 Task: Look for space in Amet, India from 6th June, 2023 to 8th June, 2023 for 2 adults in price range Rs.7000 to Rs.12000. Place can be private room with 1  bedroom having 2 beds and 1 bathroom. Property type can be house, flat, guest house. Amenities needed are: wifi. Booking option can be shelf check-in. Required host language is English.
Action: Mouse moved to (469, 93)
Screenshot: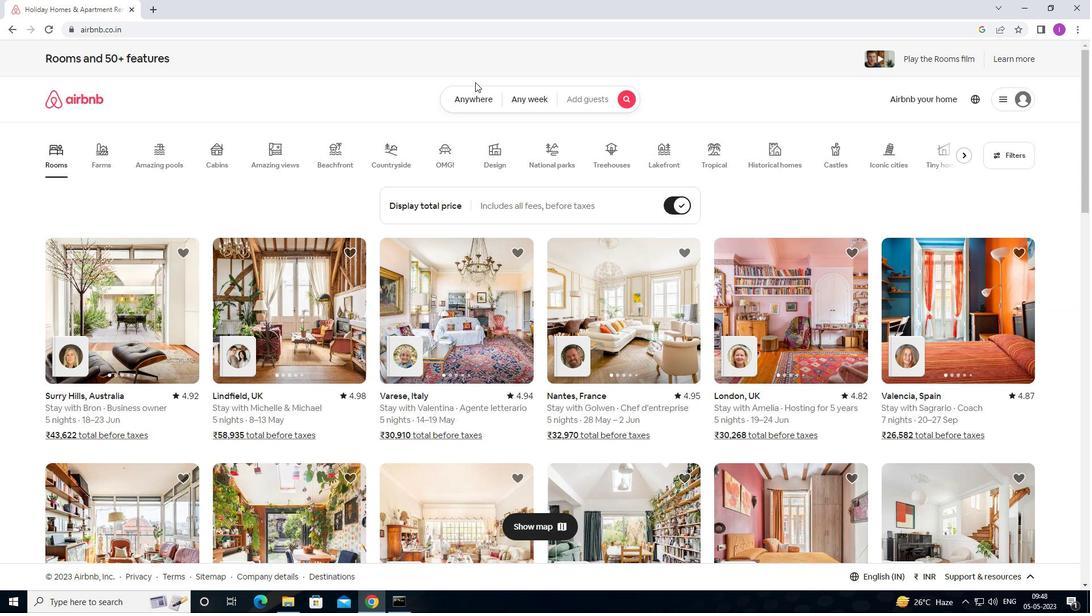 
Action: Mouse pressed left at (469, 93)
Screenshot: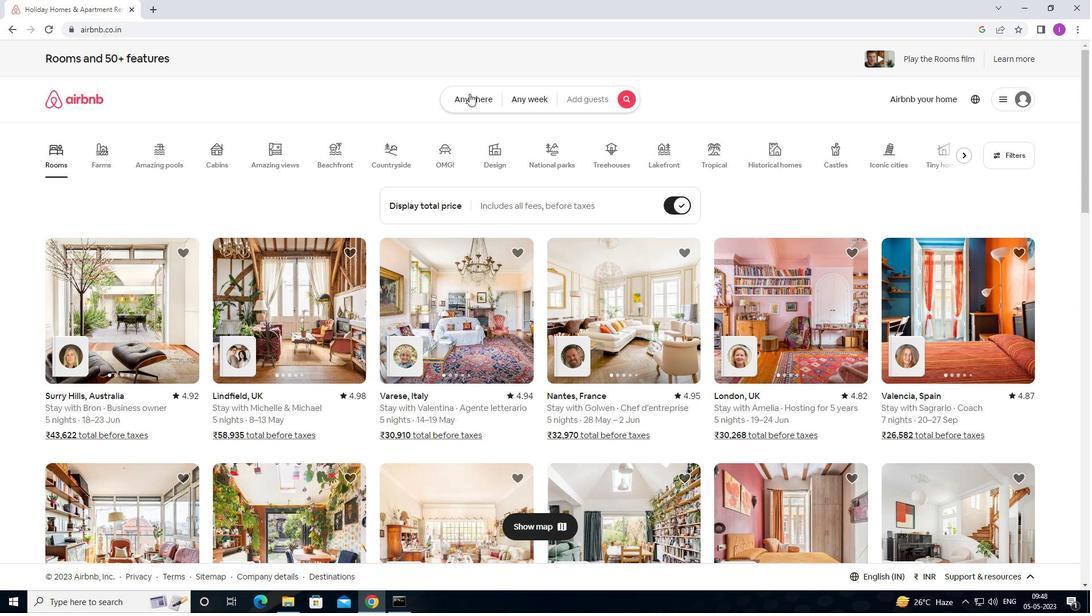 
Action: Mouse moved to (392, 148)
Screenshot: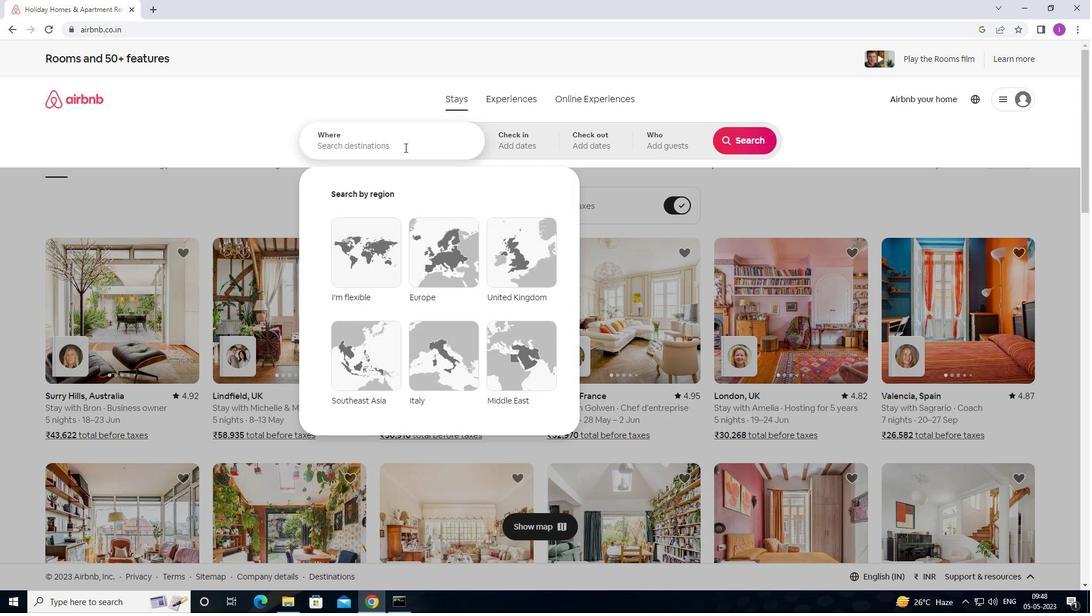 
Action: Mouse pressed left at (392, 148)
Screenshot: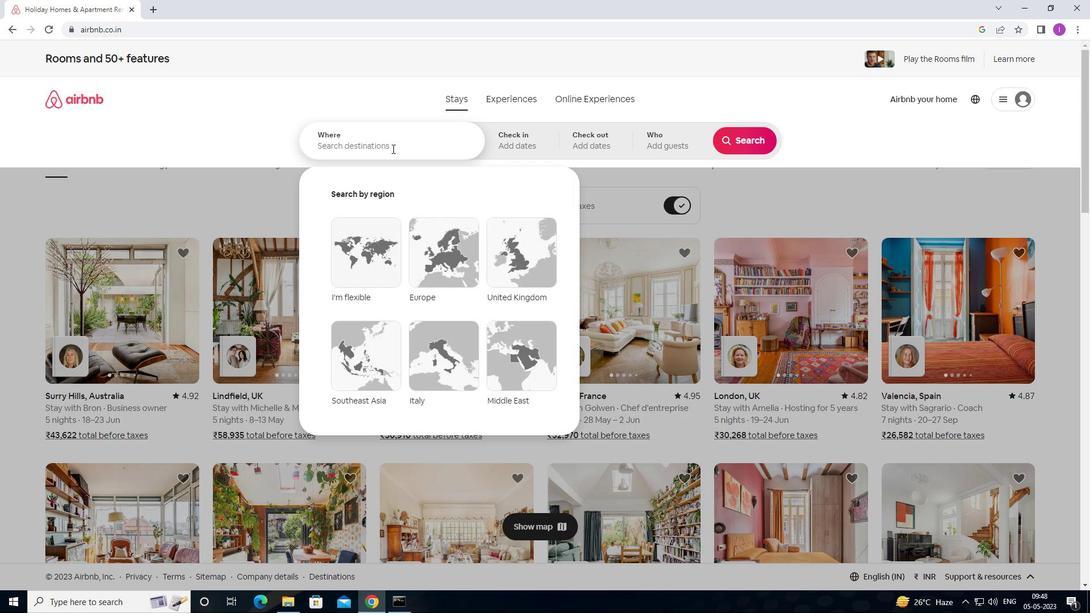 
Action: Key pressed amet,<Key.shift>INDIA
Screenshot: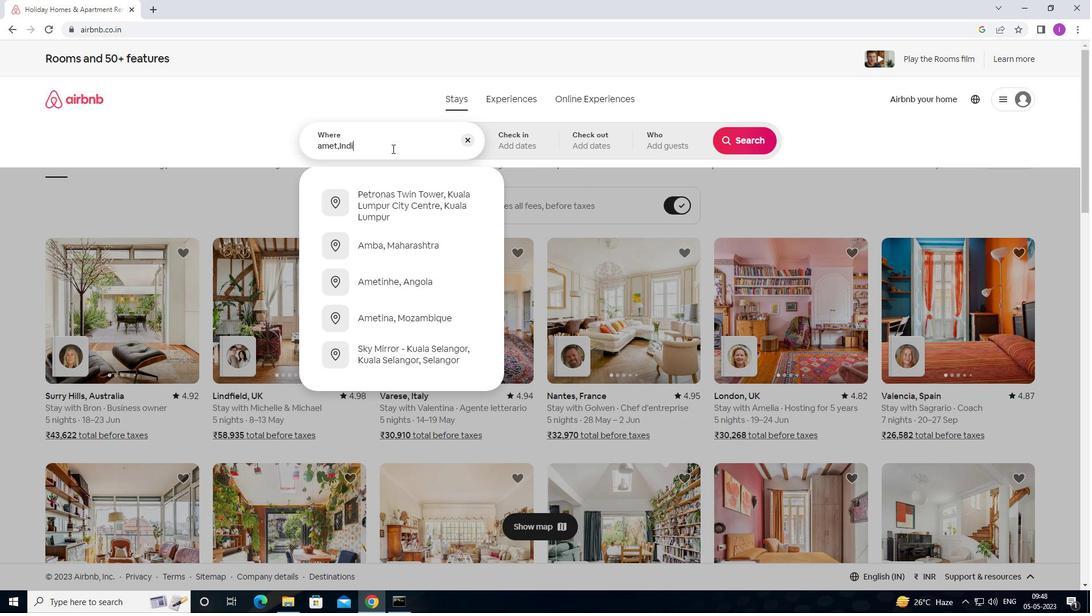 
Action: Mouse moved to (320, 143)
Screenshot: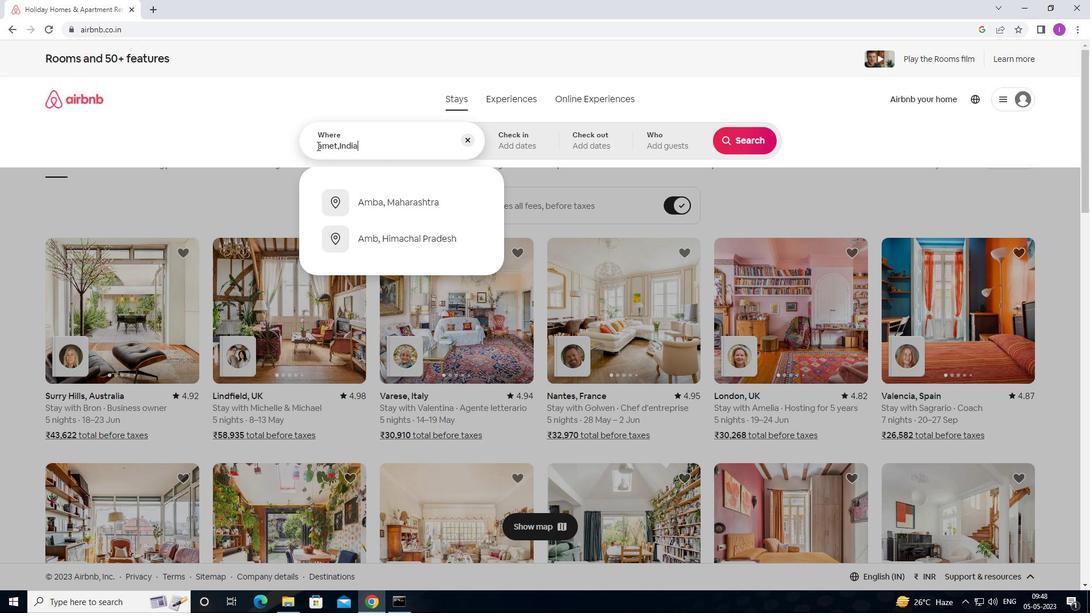 
Action: Mouse pressed left at (320, 143)
Screenshot: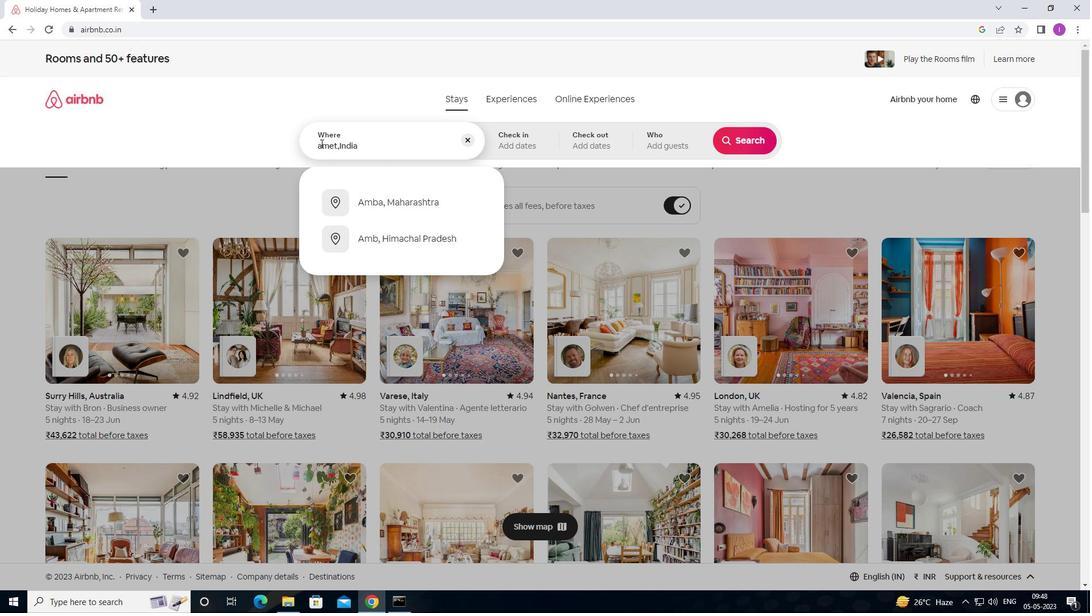 
Action: Mouse moved to (322, 143)
Screenshot: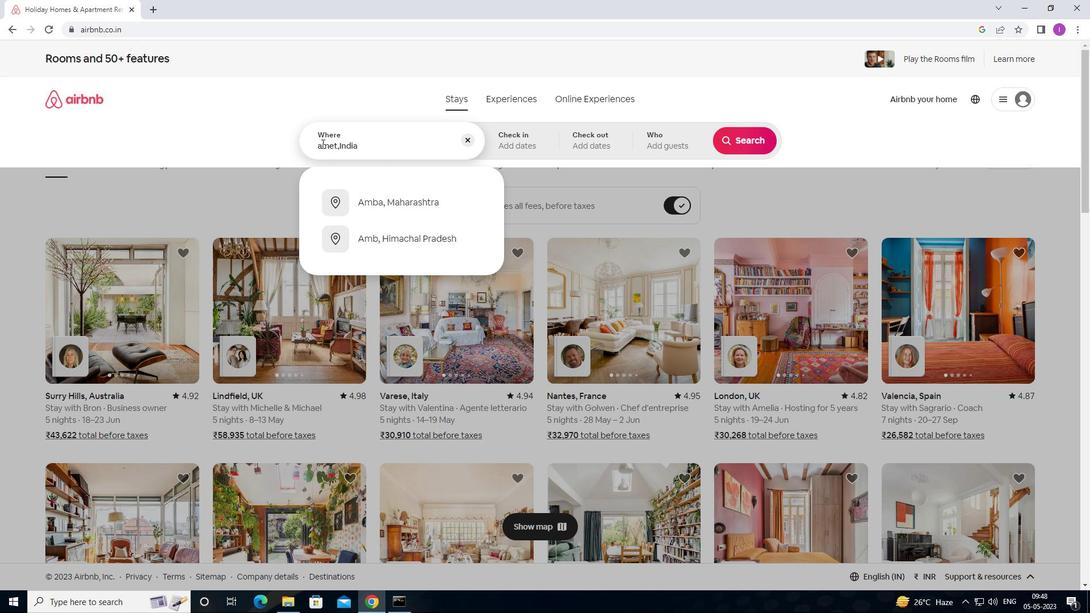 
Action: Key pressed <Key.backspace>
Screenshot: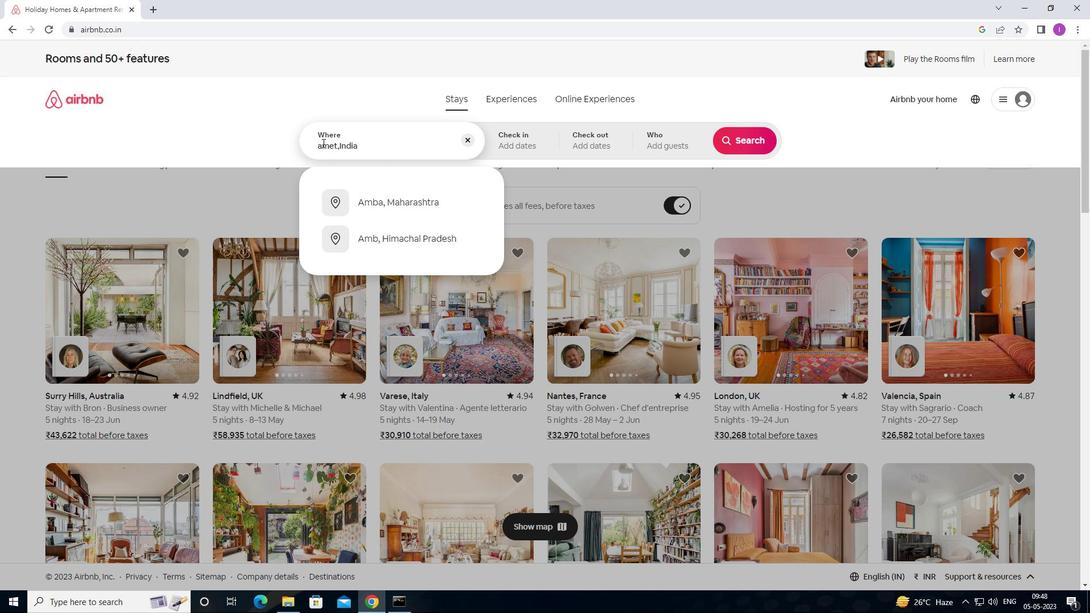 
Action: Mouse moved to (324, 140)
Screenshot: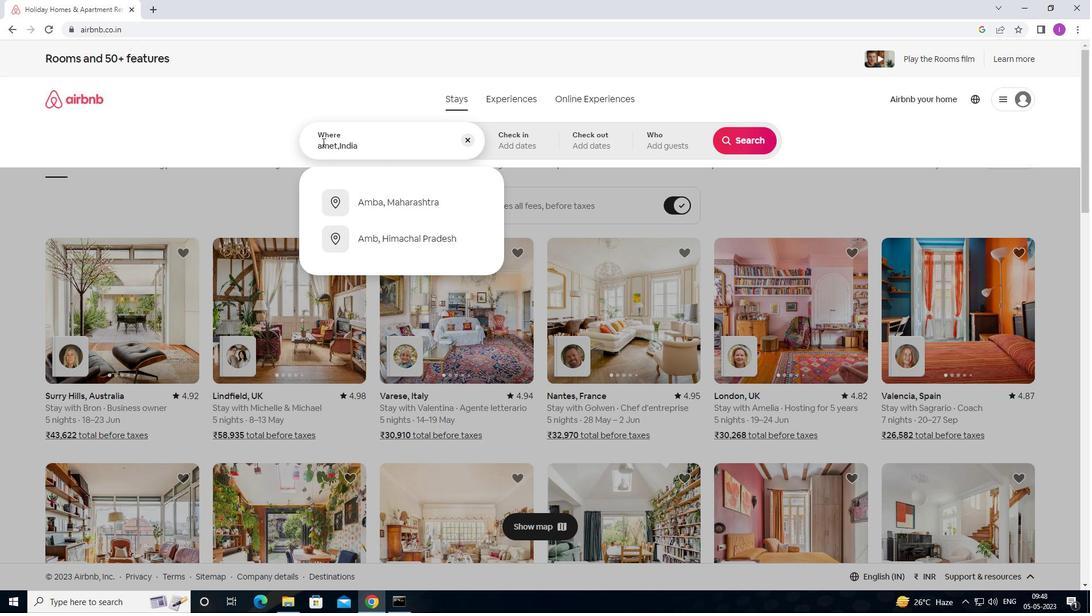
Action: Key pressed <Key.shift>A
Screenshot: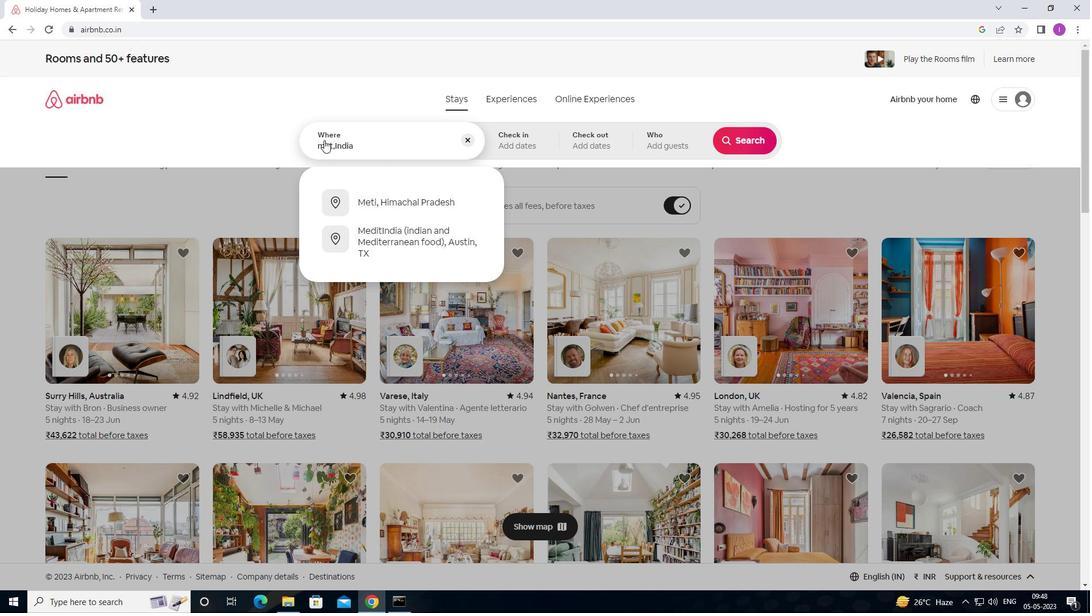 
Action: Mouse moved to (528, 130)
Screenshot: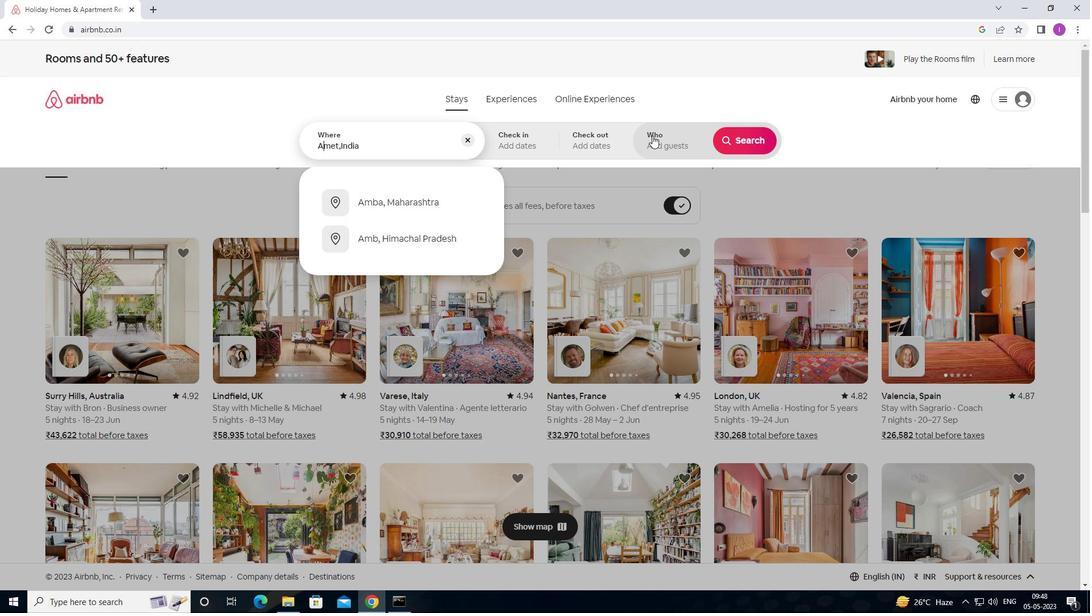 
Action: Mouse pressed left at (528, 130)
Screenshot: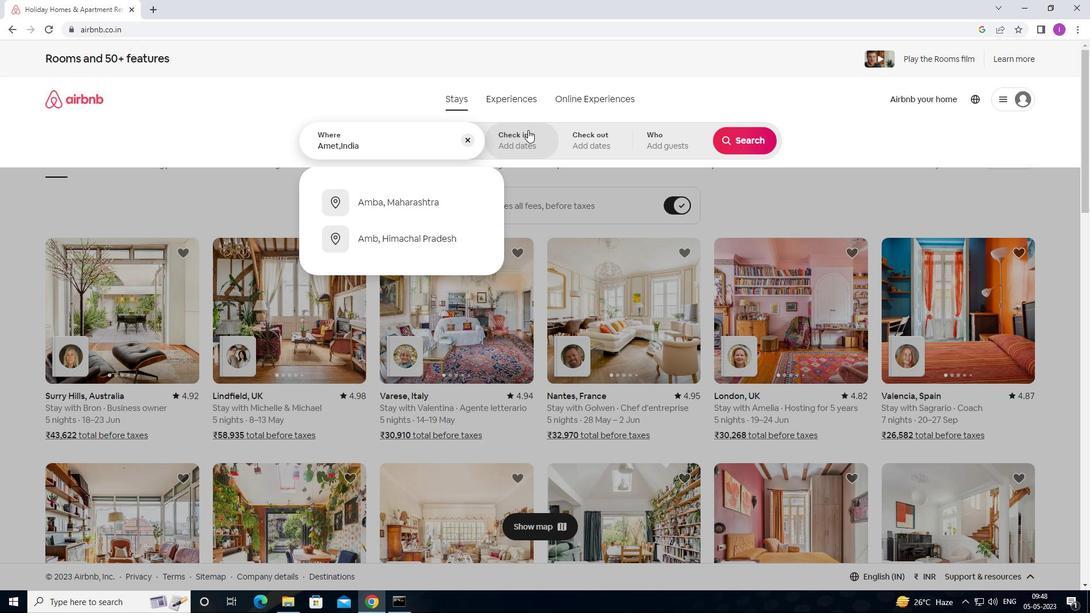 
Action: Mouse moved to (727, 228)
Screenshot: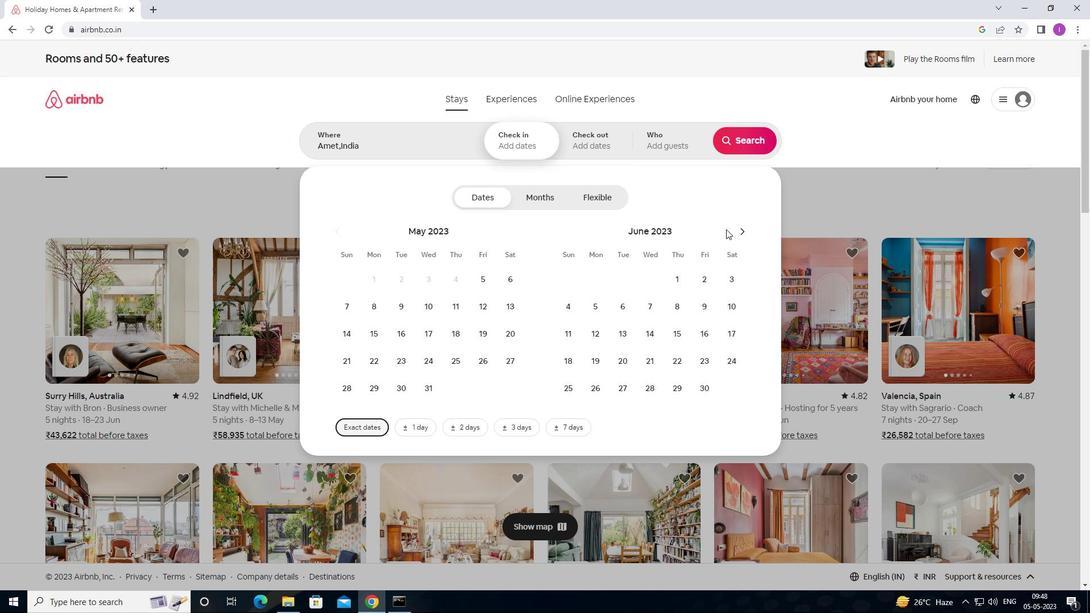
Action: Mouse pressed left at (727, 228)
Screenshot: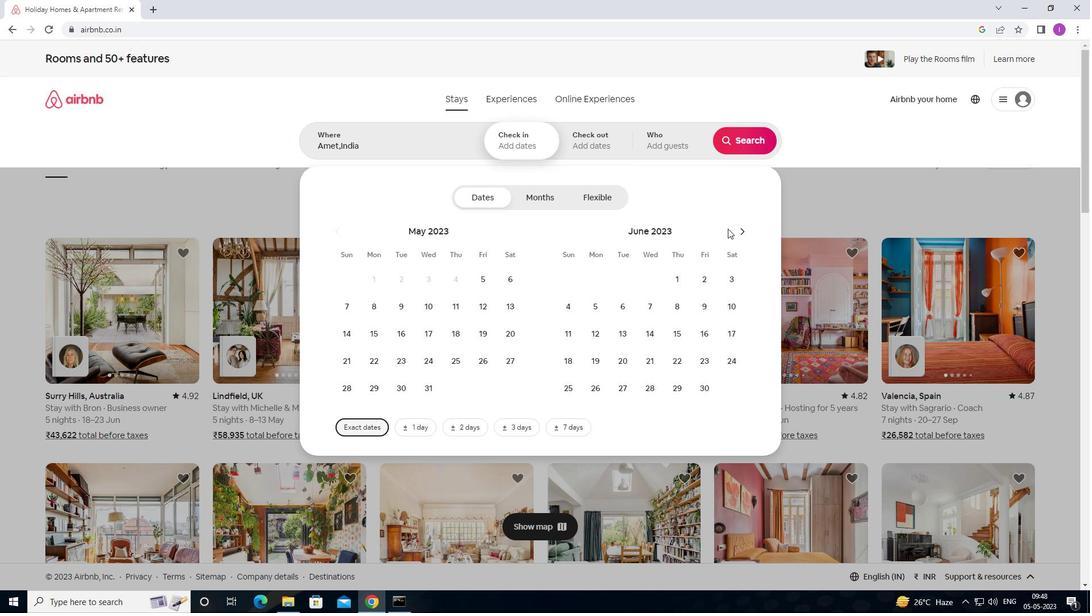 
Action: Mouse moved to (626, 306)
Screenshot: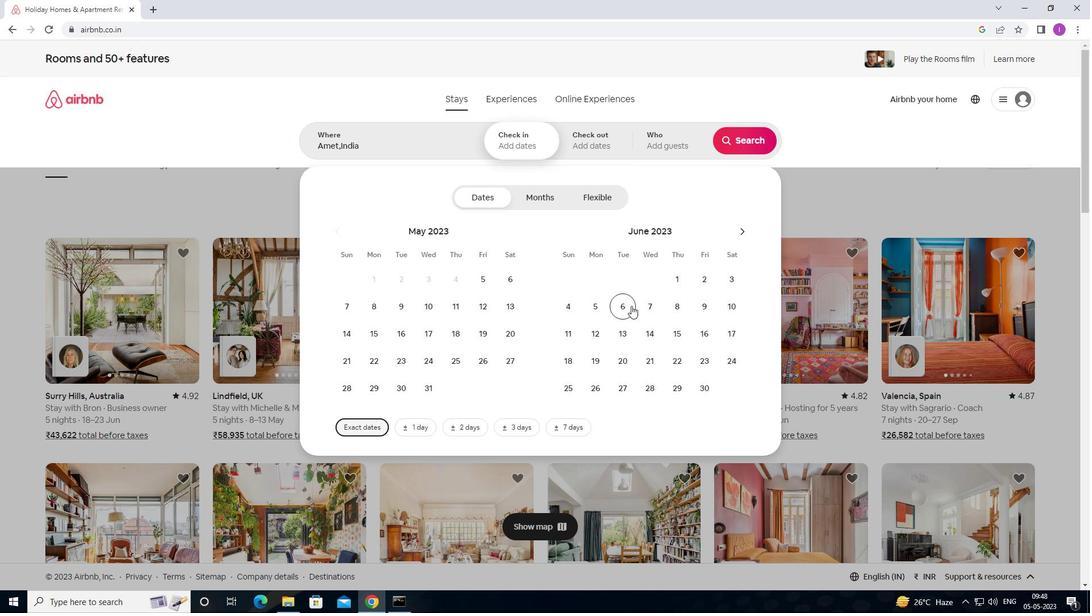 
Action: Mouse pressed left at (626, 306)
Screenshot: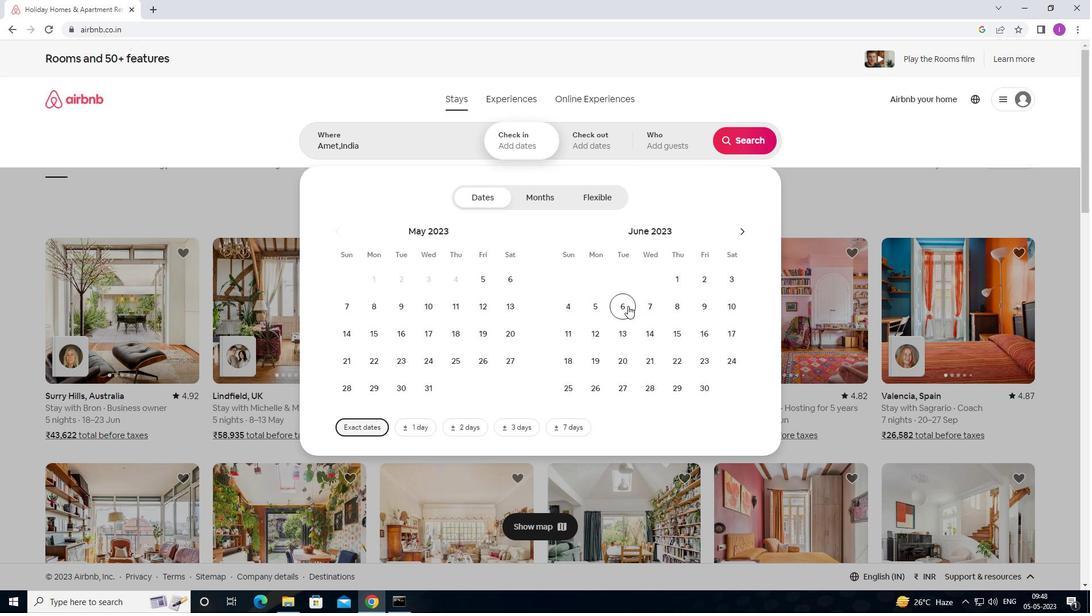 
Action: Mouse moved to (683, 311)
Screenshot: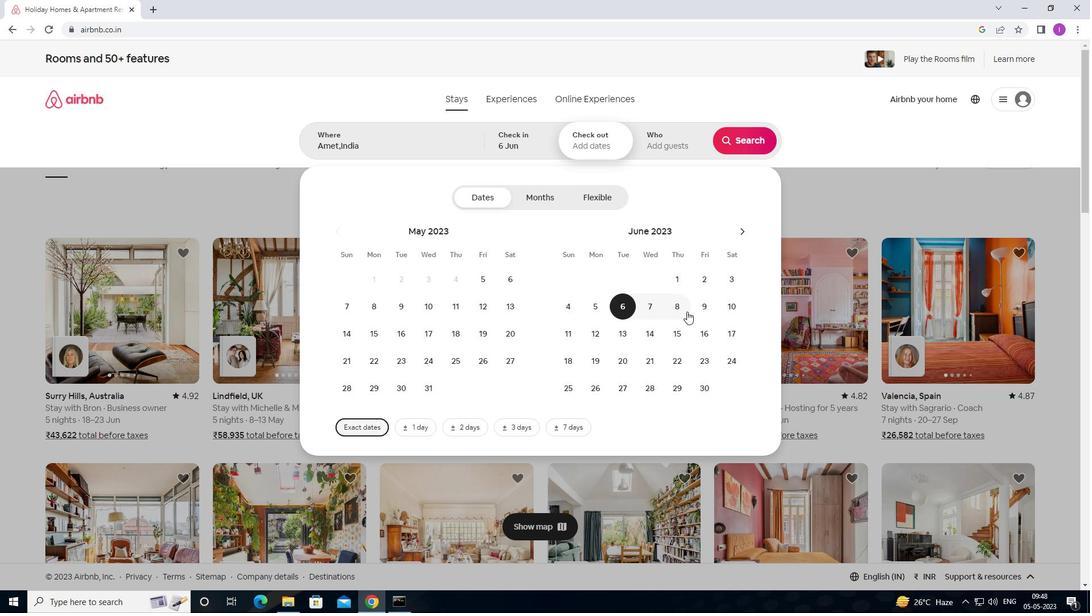 
Action: Mouse pressed left at (683, 311)
Screenshot: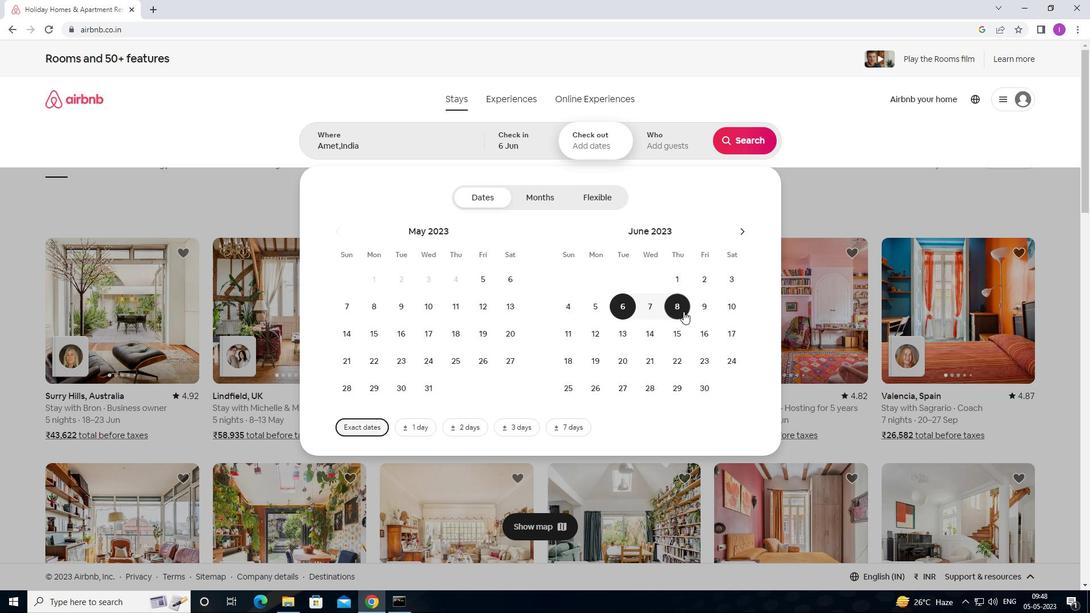 
Action: Mouse moved to (683, 148)
Screenshot: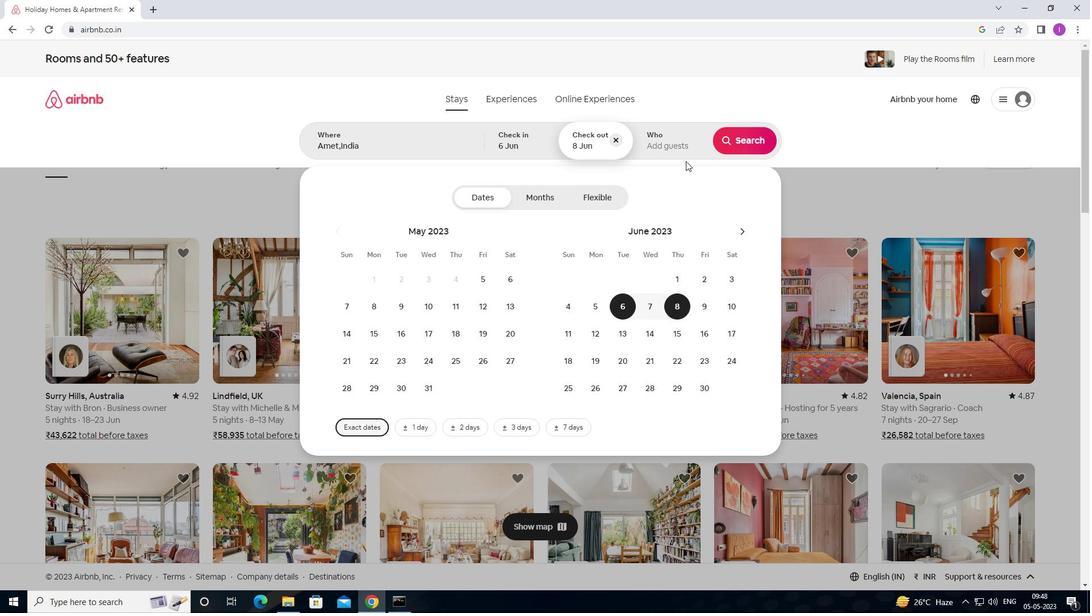 
Action: Mouse pressed left at (683, 148)
Screenshot: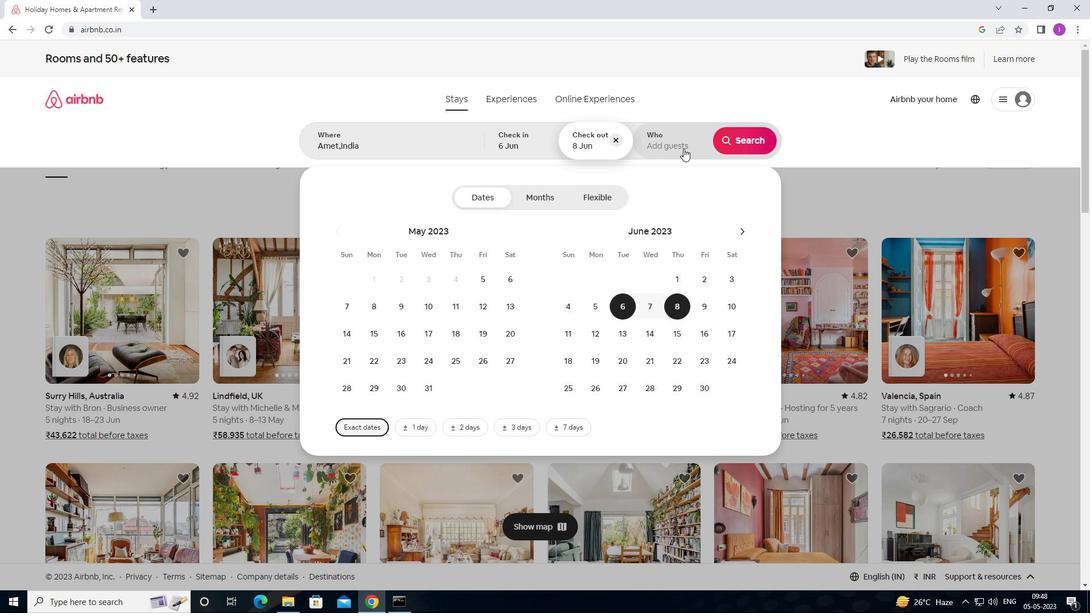 
Action: Mouse moved to (745, 202)
Screenshot: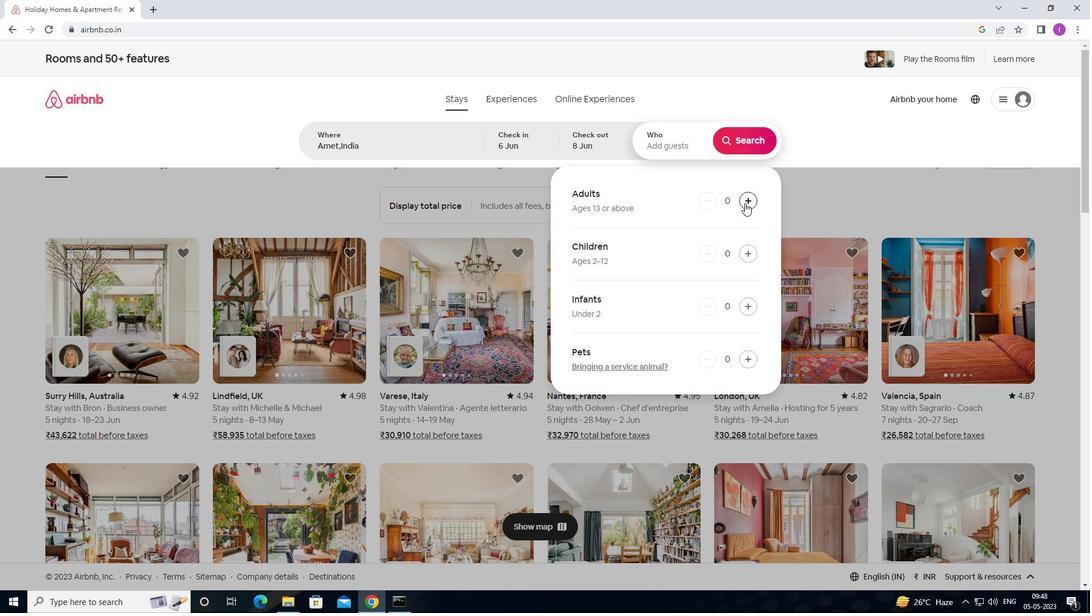 
Action: Mouse pressed left at (745, 202)
Screenshot: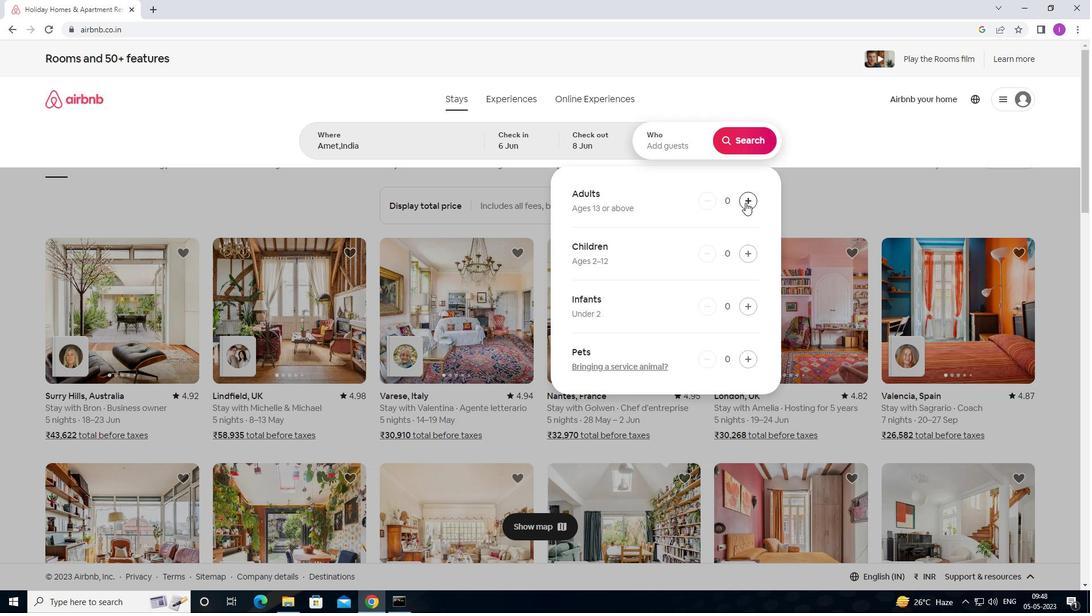 
Action: Mouse pressed left at (745, 202)
Screenshot: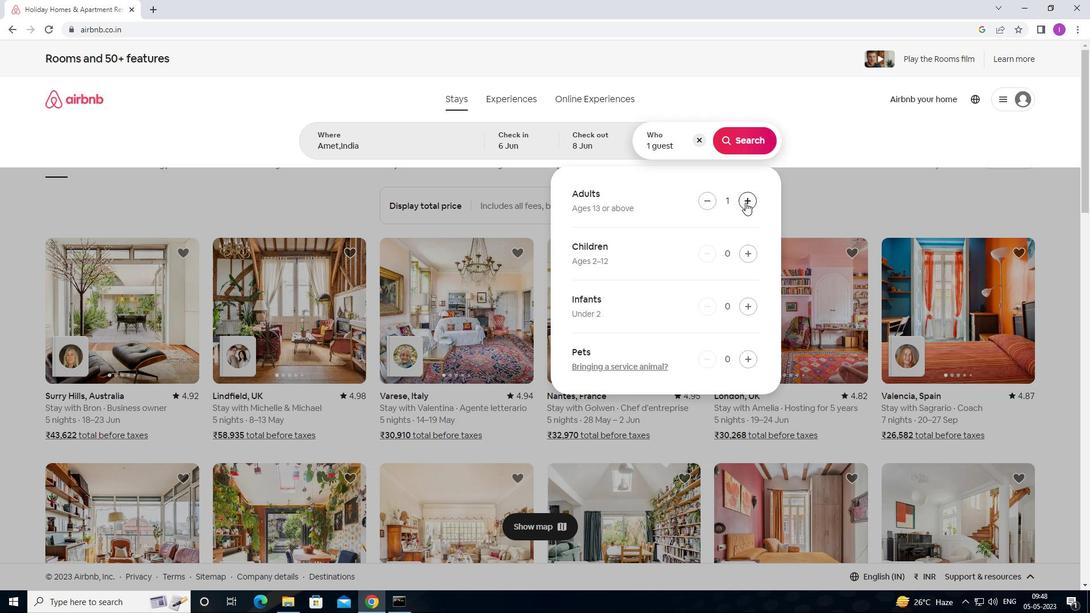 
Action: Mouse moved to (753, 144)
Screenshot: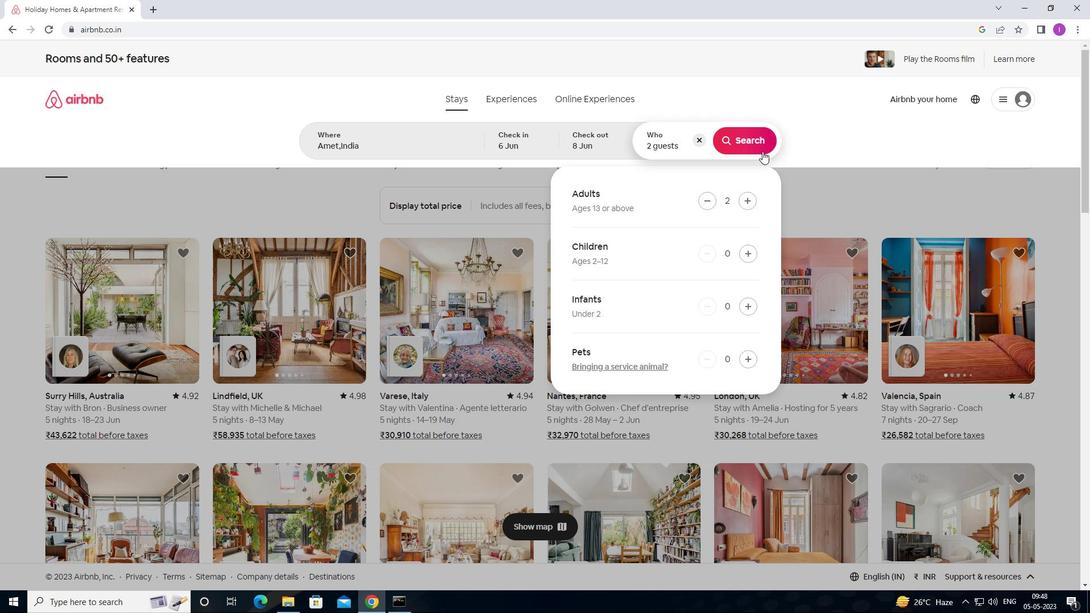 
Action: Mouse pressed left at (753, 144)
Screenshot: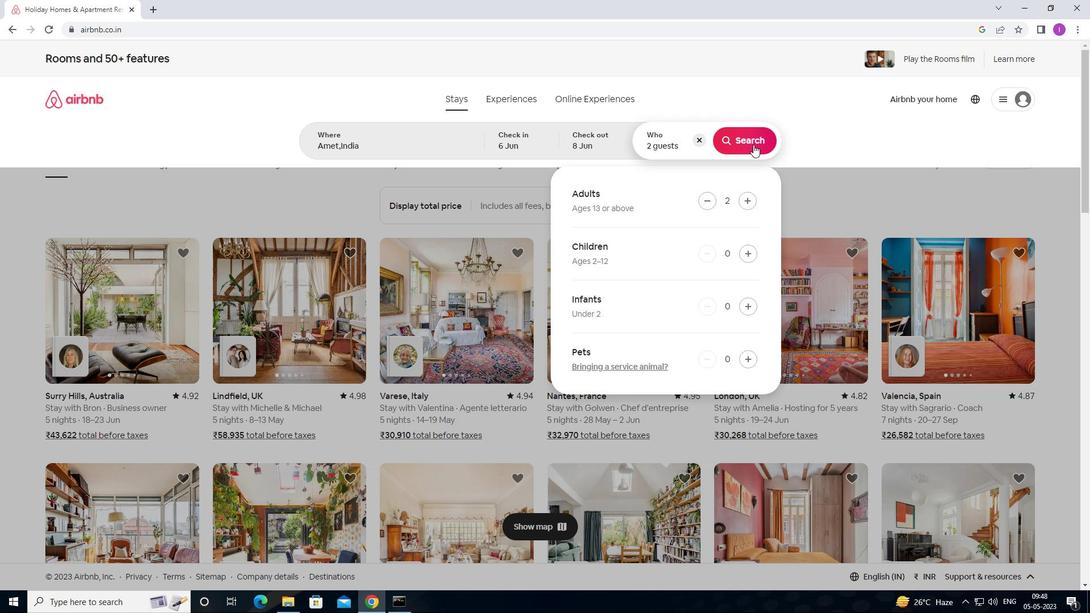 
Action: Mouse moved to (1043, 113)
Screenshot: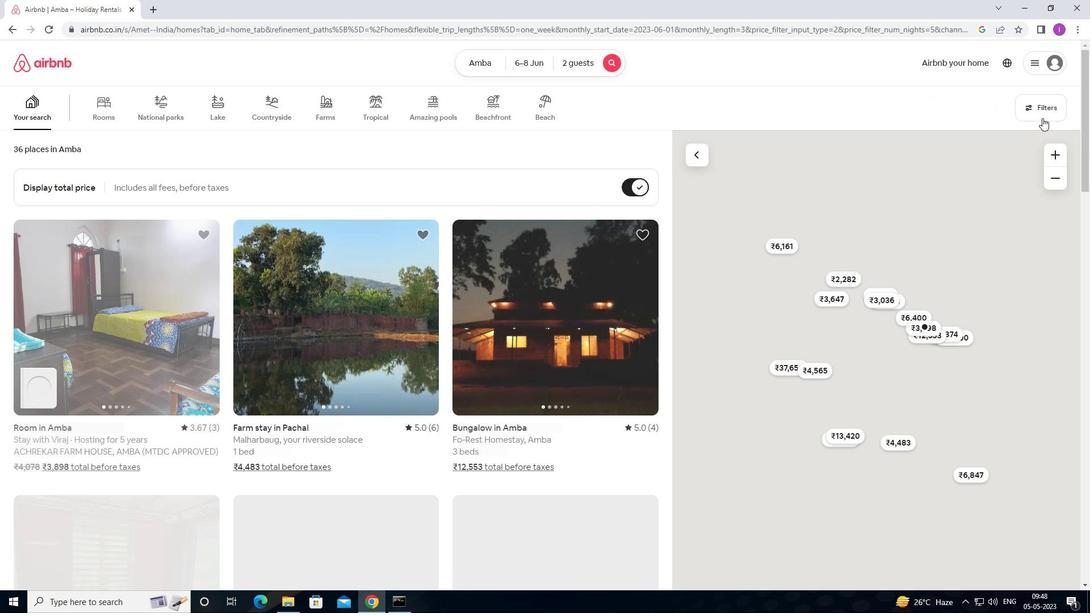 
Action: Mouse pressed left at (1043, 113)
Screenshot: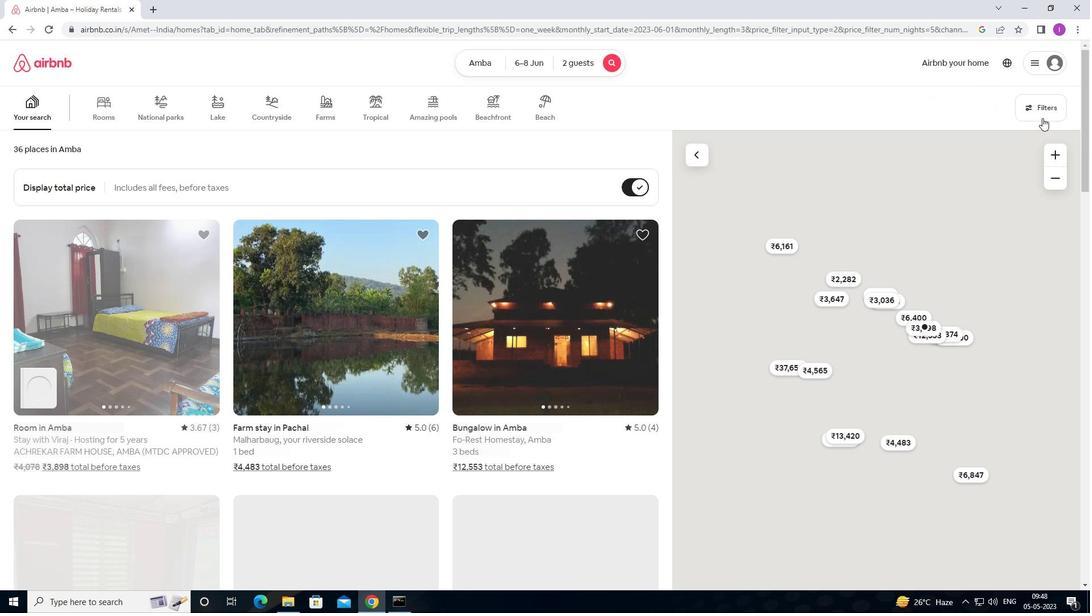 
Action: Mouse moved to (401, 387)
Screenshot: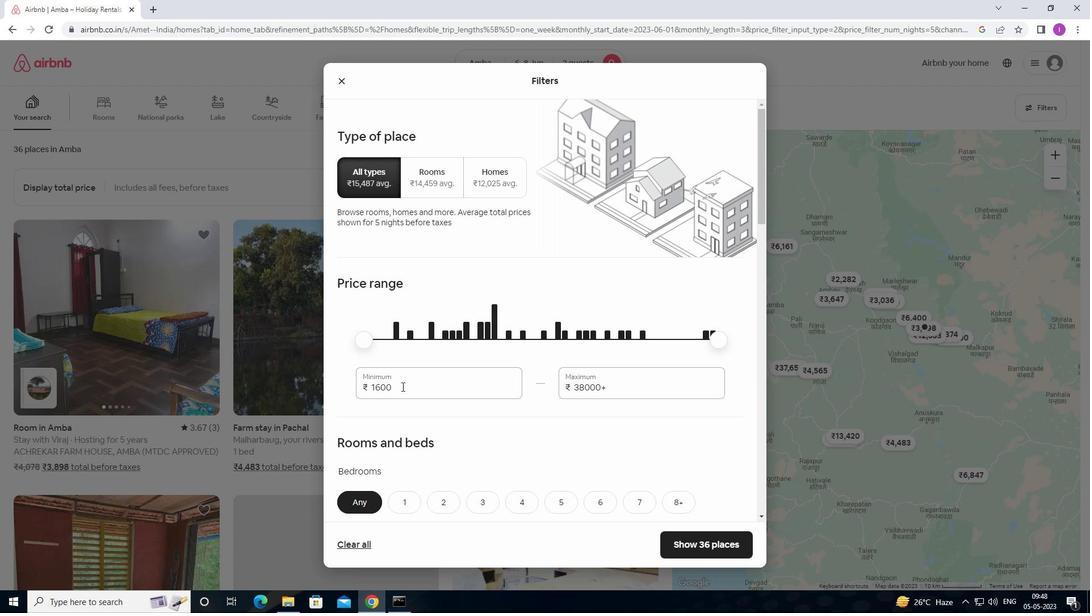 
Action: Mouse pressed left at (401, 387)
Screenshot: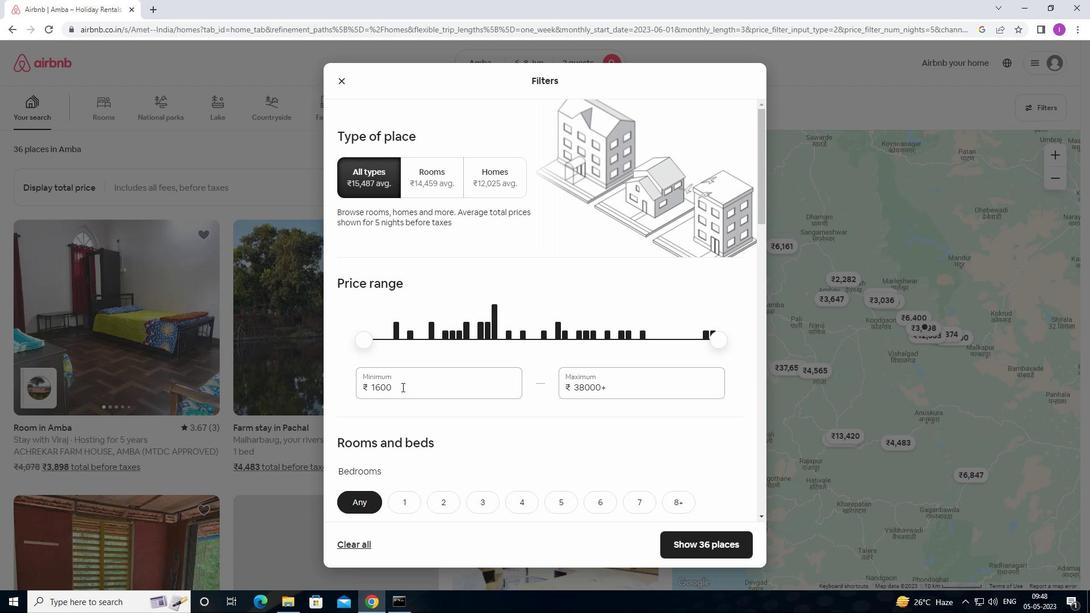 
Action: Mouse moved to (354, 373)
Screenshot: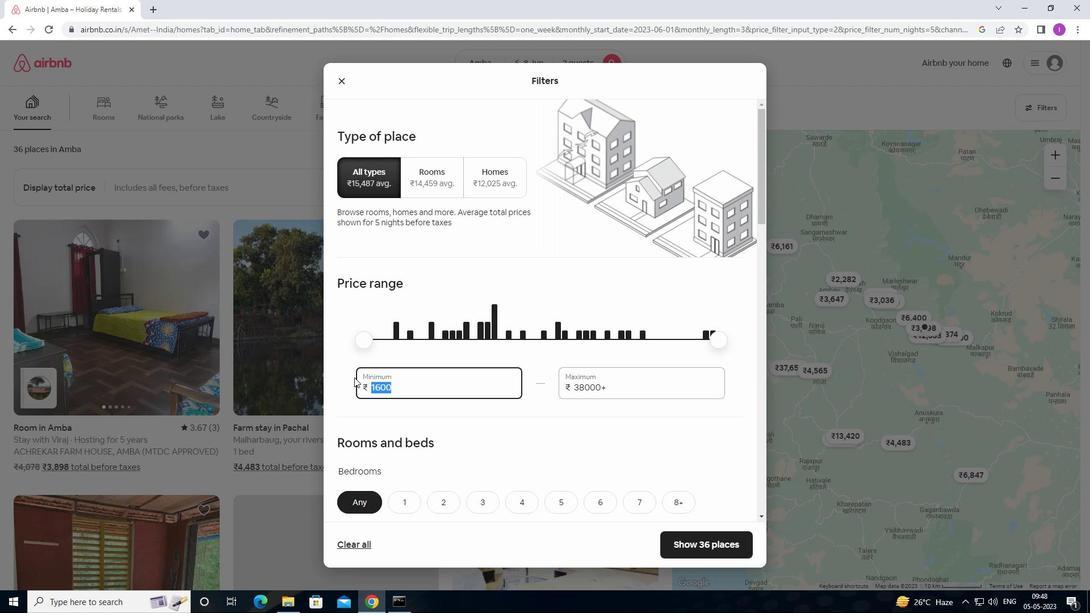 
Action: Key pressed 7
Screenshot: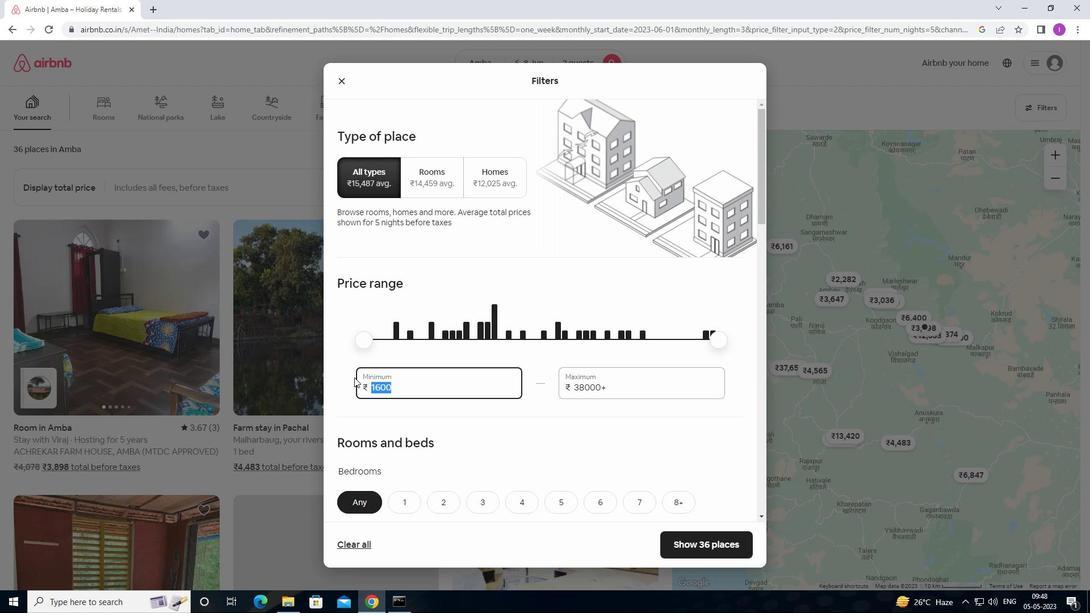 
Action: Mouse moved to (354, 370)
Screenshot: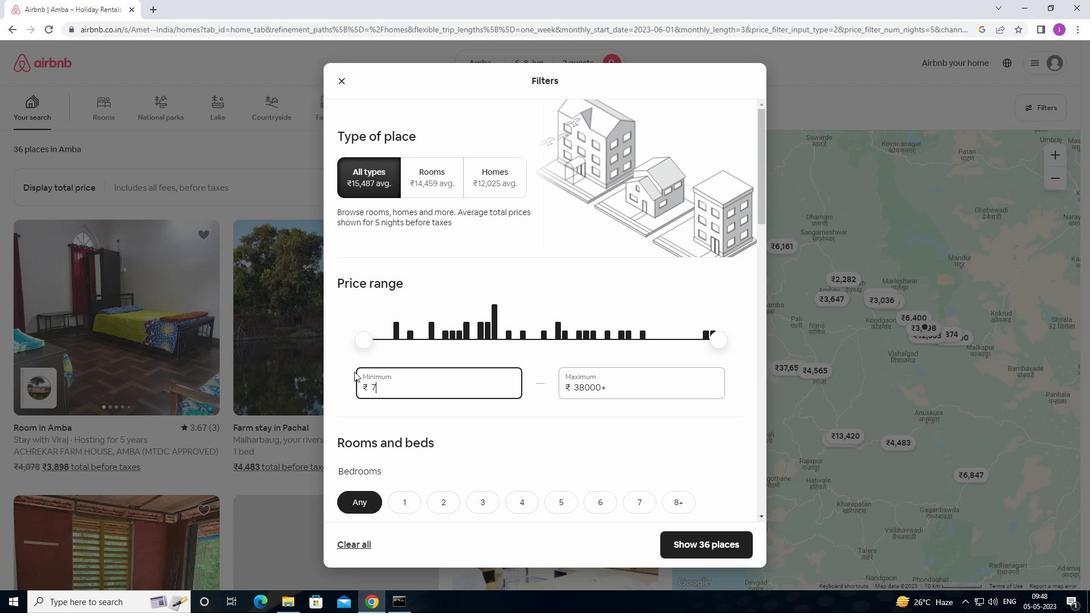 
Action: Key pressed 00
Screenshot: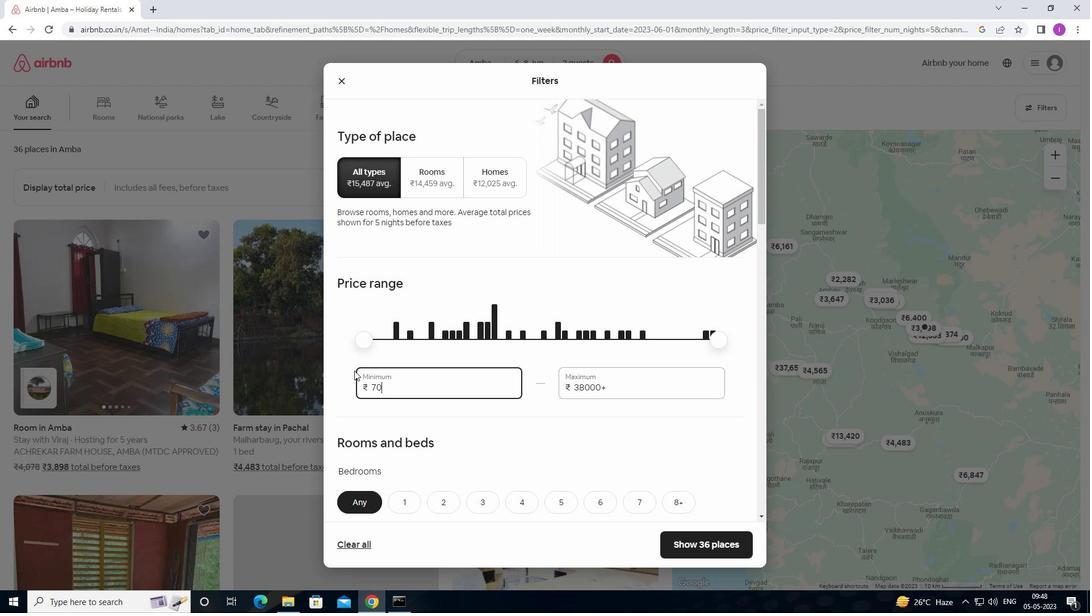 
Action: Mouse moved to (354, 369)
Screenshot: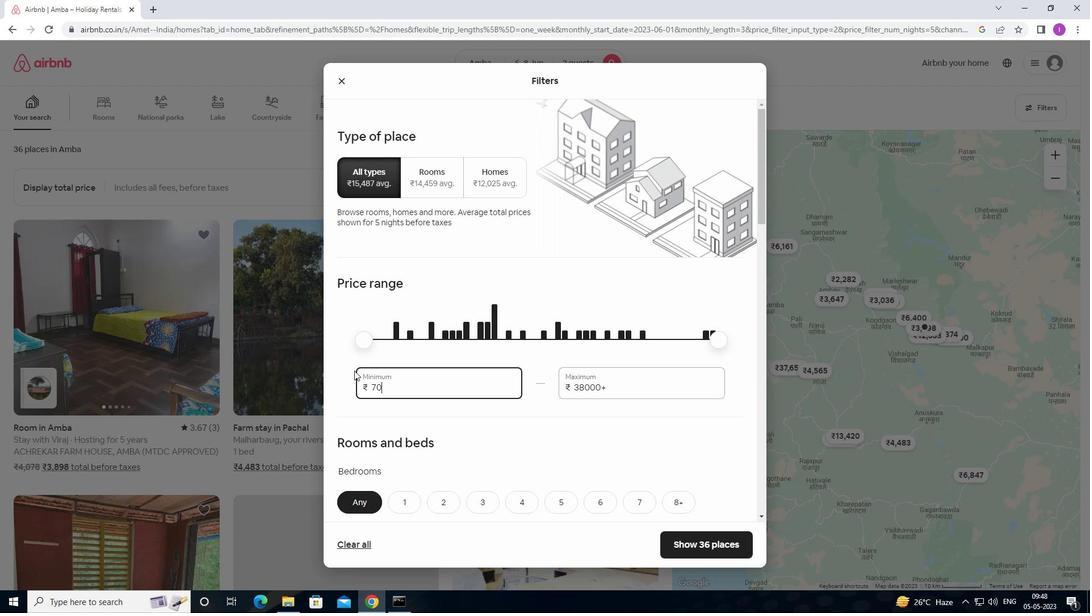 
Action: Key pressed 0
Screenshot: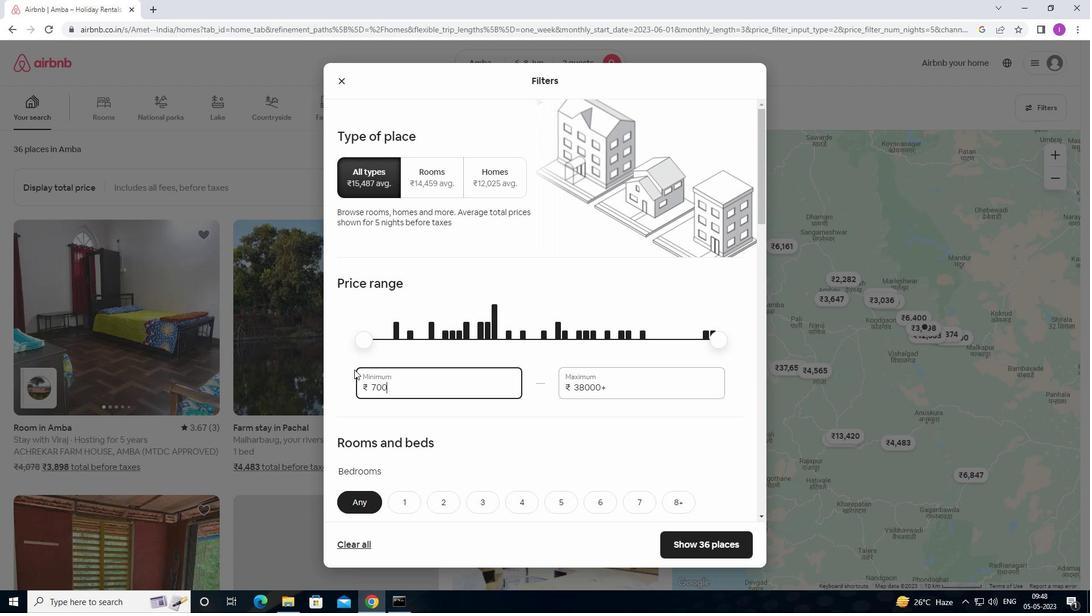 
Action: Mouse moved to (623, 389)
Screenshot: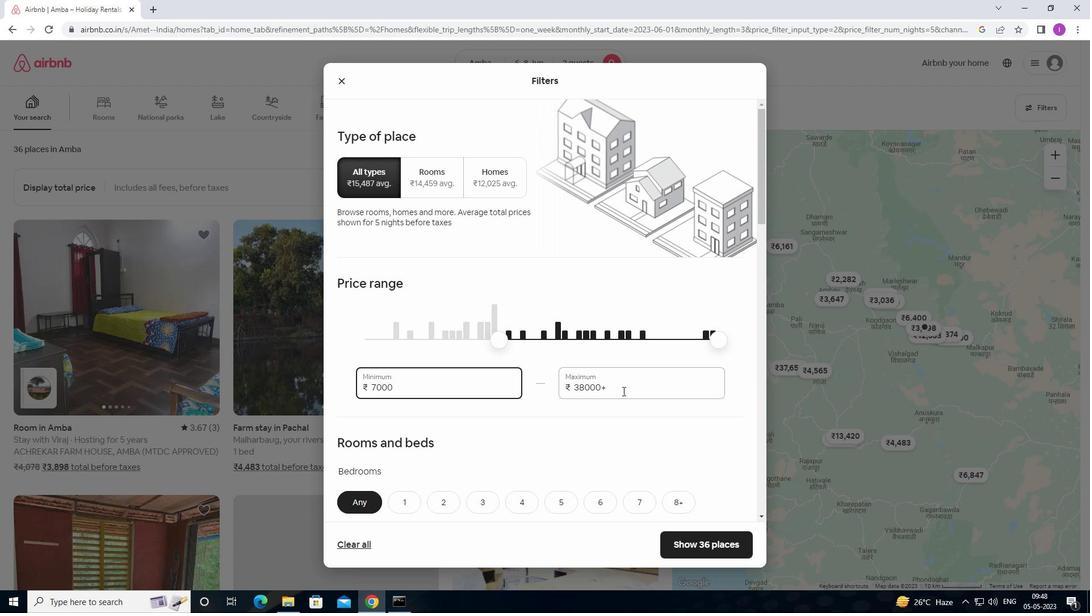 
Action: Mouse pressed left at (623, 389)
Screenshot: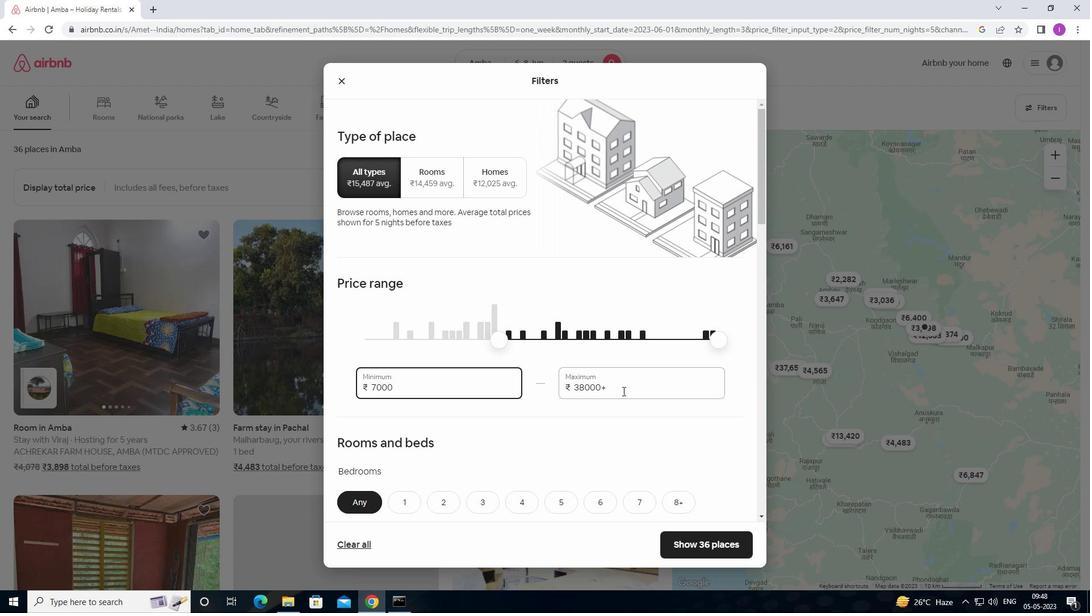 
Action: Mouse moved to (566, 376)
Screenshot: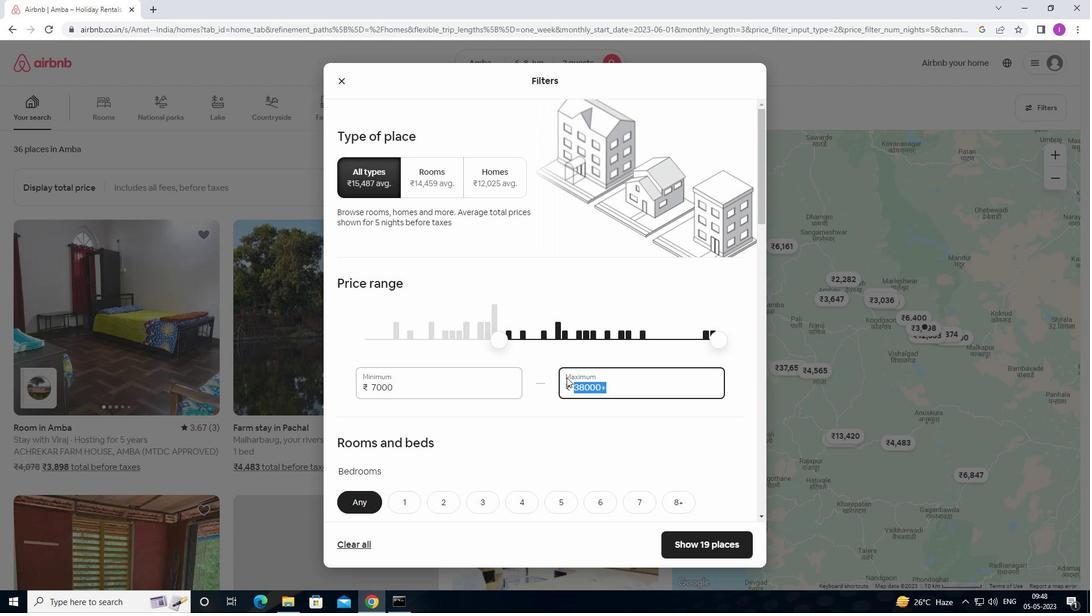 
Action: Key pressed 12
Screenshot: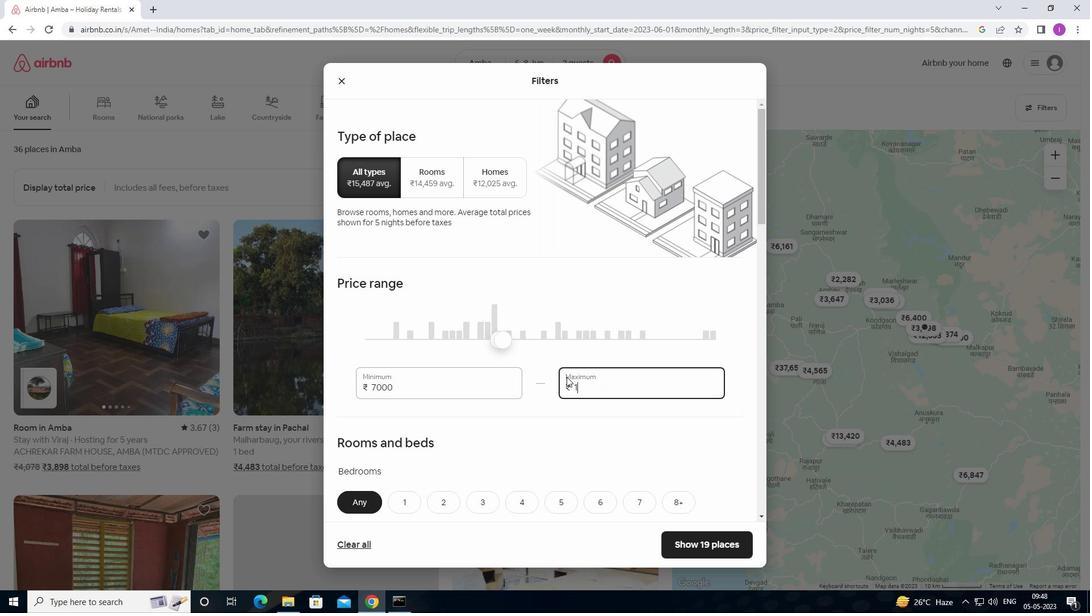
Action: Mouse moved to (571, 371)
Screenshot: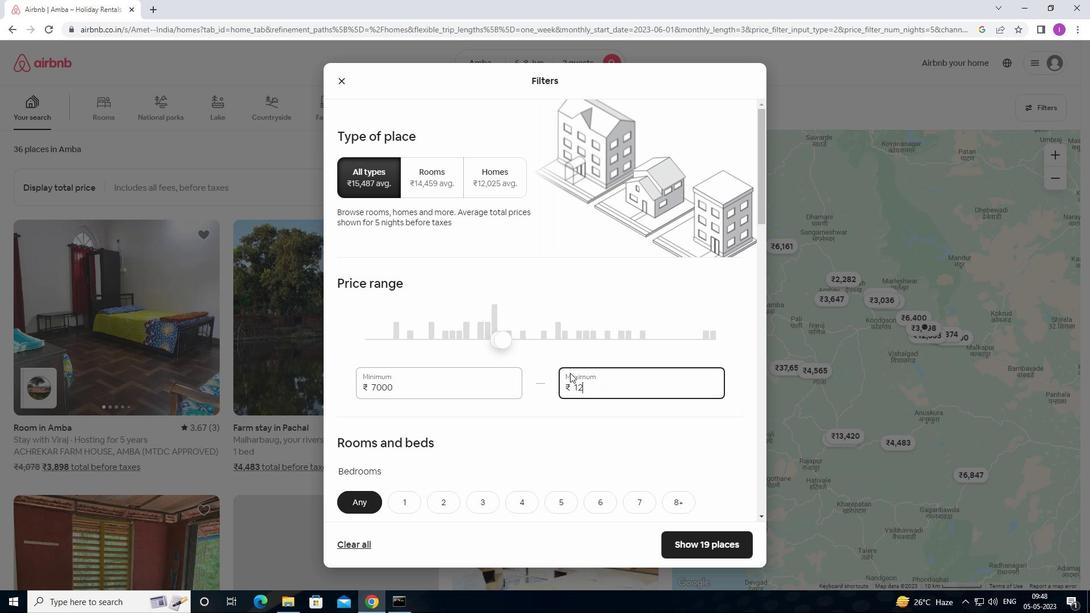 
Action: Key pressed 000
Screenshot: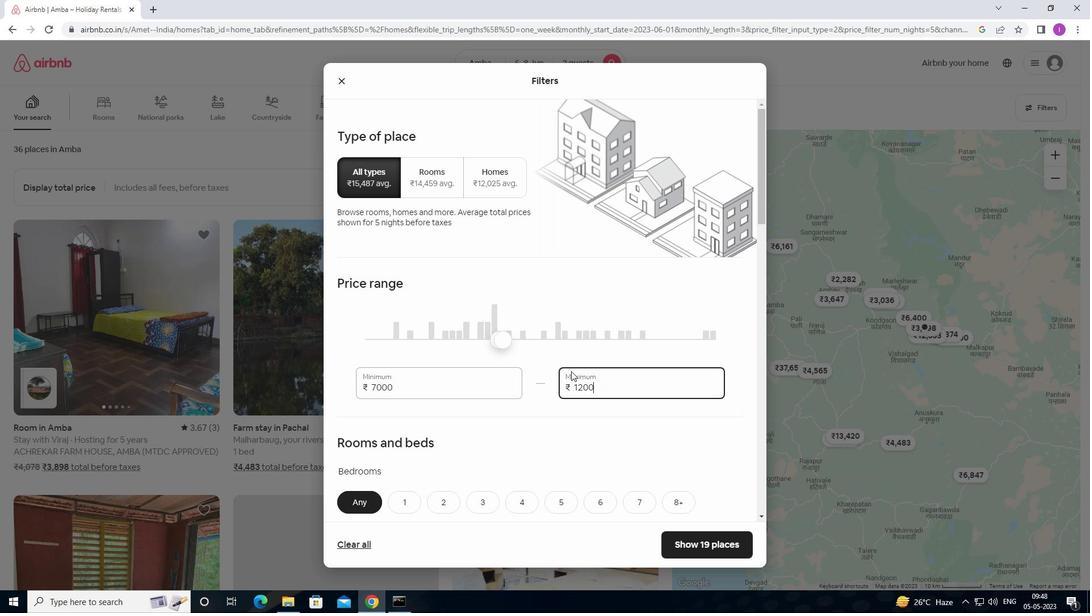 
Action: Mouse moved to (575, 382)
Screenshot: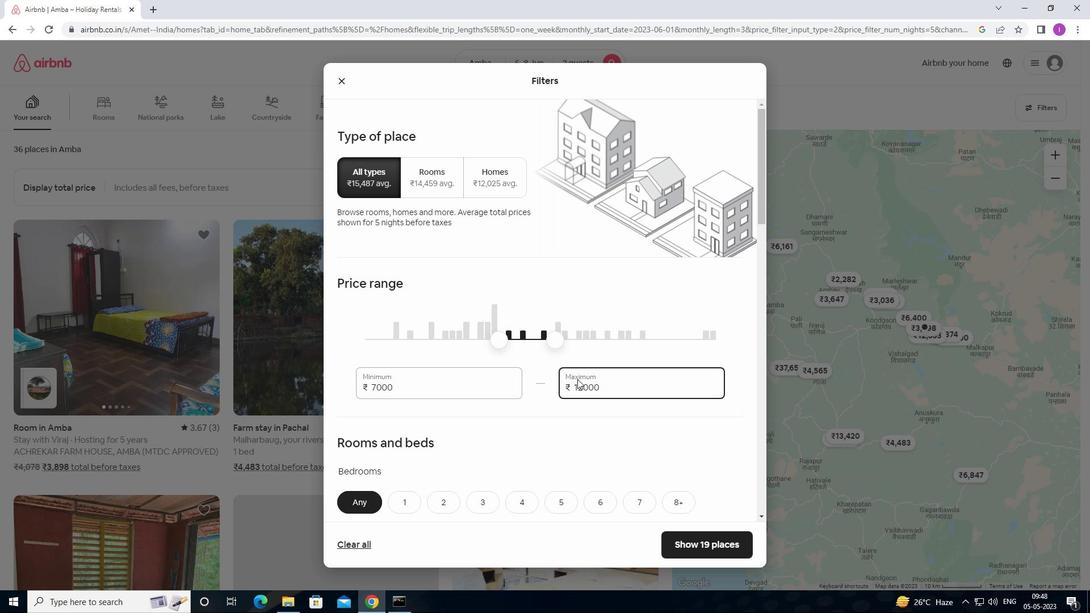 
Action: Mouse scrolled (575, 382) with delta (0, 0)
Screenshot: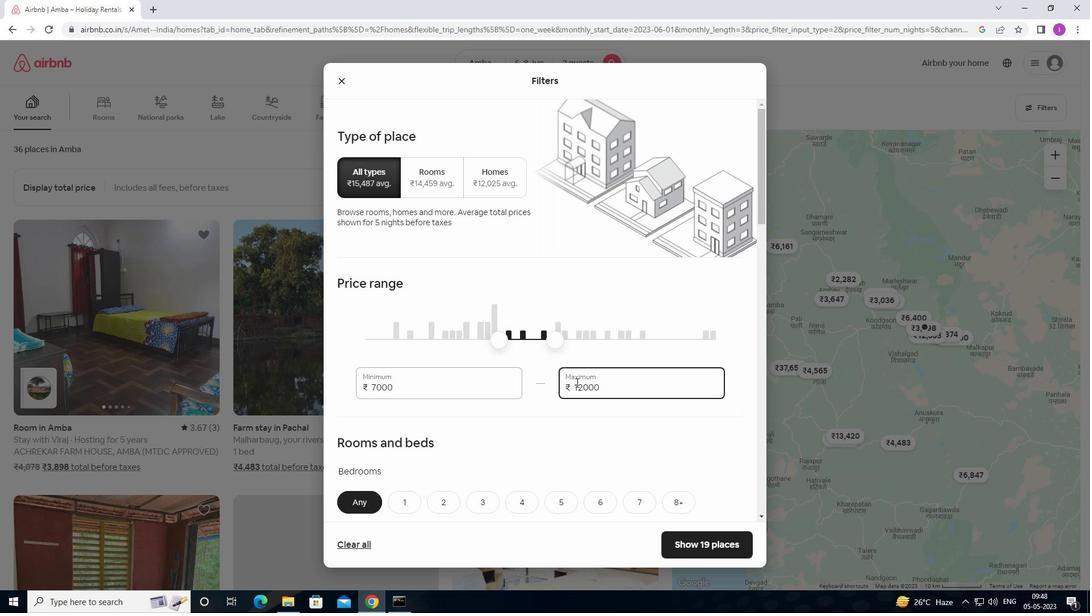 
Action: Mouse scrolled (575, 382) with delta (0, 0)
Screenshot: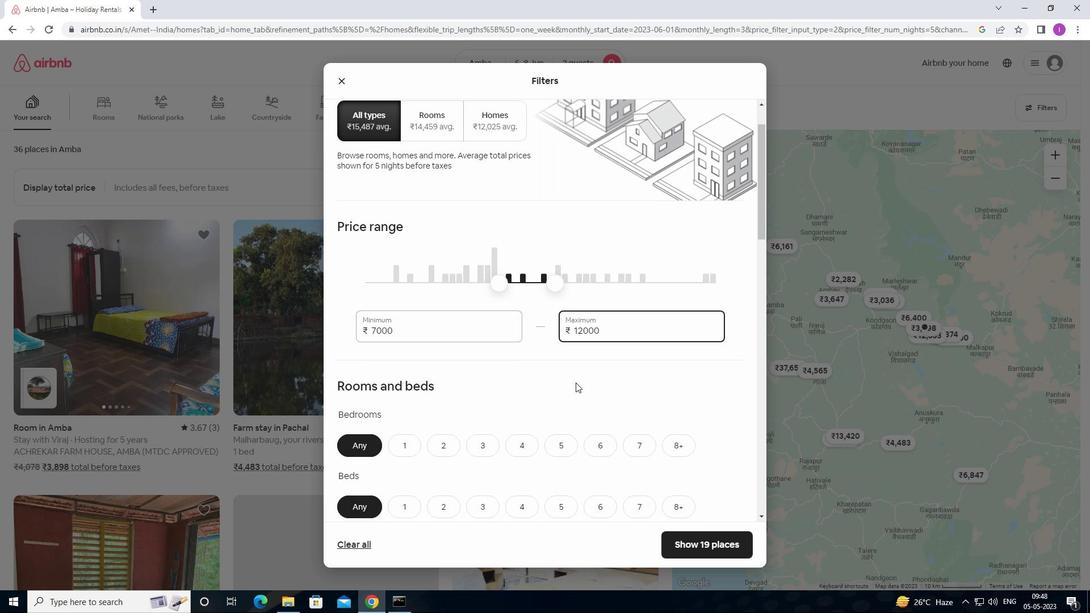 
Action: Mouse moved to (480, 363)
Screenshot: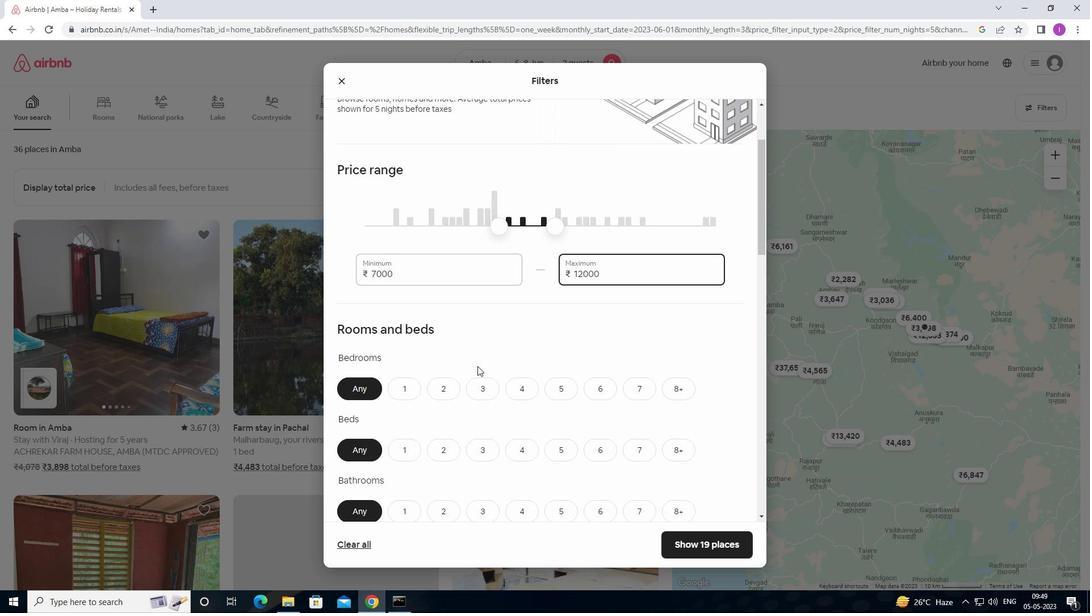 
Action: Mouse scrolled (480, 363) with delta (0, 0)
Screenshot: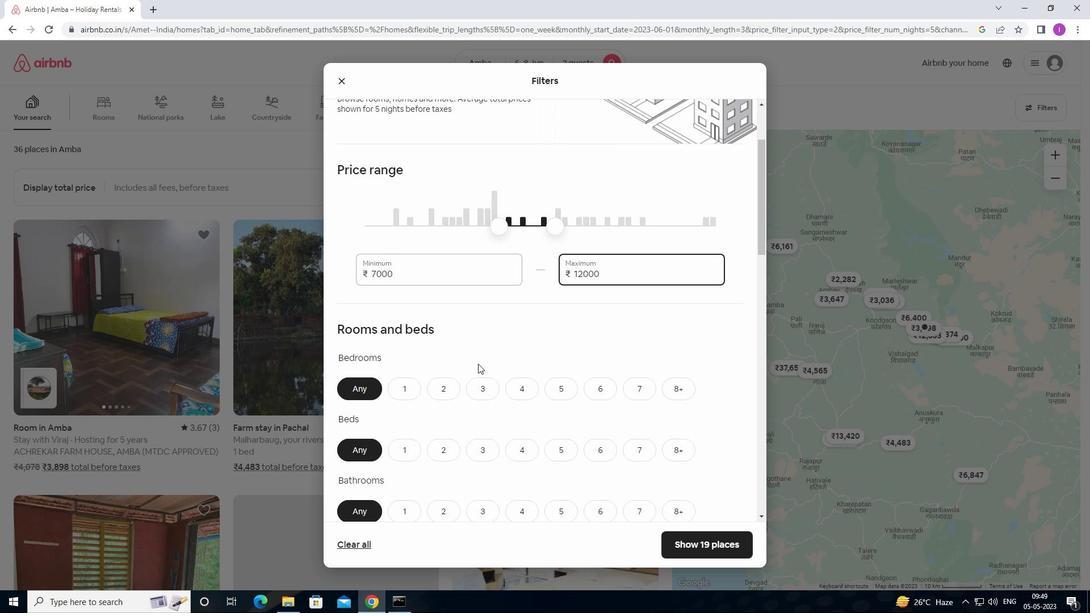 
Action: Mouse moved to (406, 334)
Screenshot: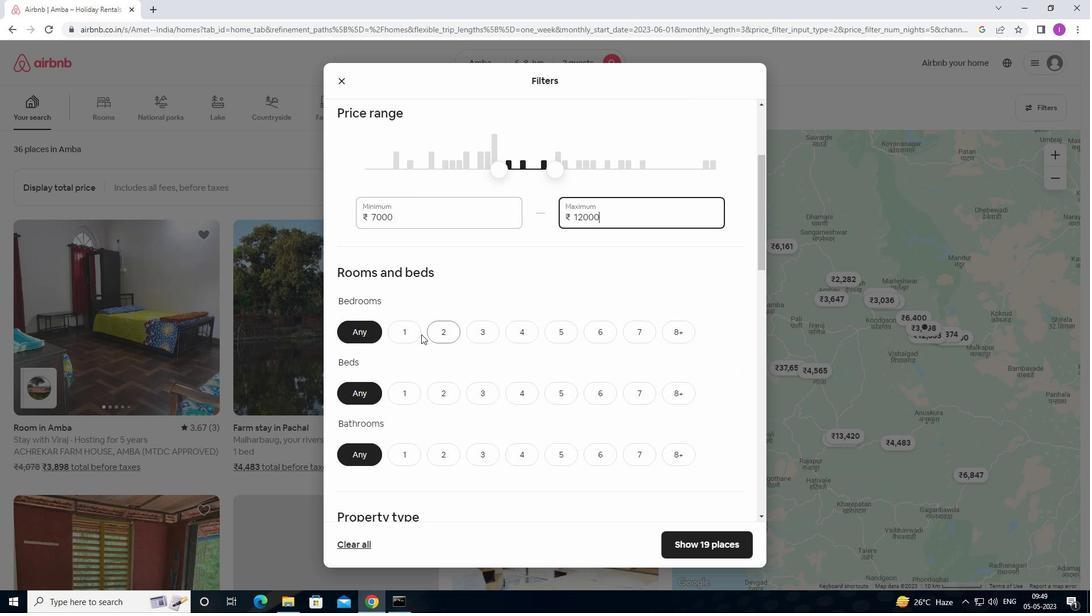 
Action: Mouse pressed left at (406, 334)
Screenshot: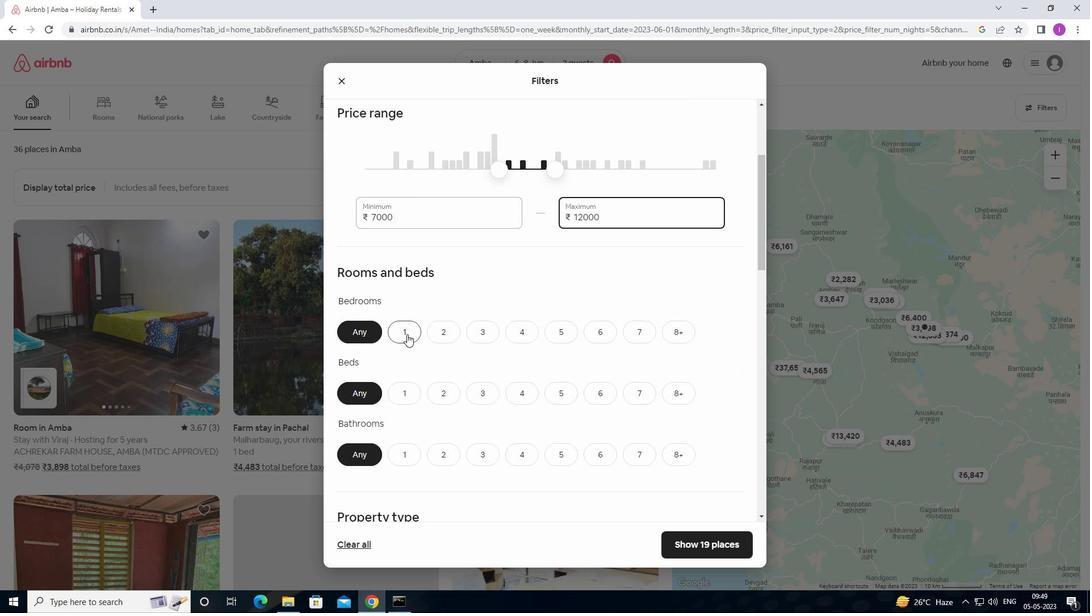 
Action: Mouse moved to (409, 397)
Screenshot: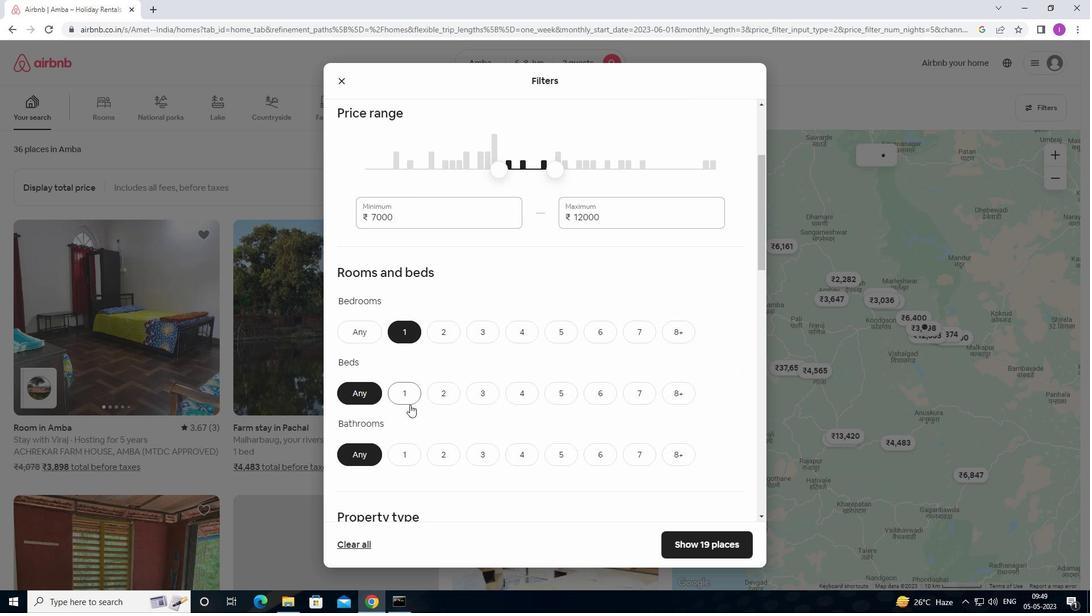 
Action: Mouse pressed left at (409, 397)
Screenshot: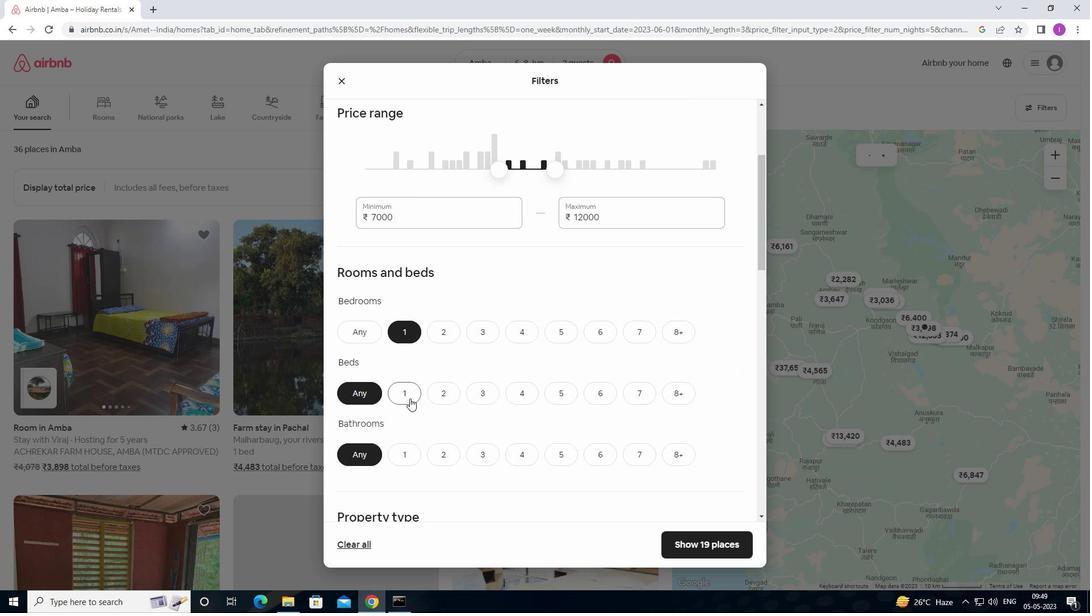 
Action: Mouse moved to (405, 448)
Screenshot: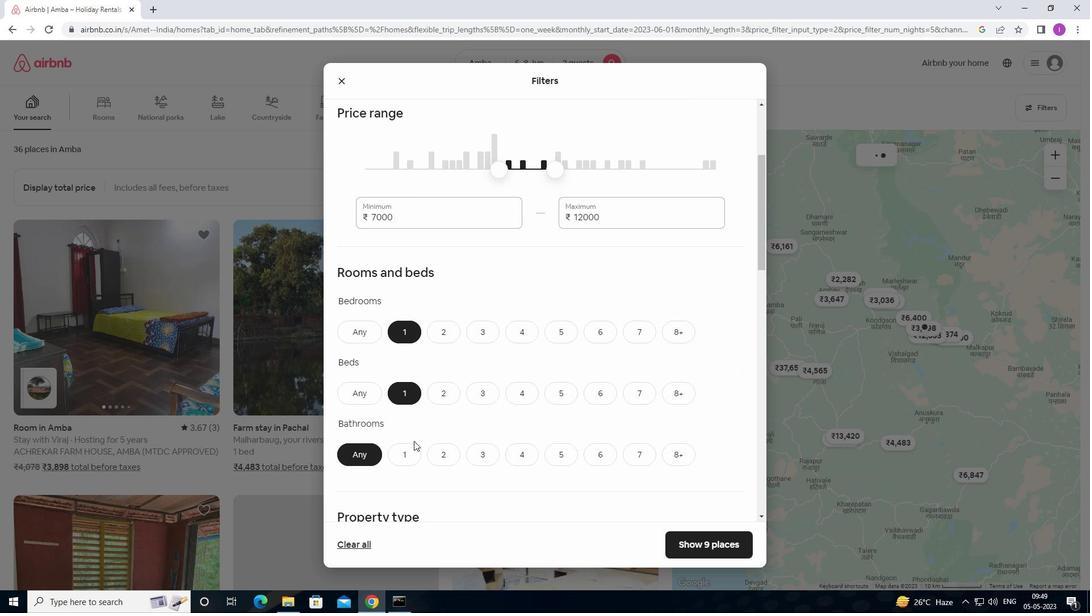 
Action: Mouse pressed left at (405, 448)
Screenshot: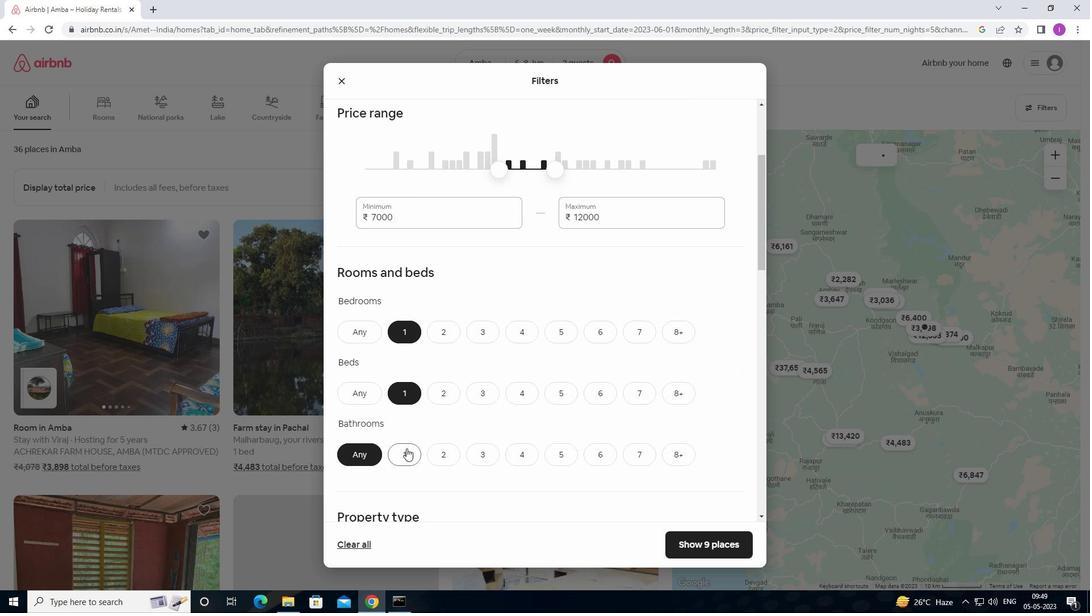 
Action: Mouse moved to (489, 408)
Screenshot: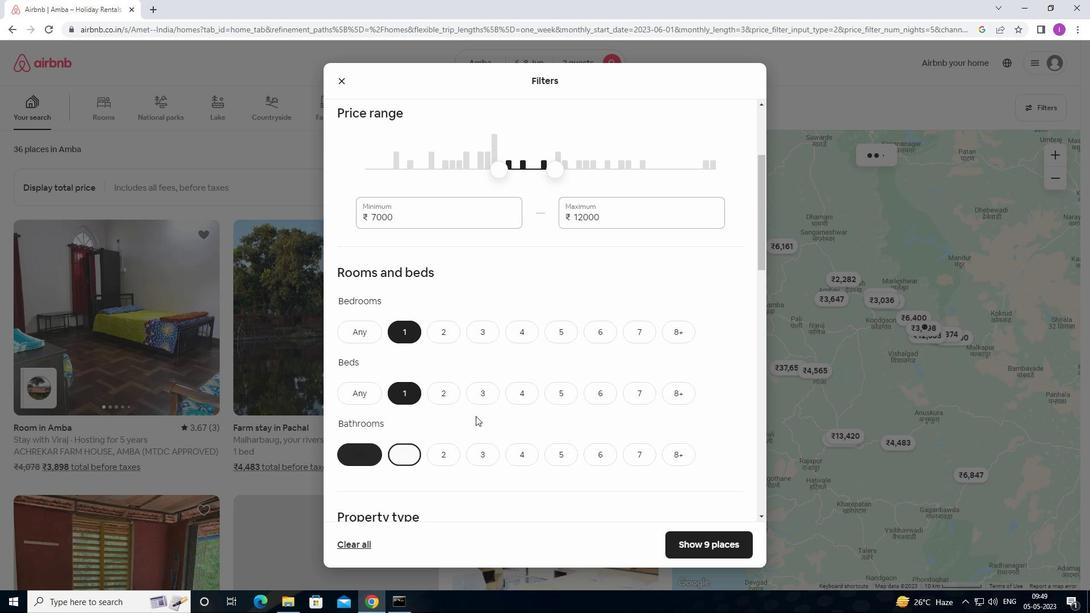 
Action: Mouse scrolled (489, 407) with delta (0, 0)
Screenshot: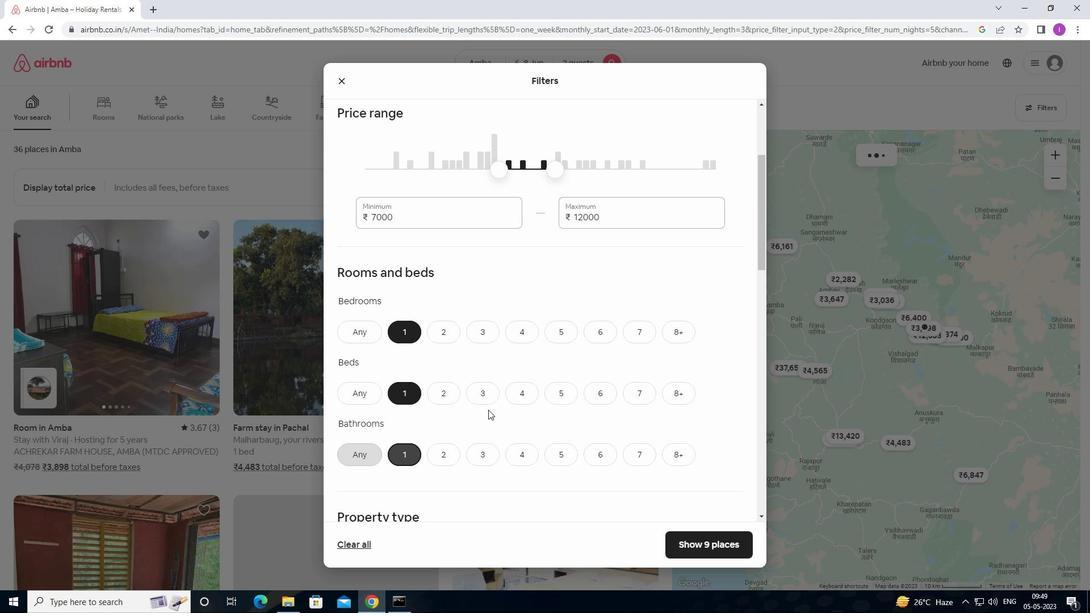 
Action: Mouse scrolled (489, 407) with delta (0, 0)
Screenshot: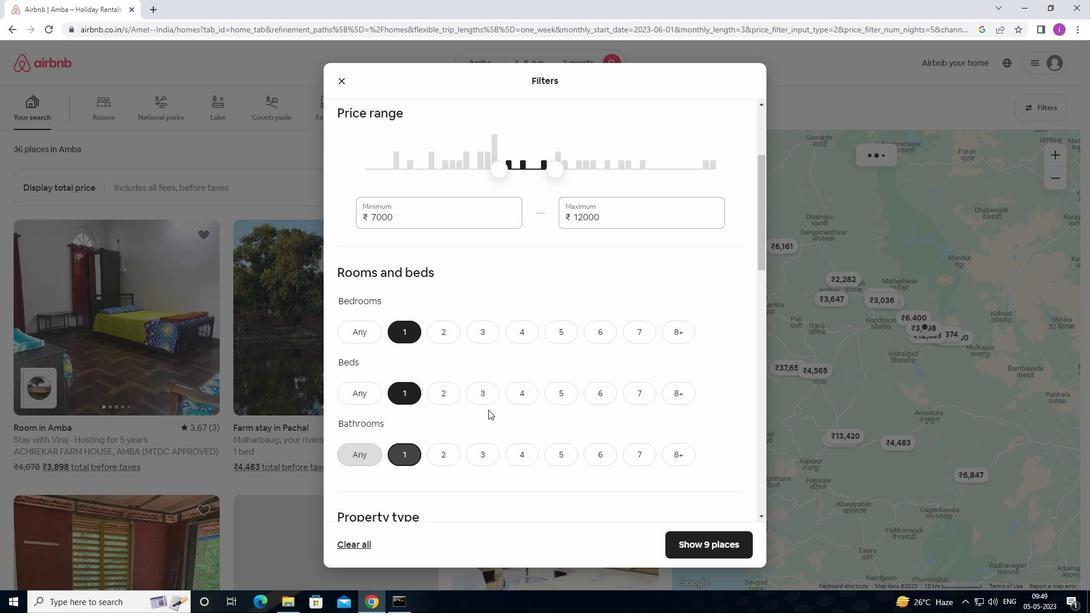 
Action: Mouse scrolled (489, 407) with delta (0, 0)
Screenshot: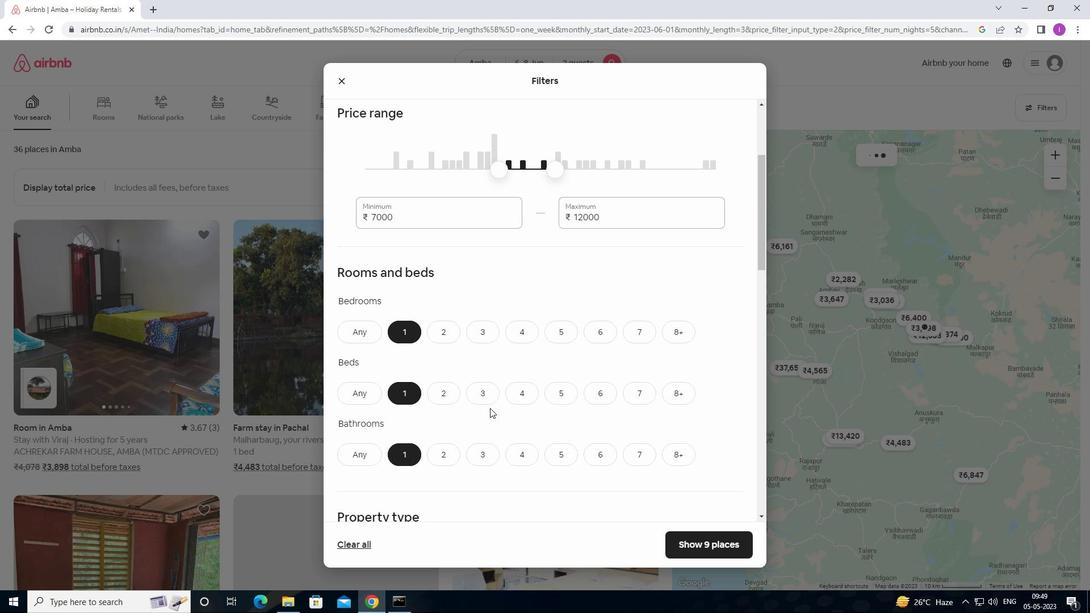 
Action: Mouse moved to (419, 390)
Screenshot: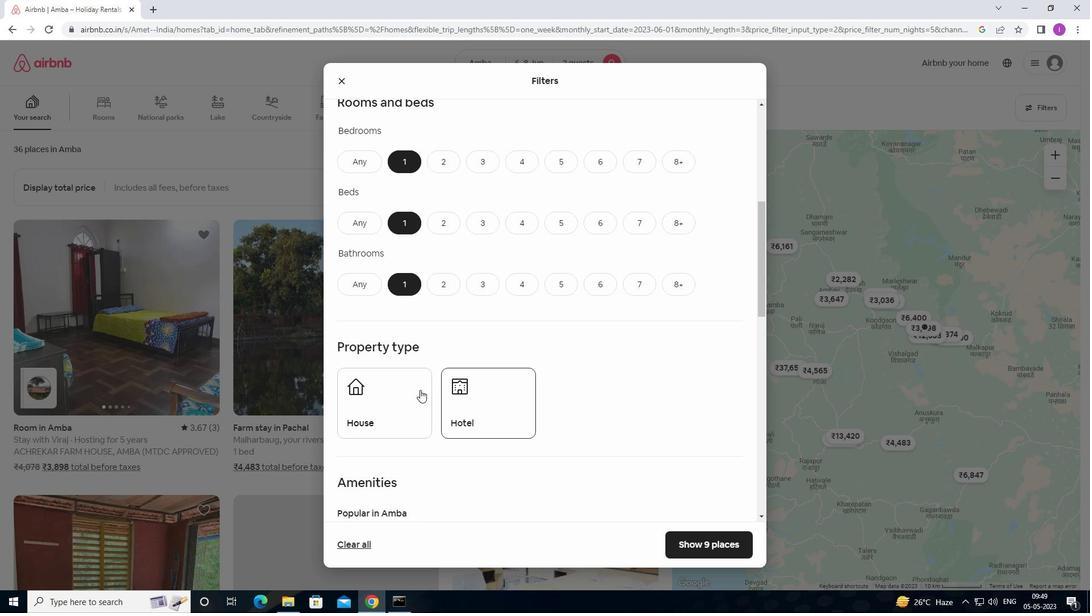 
Action: Mouse pressed left at (419, 390)
Screenshot: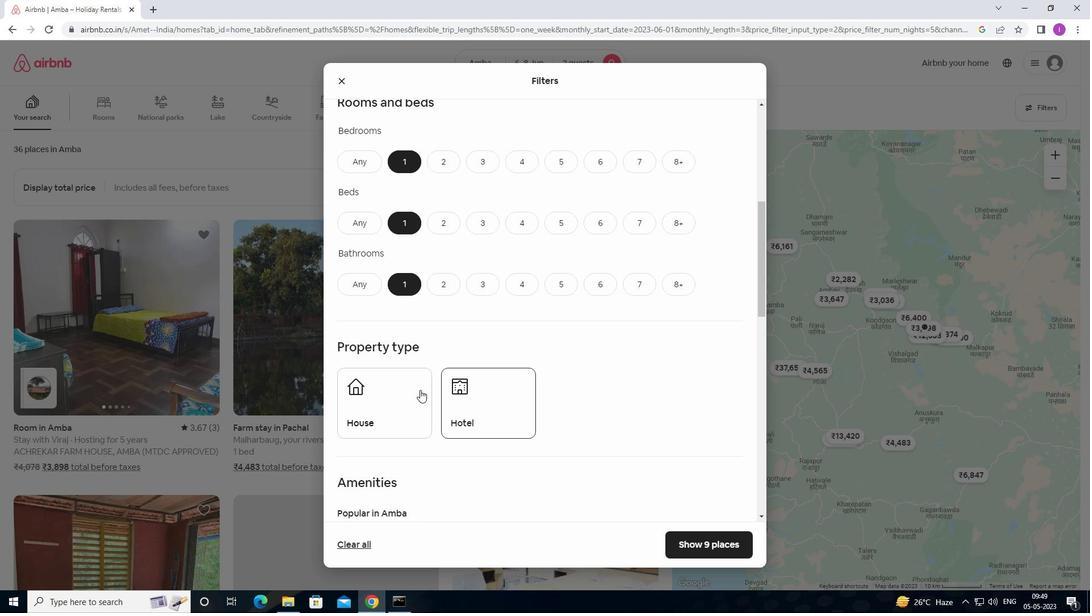 
Action: Mouse moved to (496, 400)
Screenshot: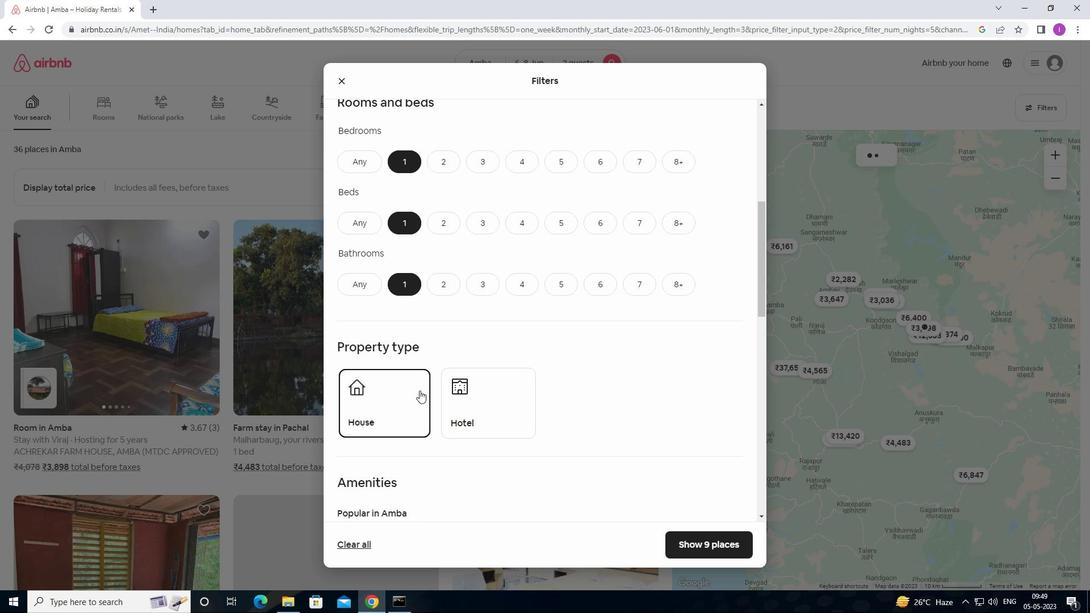 
Action: Mouse pressed left at (496, 400)
Screenshot: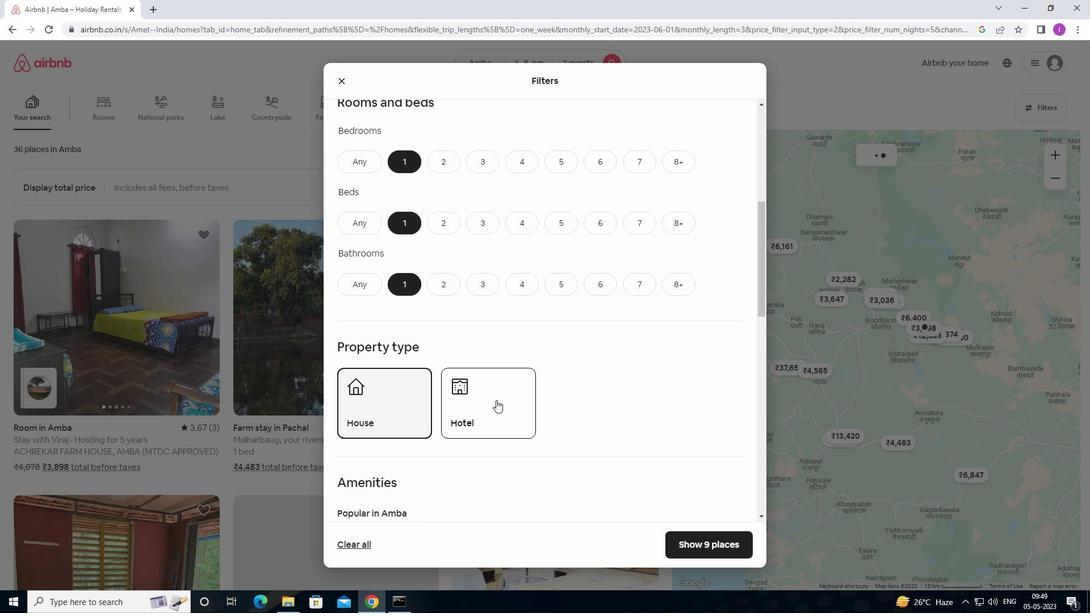 
Action: Mouse moved to (498, 399)
Screenshot: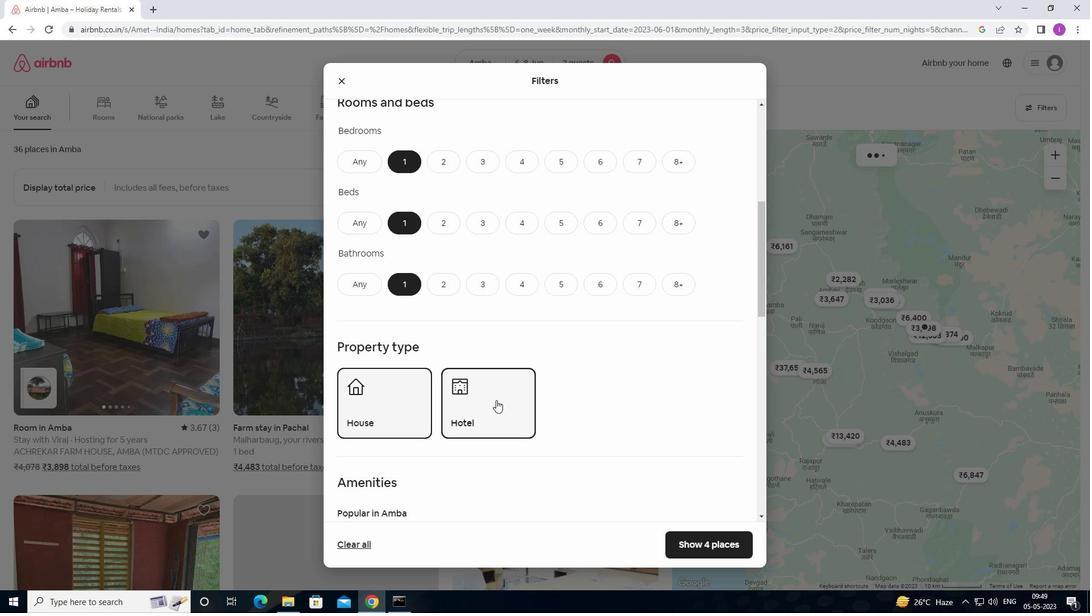 
Action: Mouse scrolled (498, 399) with delta (0, 0)
Screenshot: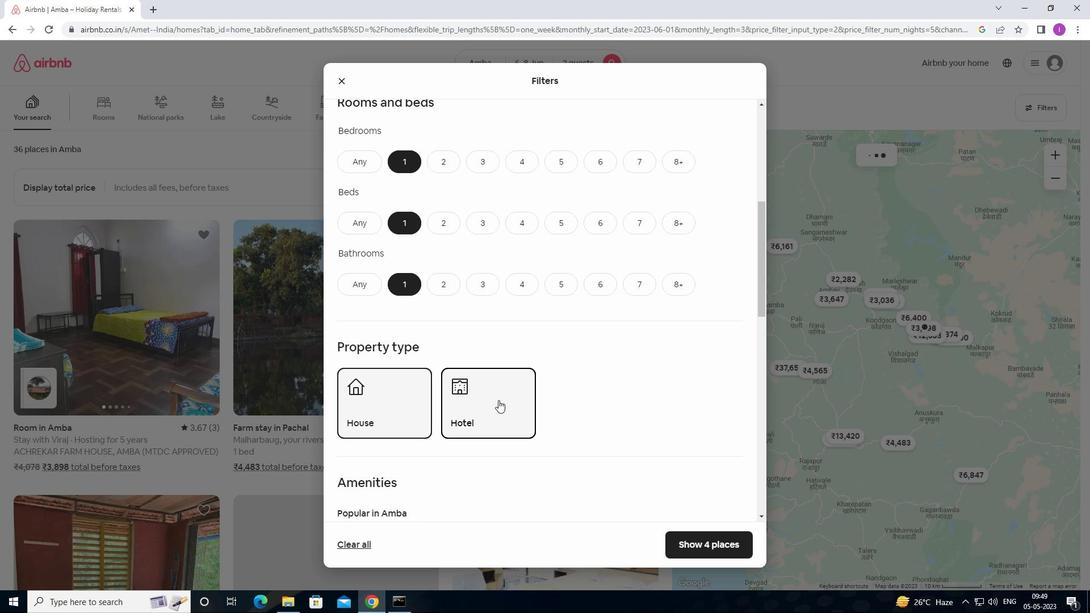 
Action: Mouse scrolled (498, 399) with delta (0, 0)
Screenshot: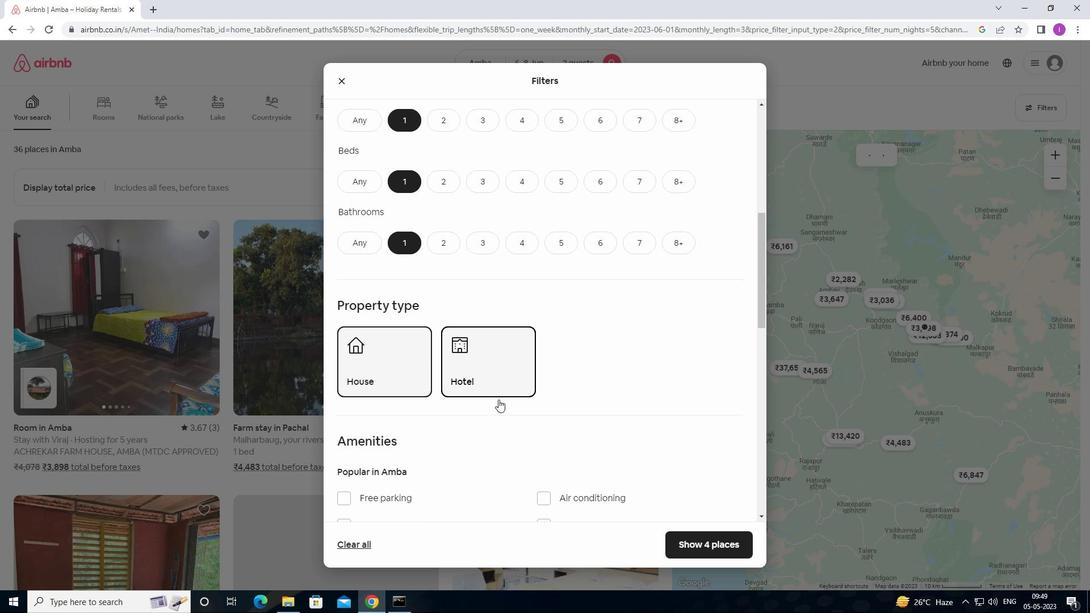 
Action: Mouse moved to (499, 398)
Screenshot: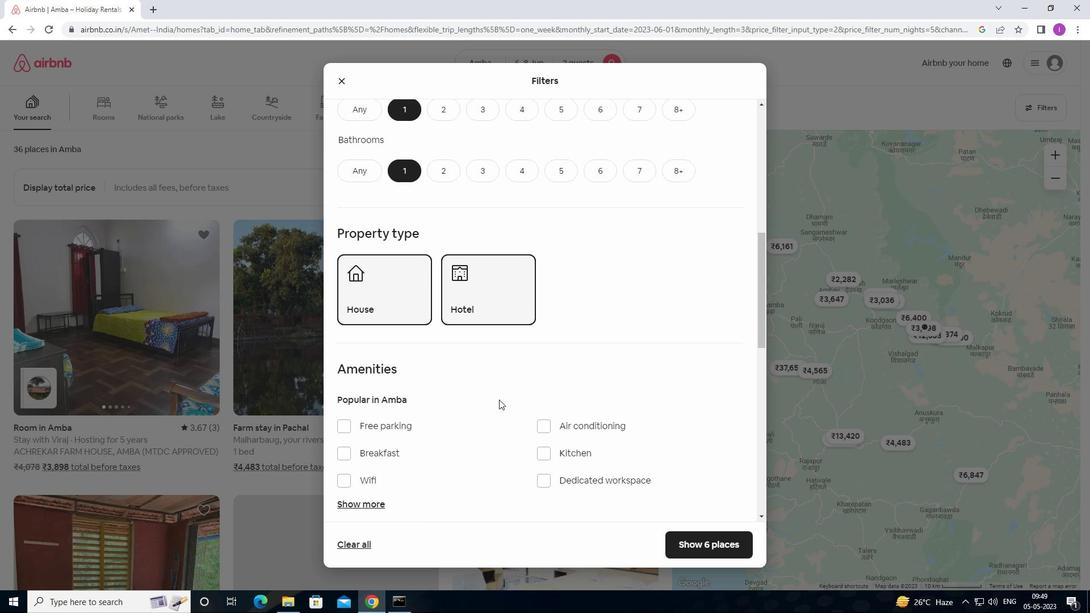 
Action: Mouse scrolled (499, 398) with delta (0, 0)
Screenshot: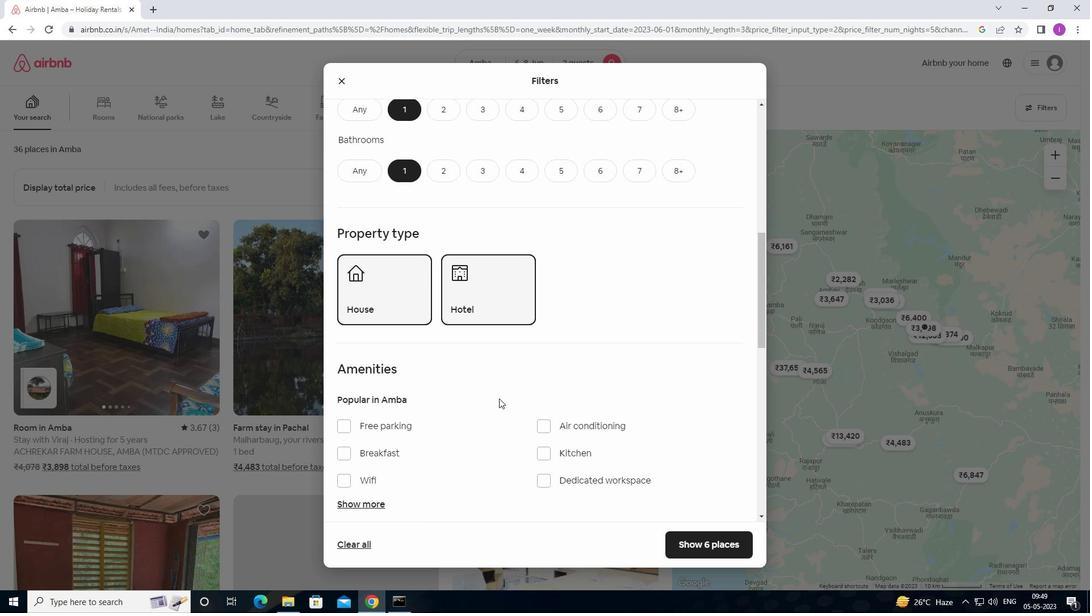 
Action: Mouse scrolled (499, 398) with delta (0, 0)
Screenshot: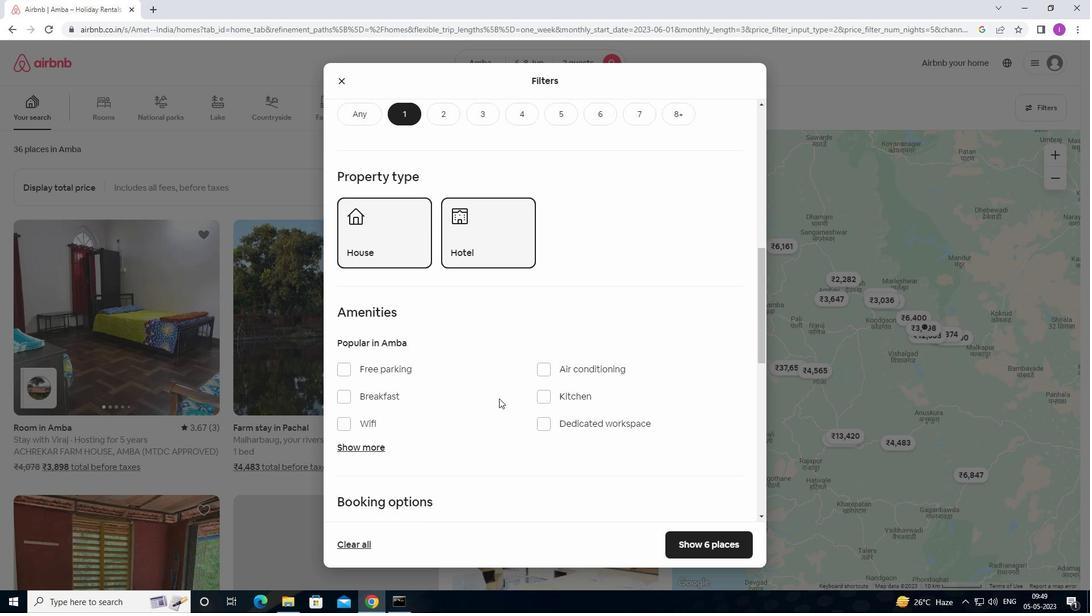 
Action: Mouse scrolled (499, 398) with delta (0, 0)
Screenshot: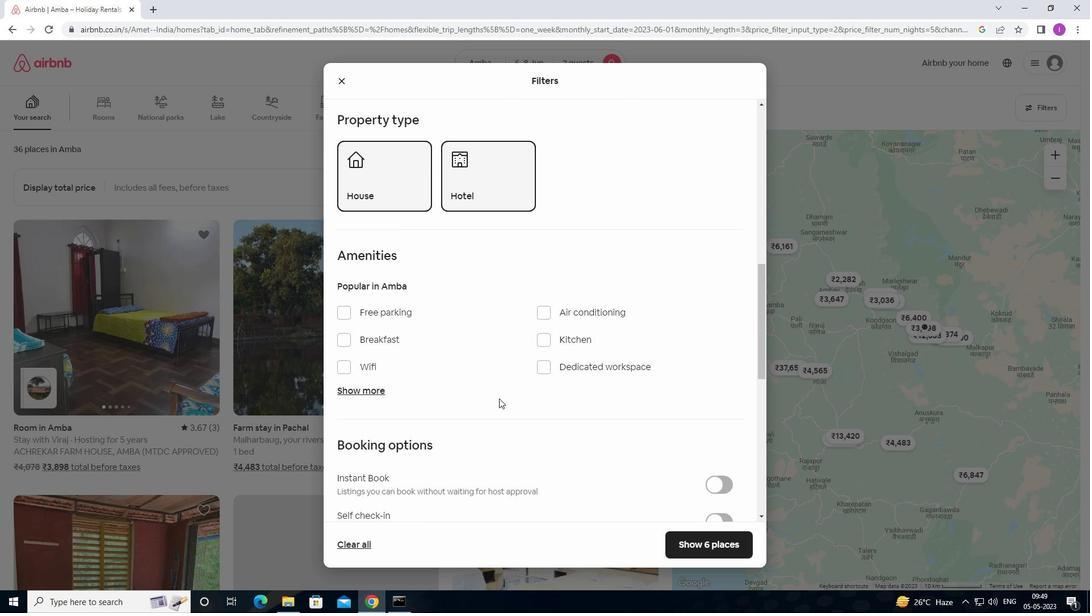 
Action: Mouse scrolled (499, 398) with delta (0, 0)
Screenshot: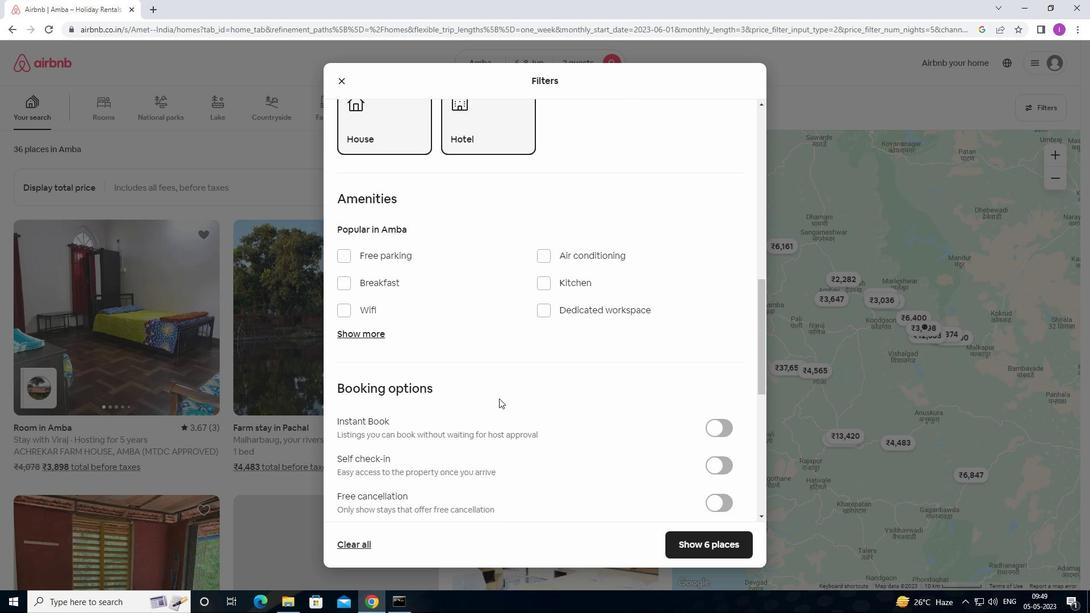 
Action: Mouse moved to (499, 398)
Screenshot: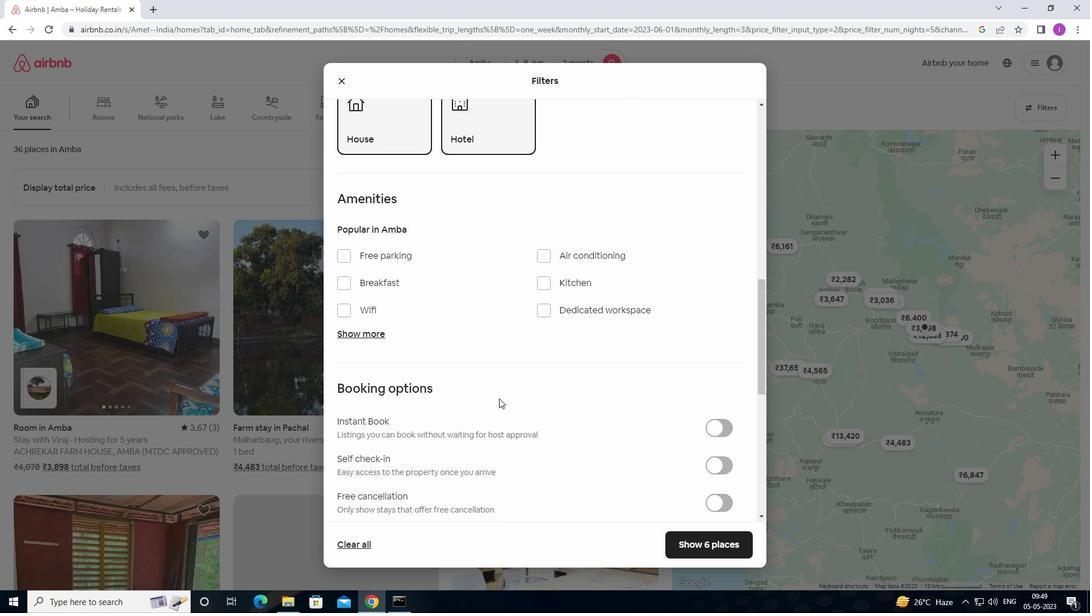
Action: Mouse scrolled (499, 397) with delta (0, 0)
Screenshot: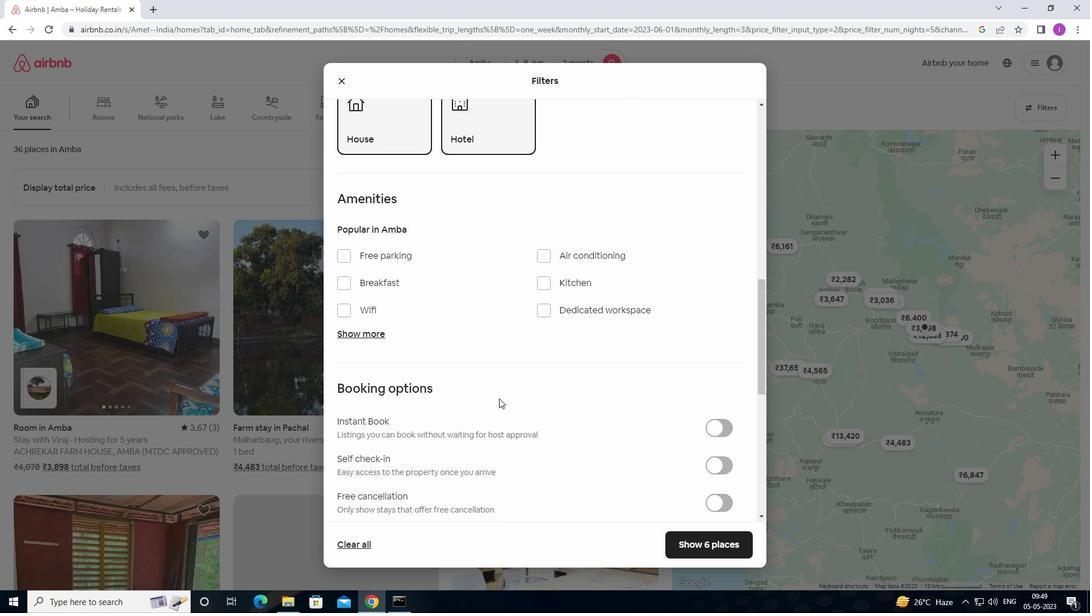 
Action: Mouse scrolled (499, 398) with delta (0, 0)
Screenshot: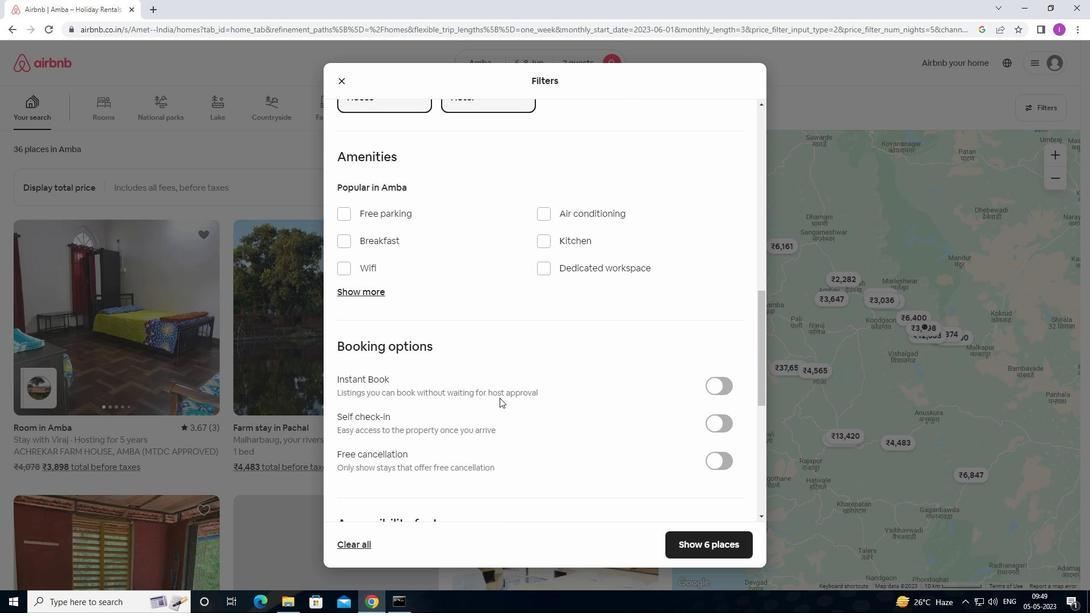 
Action: Mouse moved to (547, 383)
Screenshot: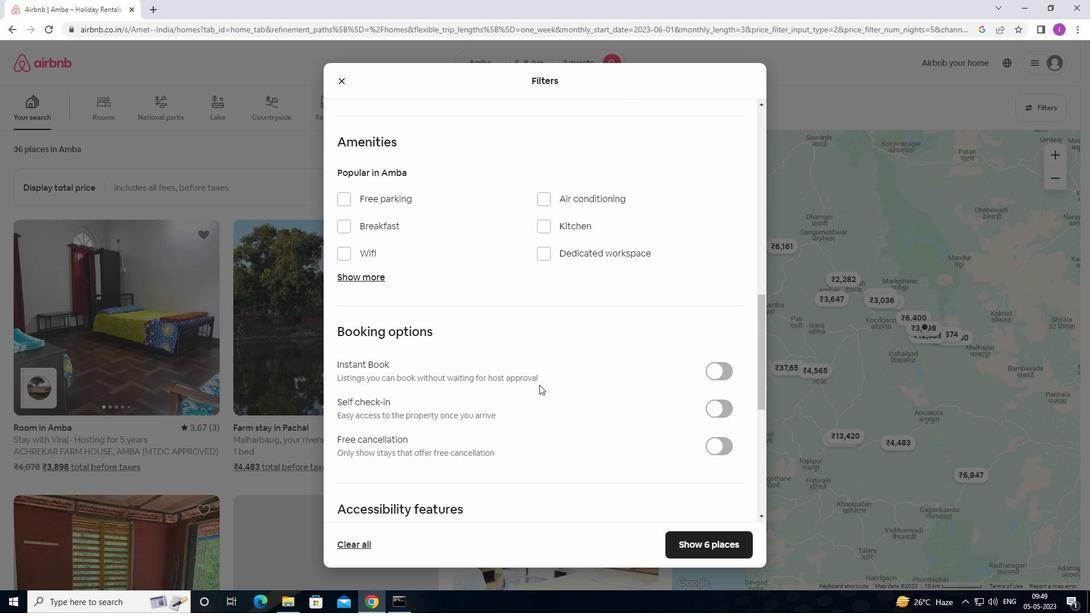 
Action: Mouse scrolled (547, 383) with delta (0, 0)
Screenshot: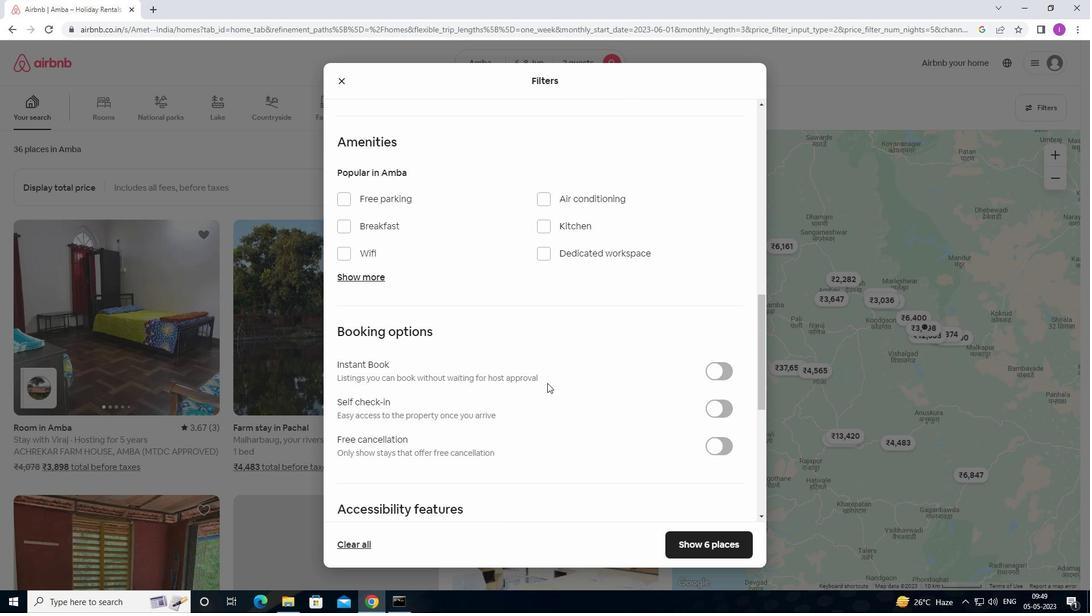 
Action: Mouse scrolled (547, 383) with delta (0, 0)
Screenshot: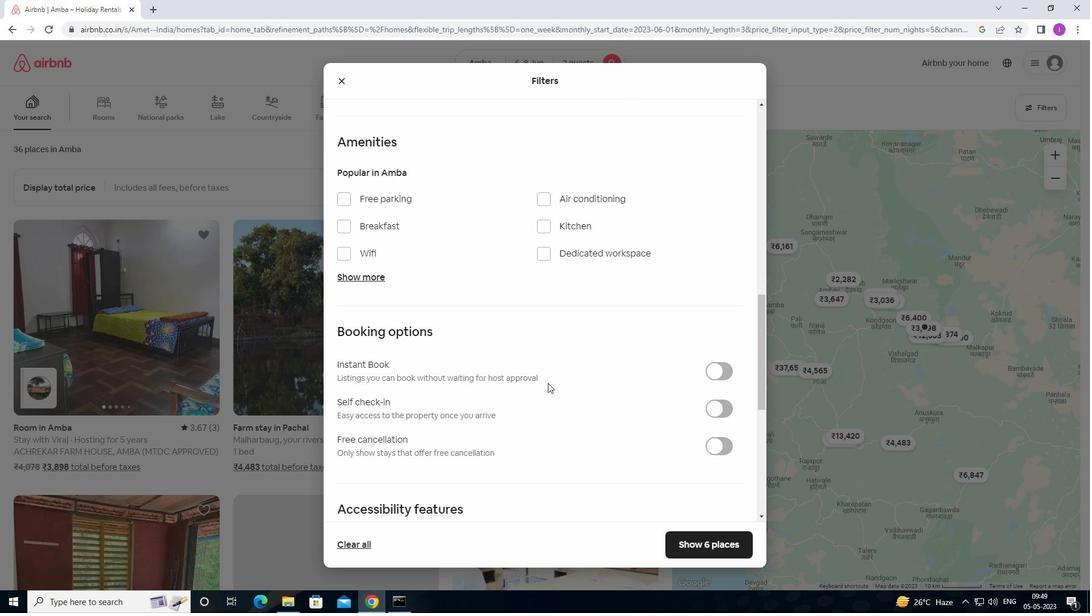 
Action: Mouse scrolled (547, 383) with delta (0, 0)
Screenshot: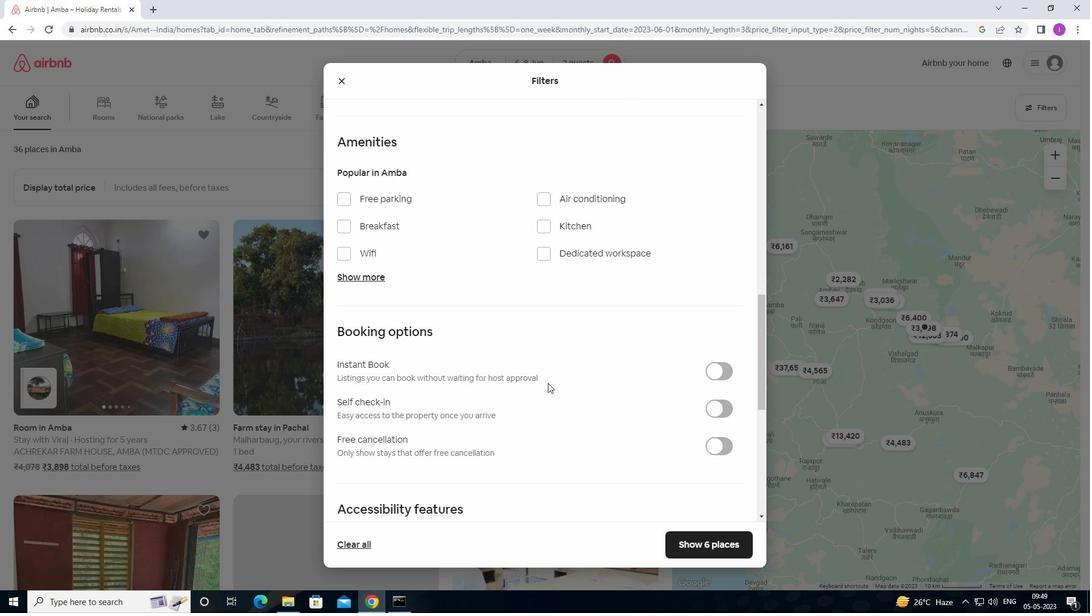 
Action: Mouse scrolled (547, 382) with delta (0, 0)
Screenshot: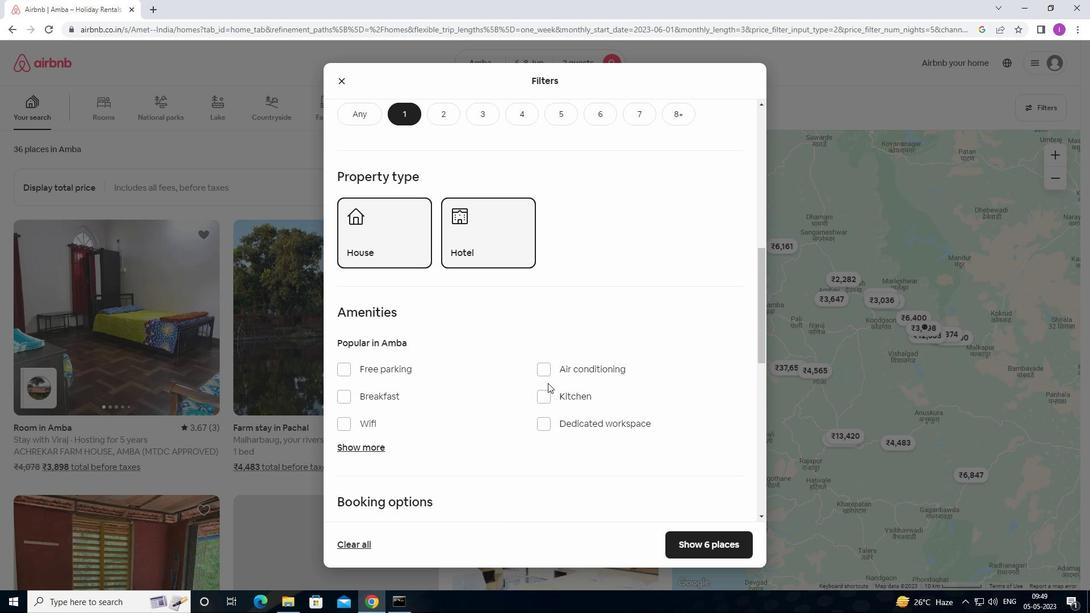 
Action: Mouse scrolled (547, 382) with delta (0, 0)
Screenshot: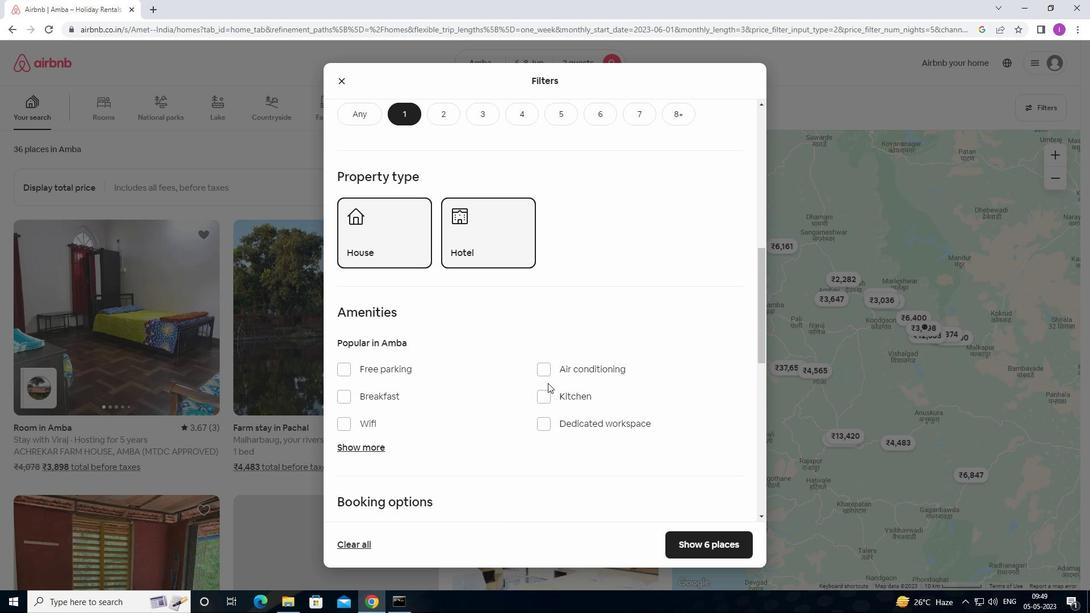 
Action: Mouse moved to (723, 462)
Screenshot: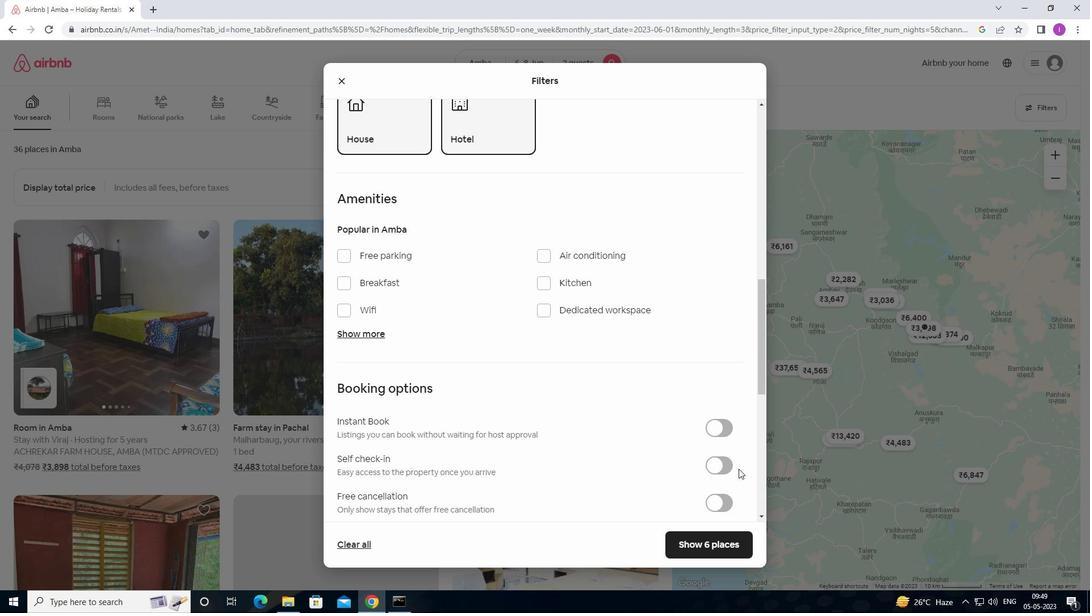 
Action: Mouse pressed left at (723, 462)
Screenshot: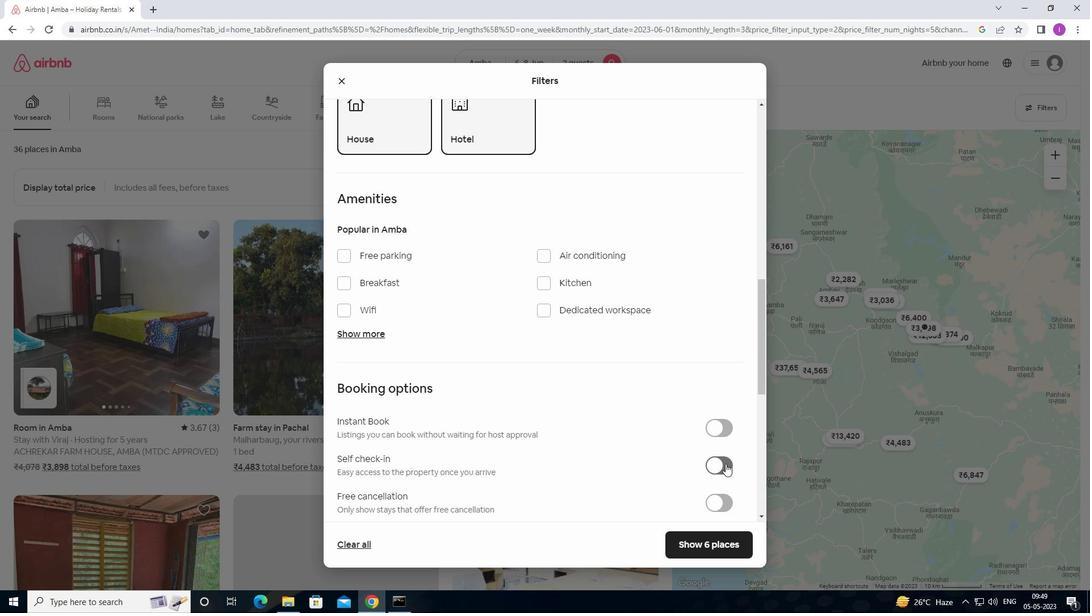 
Action: Mouse moved to (556, 422)
Screenshot: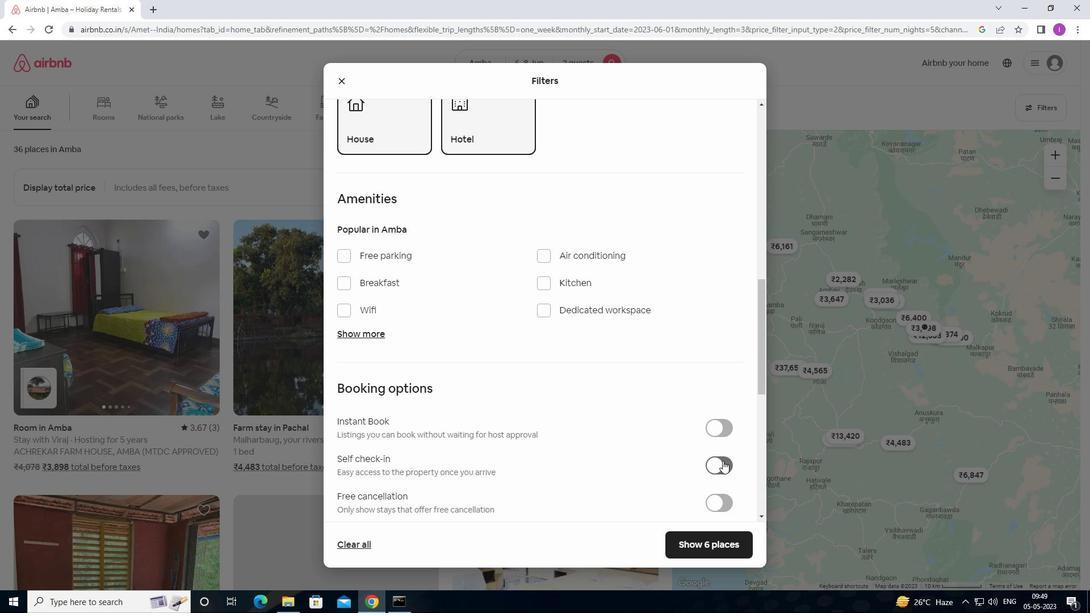 
Action: Mouse scrolled (556, 421) with delta (0, 0)
Screenshot: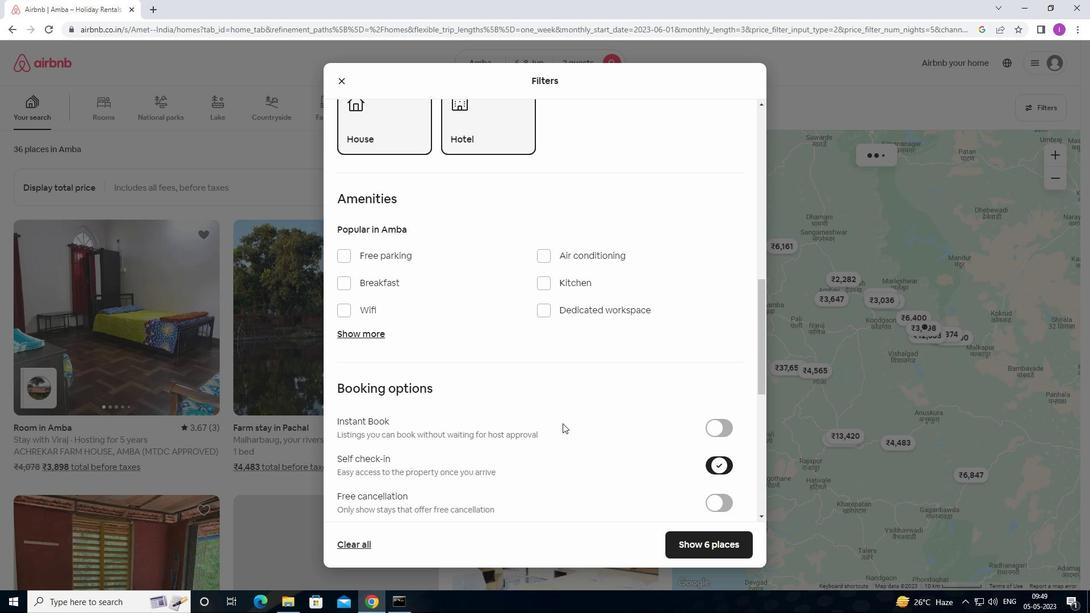 
Action: Mouse scrolled (556, 421) with delta (0, 0)
Screenshot: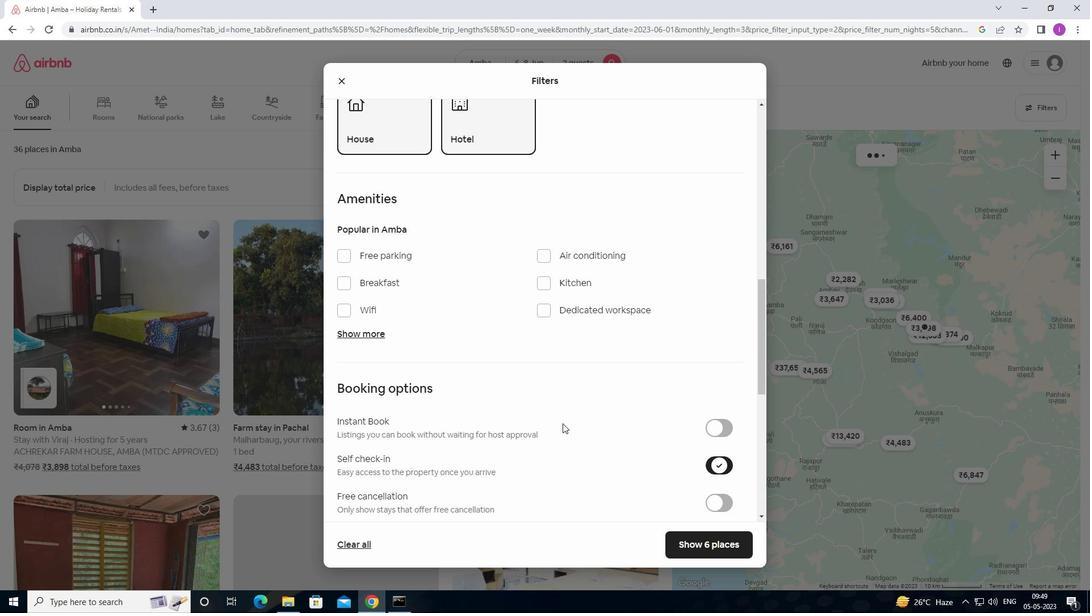 
Action: Mouse scrolled (556, 421) with delta (0, 0)
Screenshot: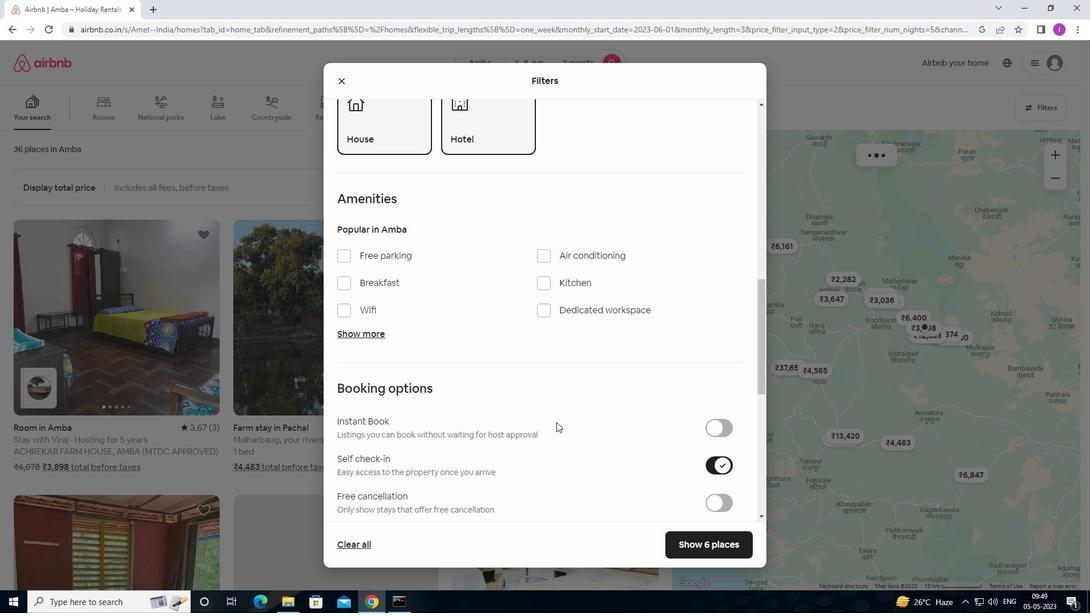 
Action: Mouse scrolled (556, 421) with delta (0, 0)
Screenshot: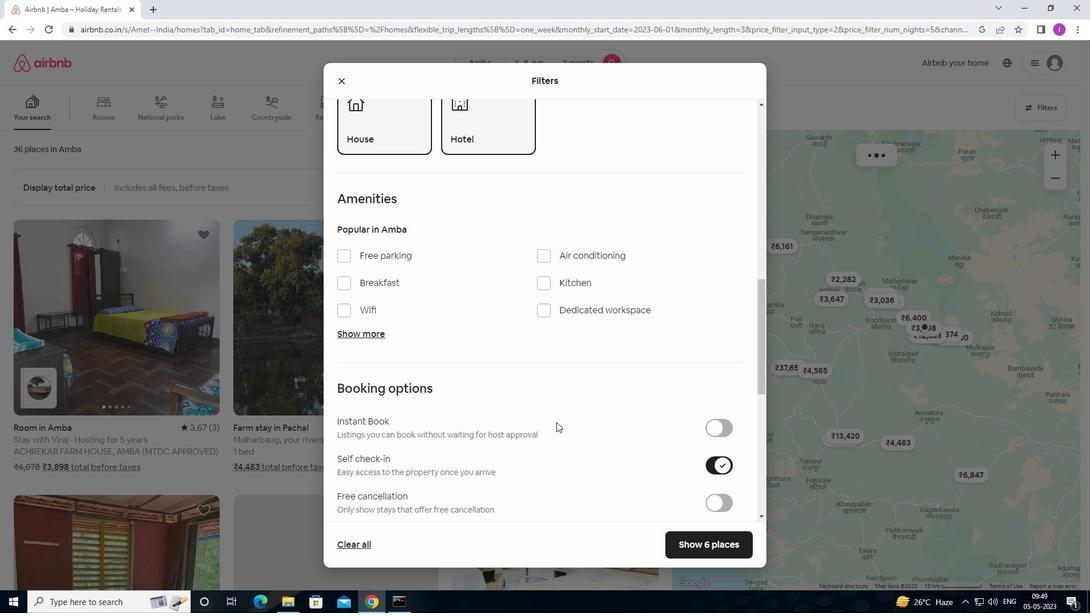
Action: Mouse scrolled (556, 421) with delta (0, 0)
Screenshot: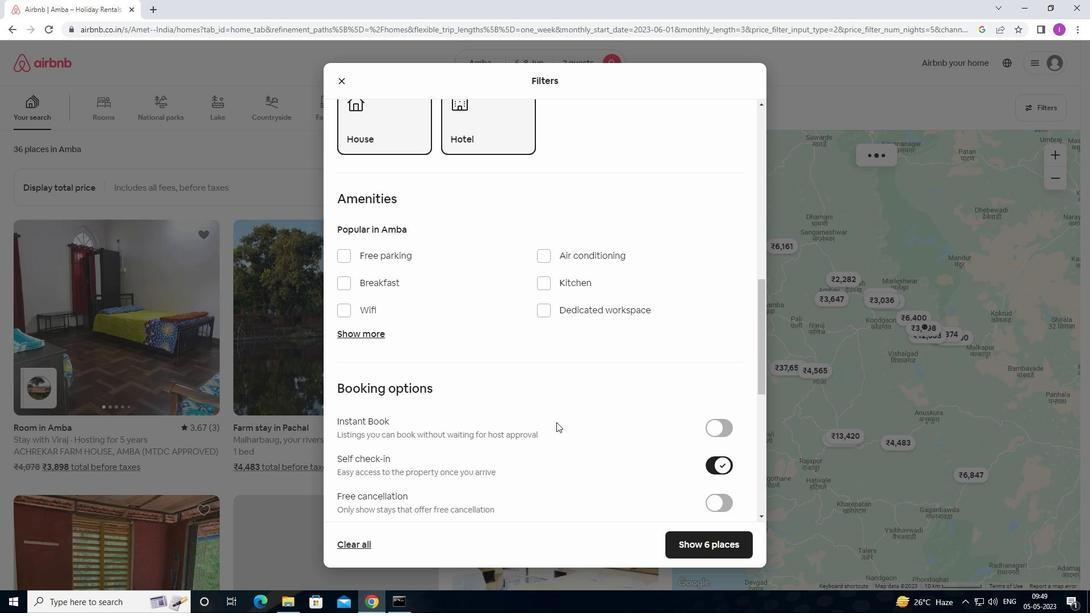 
Action: Mouse moved to (556, 422)
Screenshot: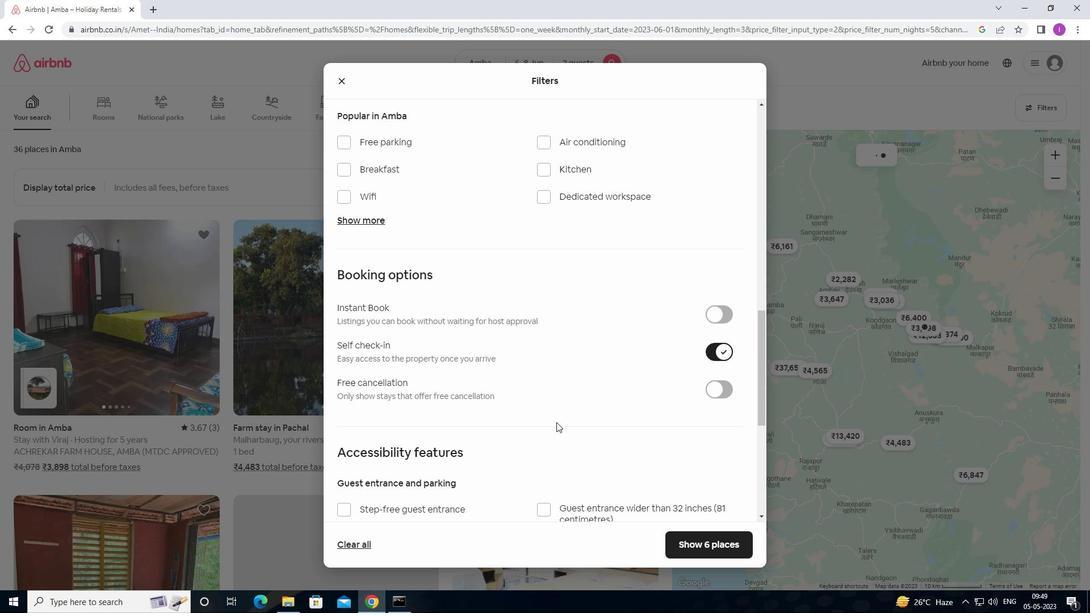 
Action: Mouse scrolled (556, 421) with delta (0, 0)
Screenshot: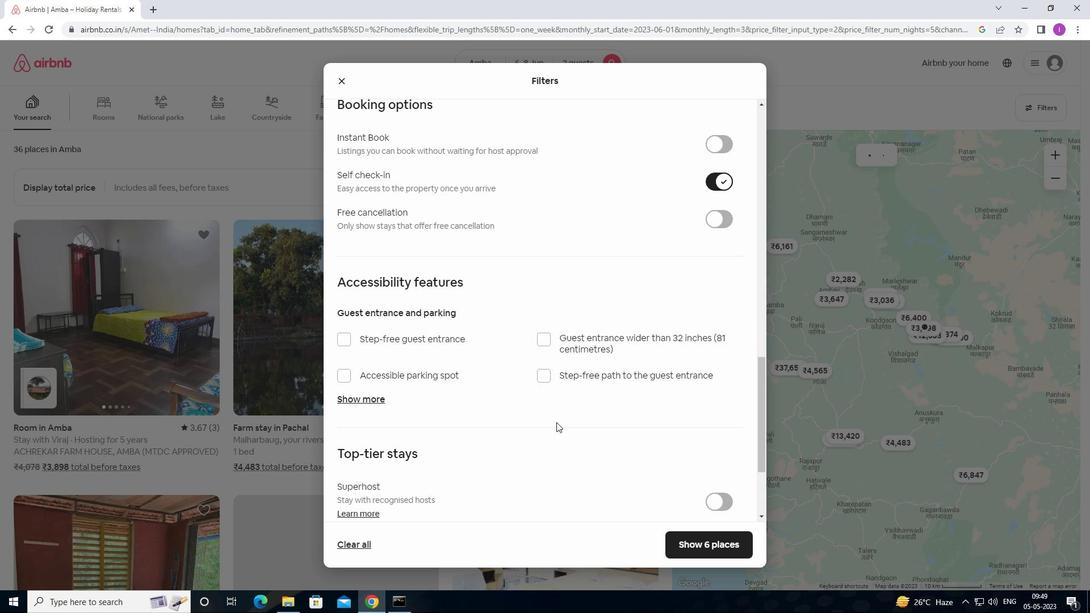 
Action: Mouse scrolled (556, 421) with delta (0, 0)
Screenshot: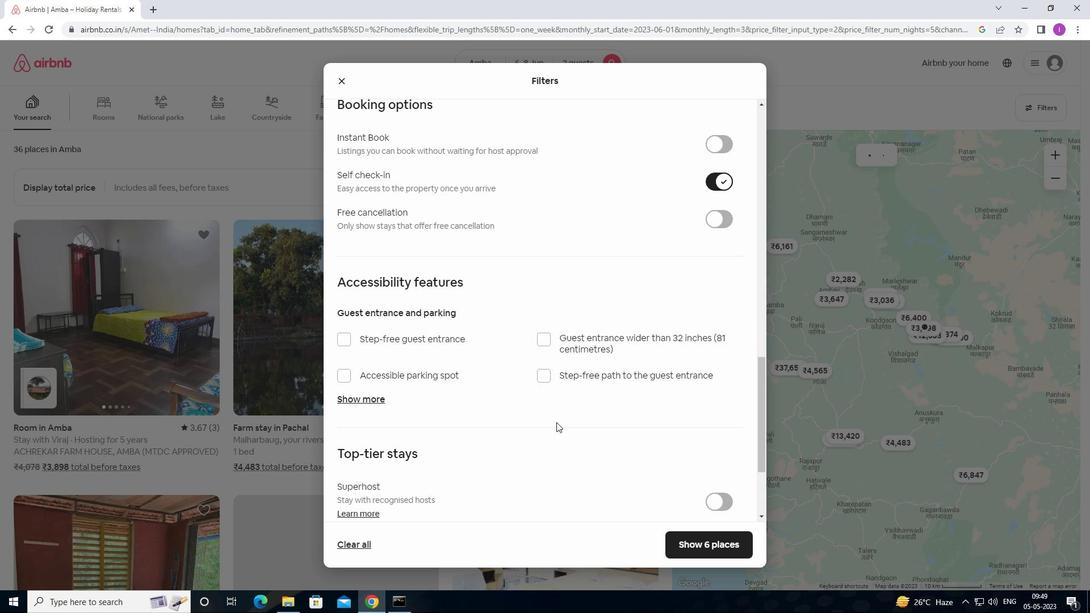 
Action: Mouse moved to (555, 422)
Screenshot: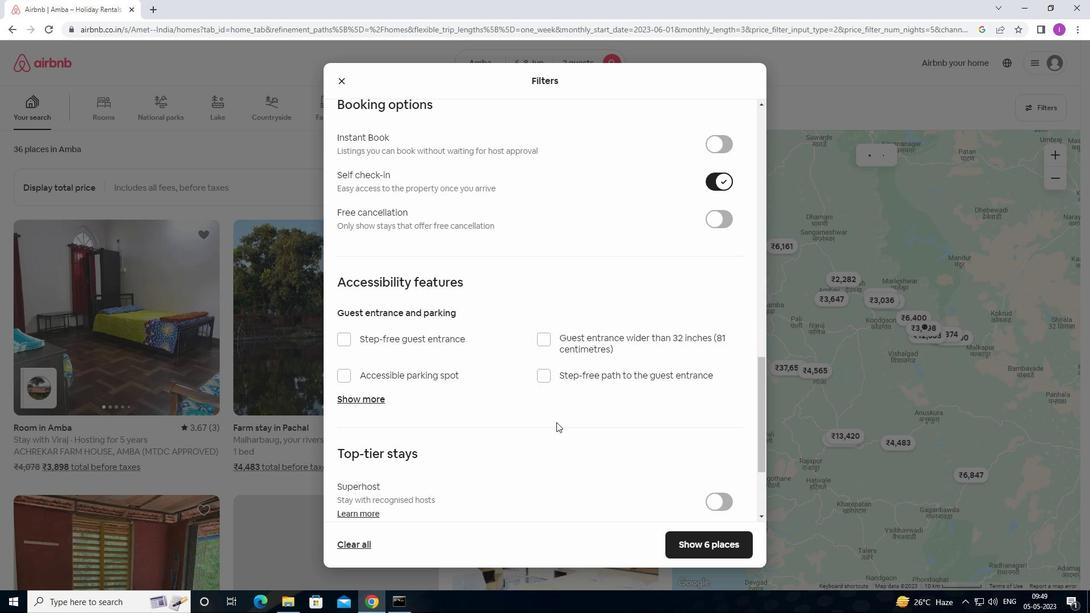 
Action: Mouse scrolled (555, 421) with delta (0, 0)
Screenshot: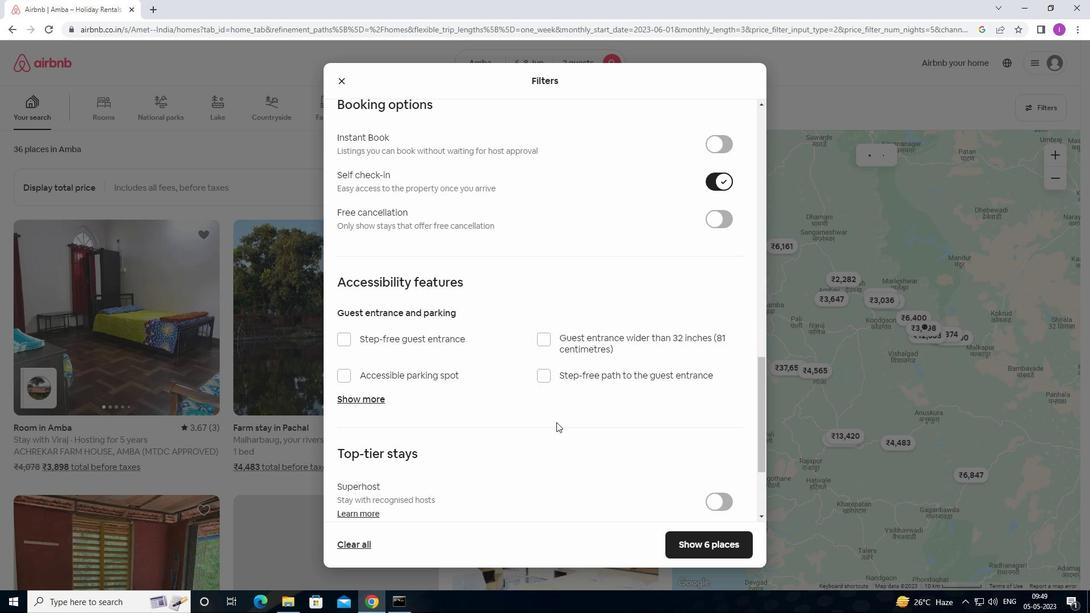 
Action: Mouse scrolled (555, 421) with delta (0, 0)
Screenshot: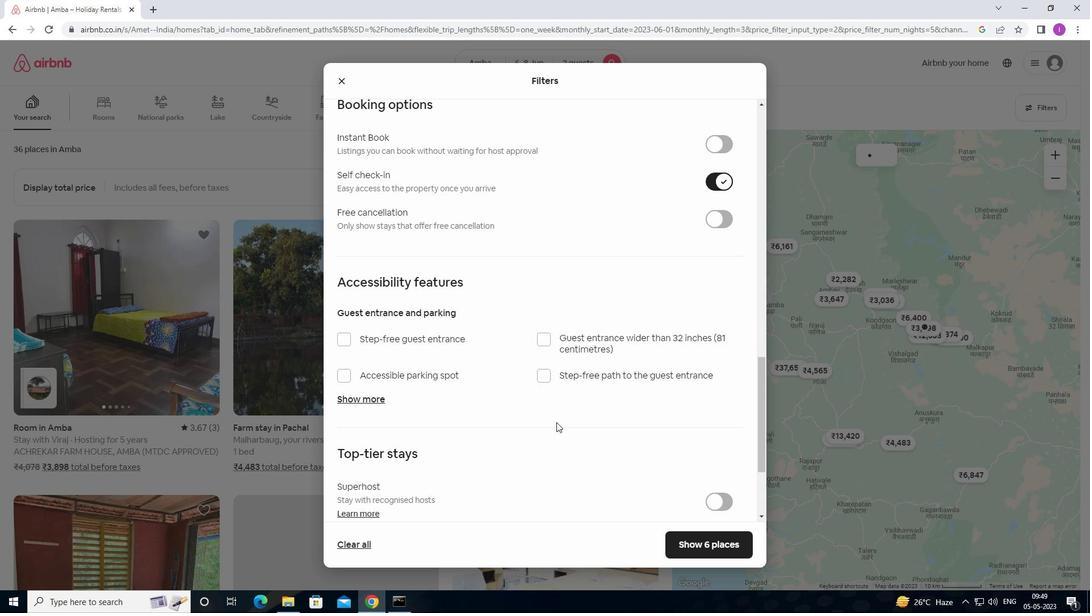 
Action: Mouse scrolled (555, 421) with delta (0, 0)
Screenshot: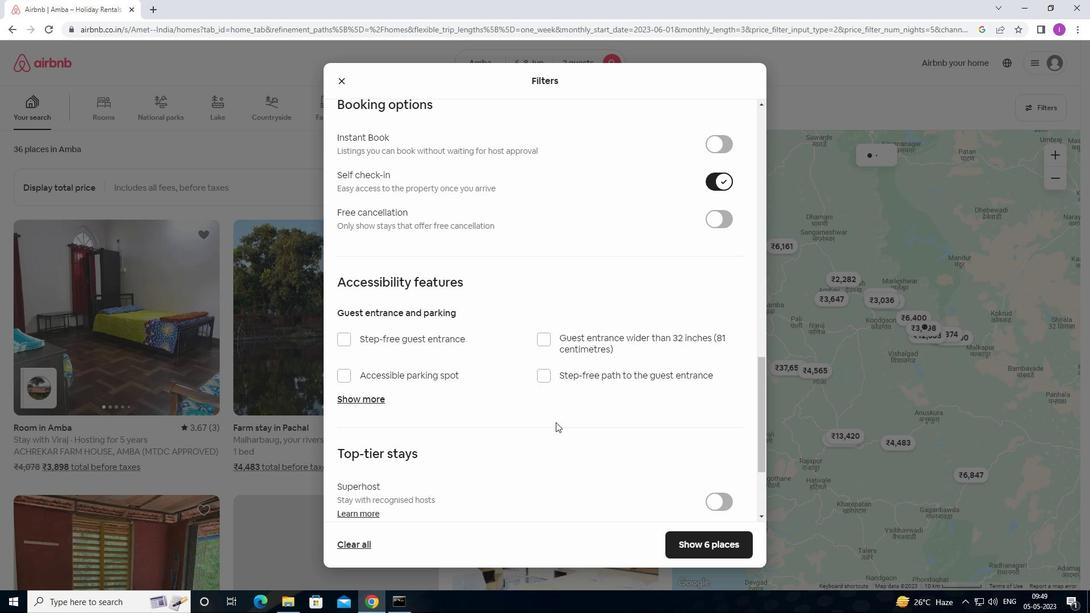 
Action: Mouse moved to (555, 422)
Screenshot: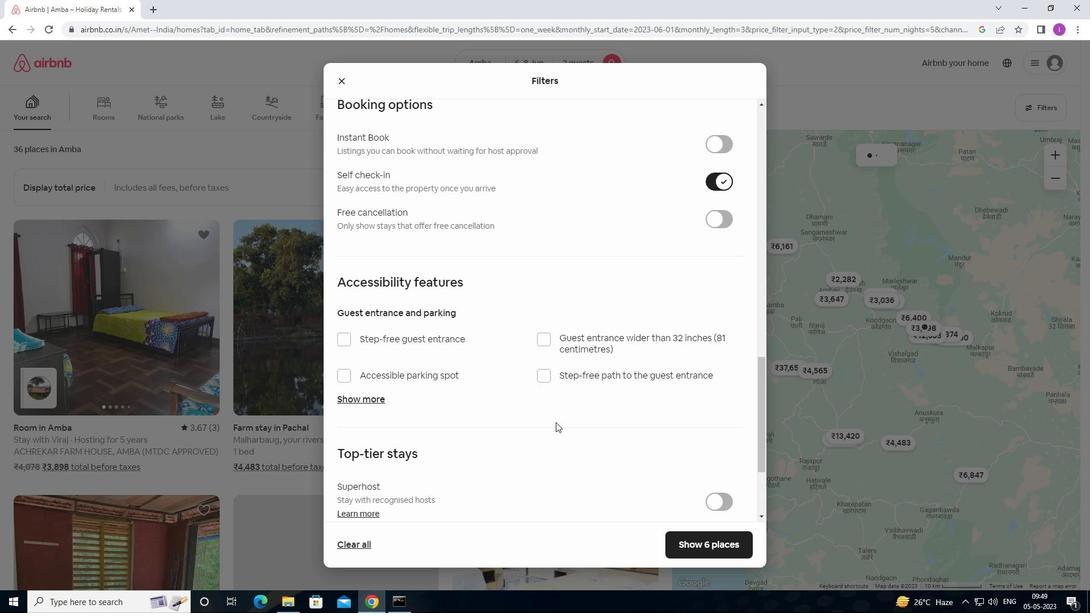 
Action: Mouse scrolled (555, 421) with delta (0, 0)
Screenshot: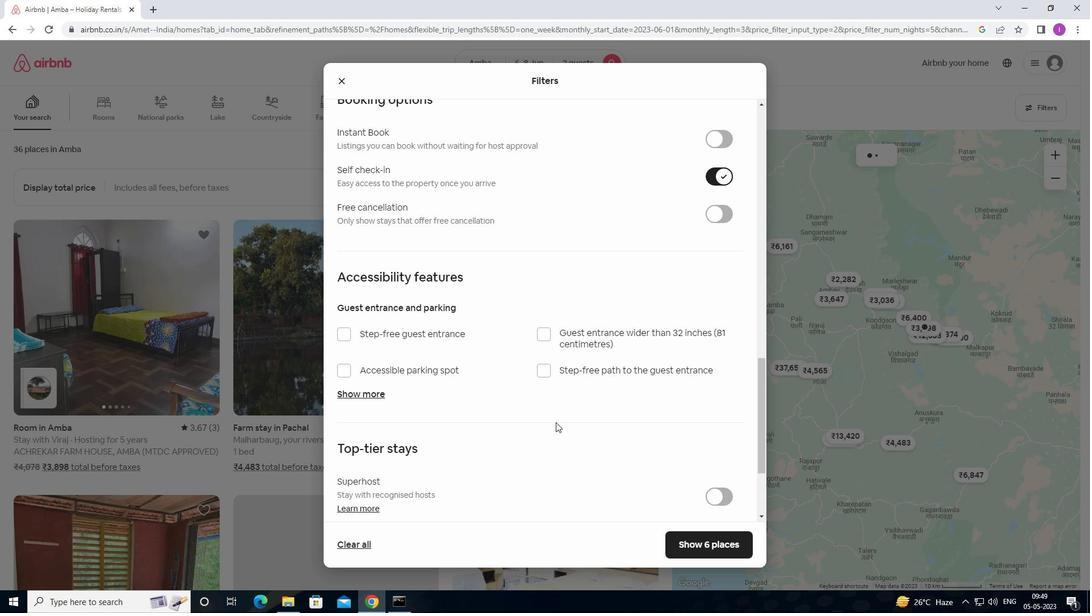 
Action: Mouse moved to (553, 420)
Screenshot: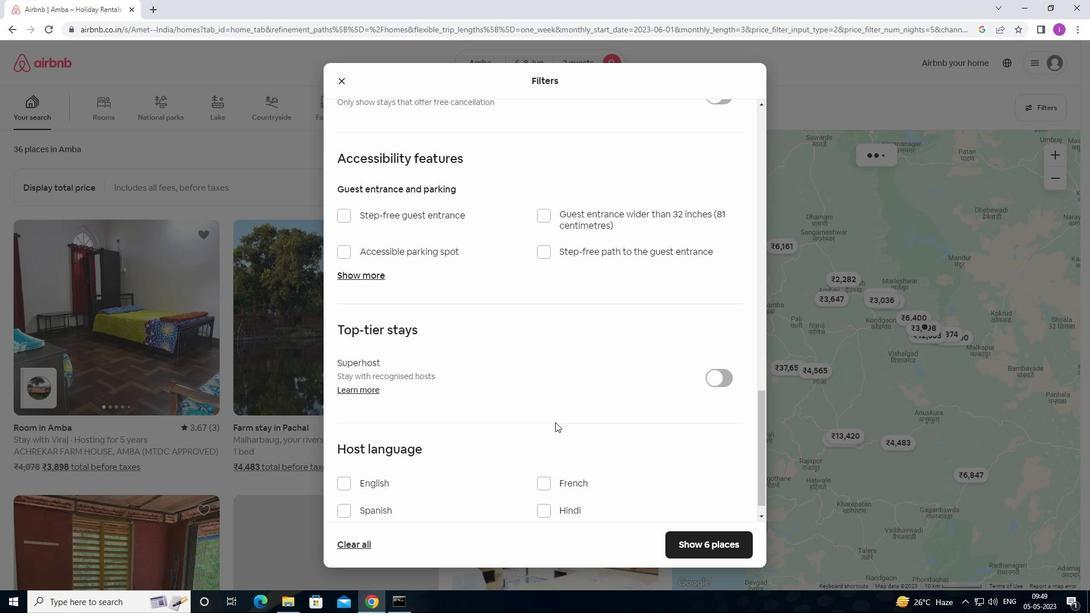 
Action: Mouse scrolled (553, 420) with delta (0, 0)
Screenshot: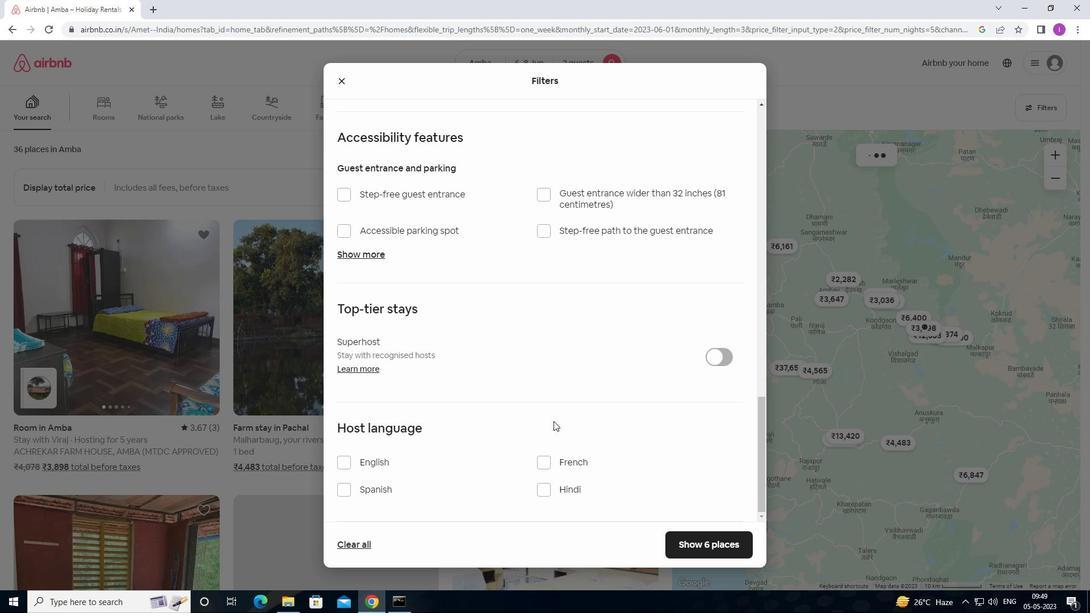 
Action: Mouse scrolled (553, 420) with delta (0, 0)
Screenshot: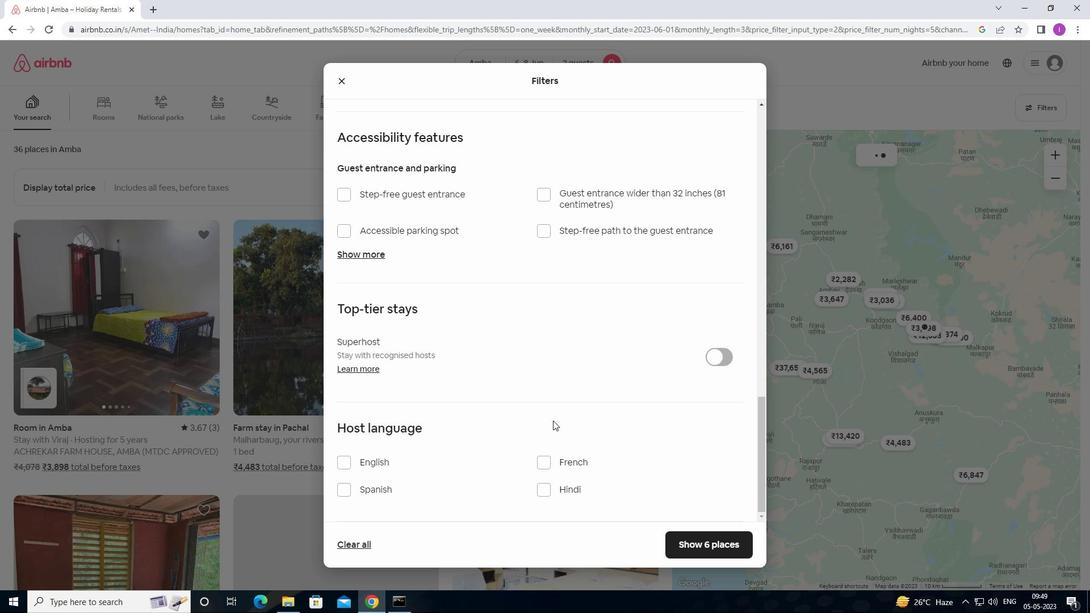 
Action: Mouse scrolled (553, 420) with delta (0, 0)
Screenshot: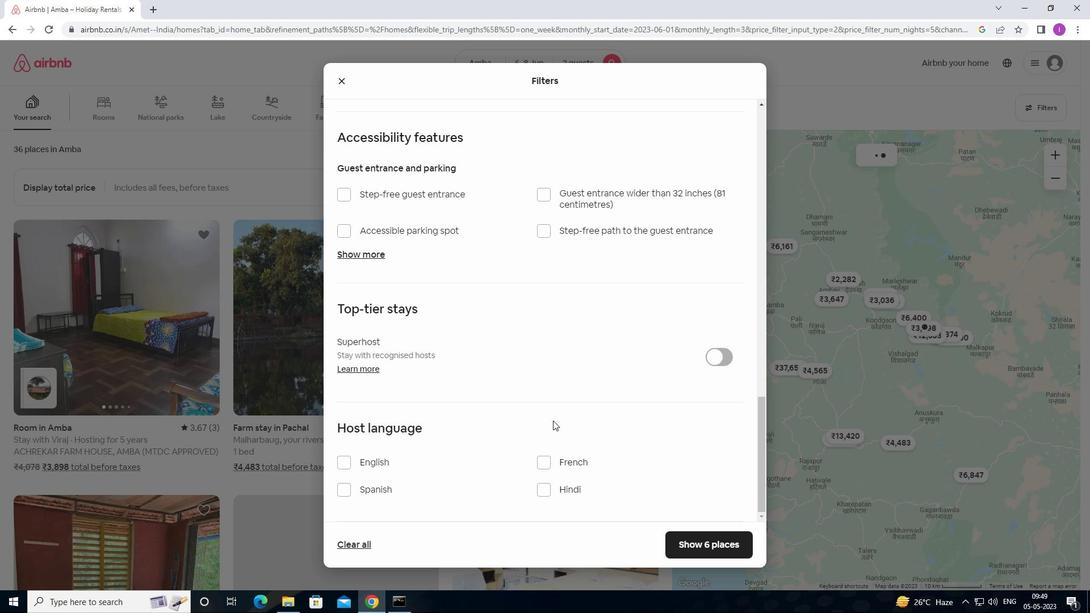 
Action: Mouse scrolled (553, 420) with delta (0, 0)
Screenshot: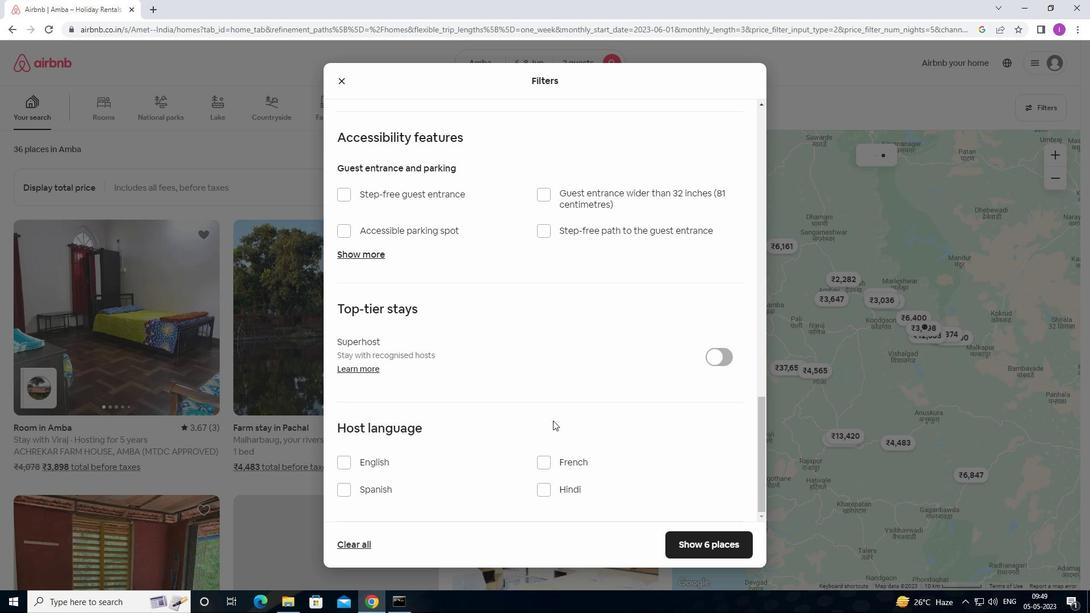 
Action: Mouse scrolled (553, 420) with delta (0, 0)
Screenshot: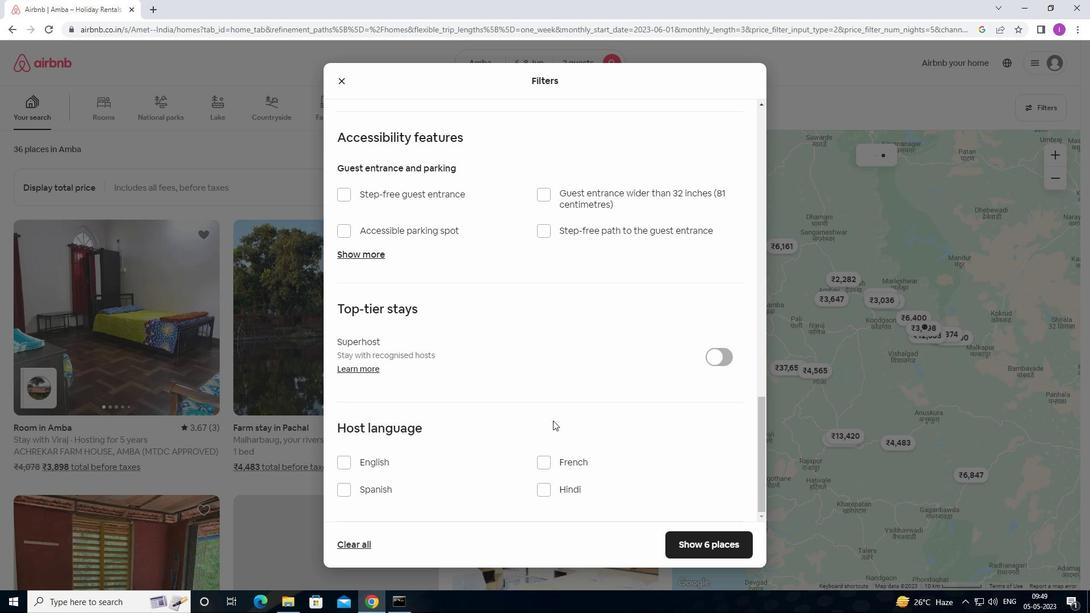 
Action: Mouse moved to (346, 467)
Screenshot: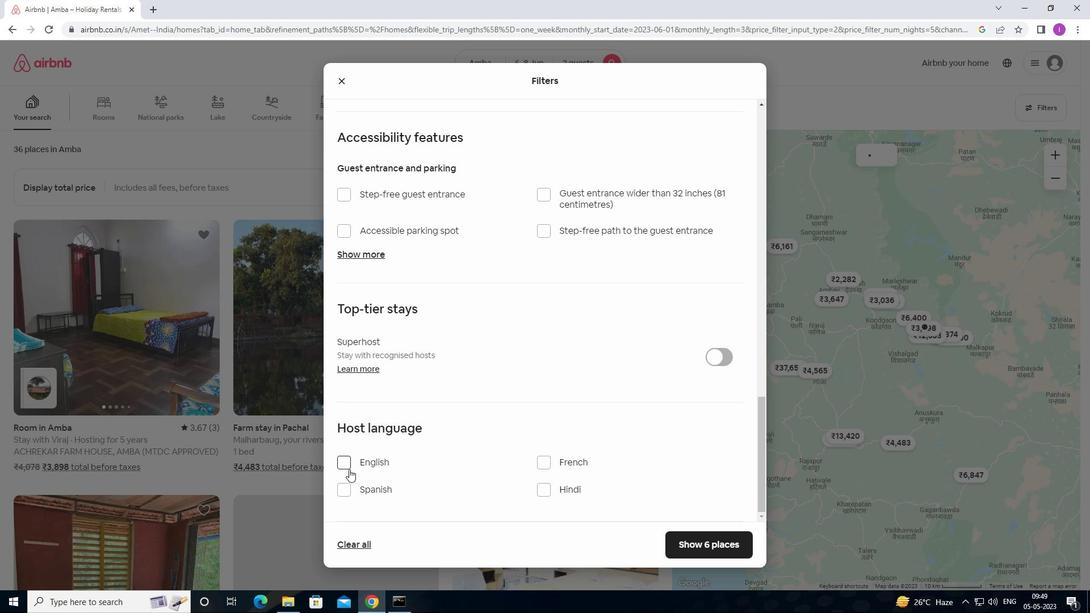 
Action: Mouse pressed left at (346, 467)
Screenshot: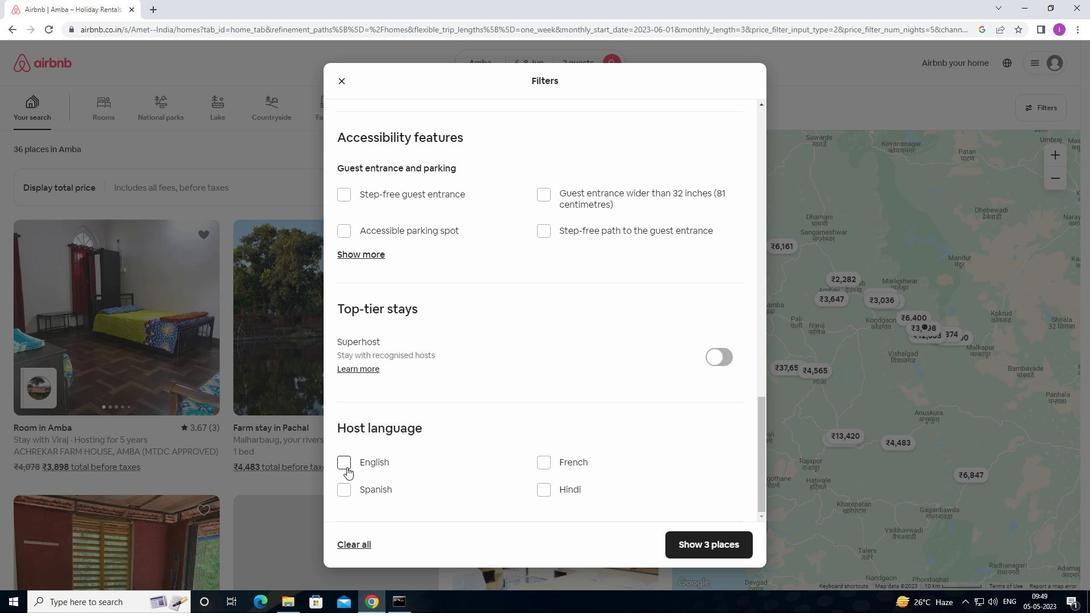 
Action: Mouse moved to (693, 542)
Screenshot: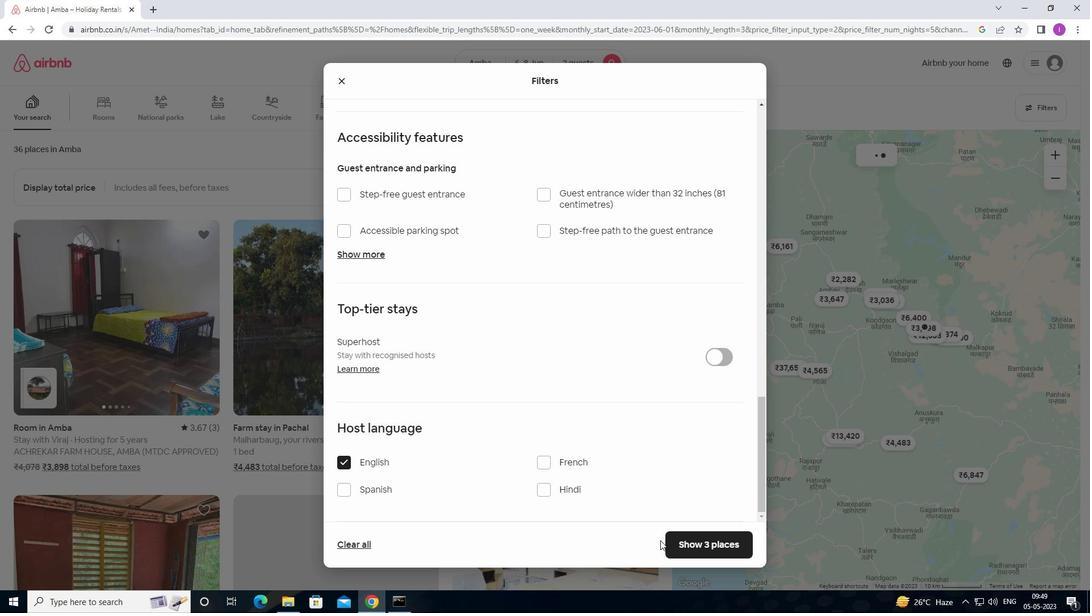 
Action: Mouse pressed left at (693, 542)
Screenshot: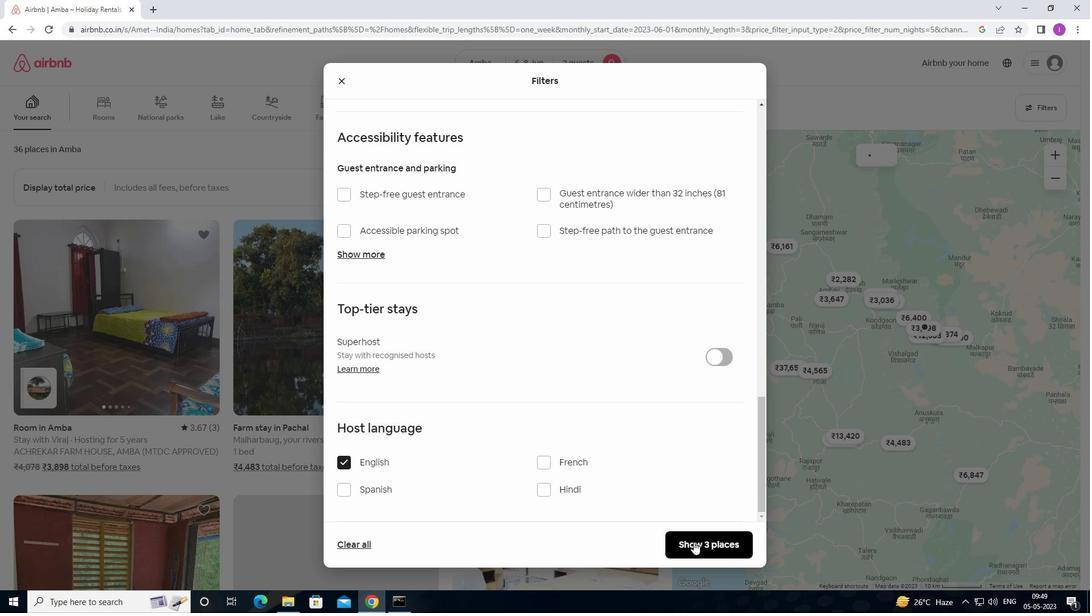 
Action: Mouse moved to (670, 549)
Screenshot: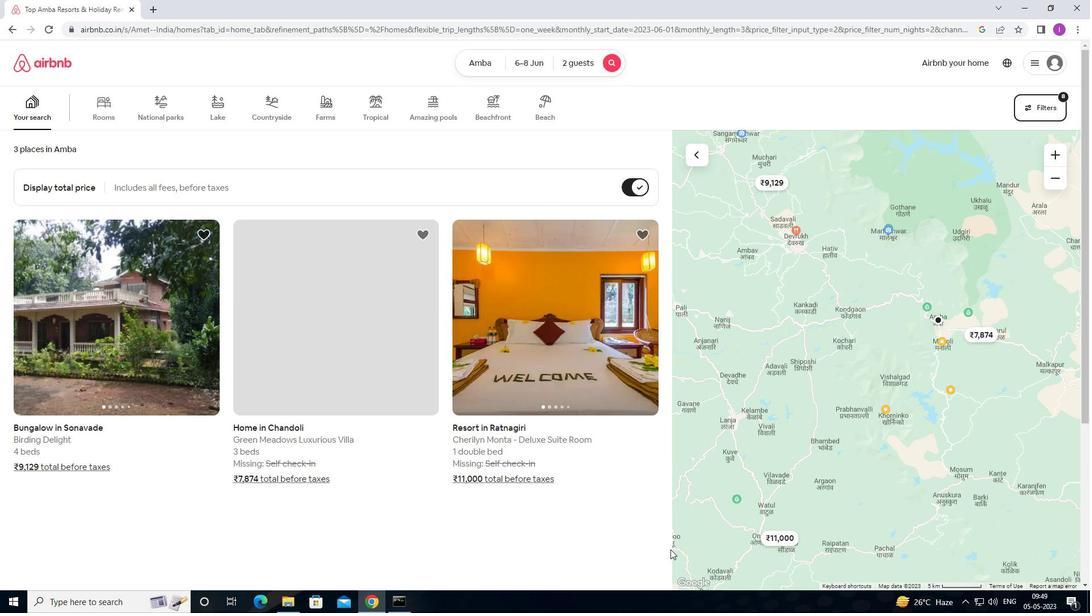 
